 Task: Look for space in Nebaj, Guatemala from 7th July, 2023 to 14th July, 2023 for 1 adult in price range Rs.6000 to Rs.14000. Place can be shared room with 1  bedroom having 1 bed and 1 bathroom. Property type can be house, flat, guest house, hotel. Booking option can be shelf check-in. Required host language is English.
Action: Mouse moved to (546, 92)
Screenshot: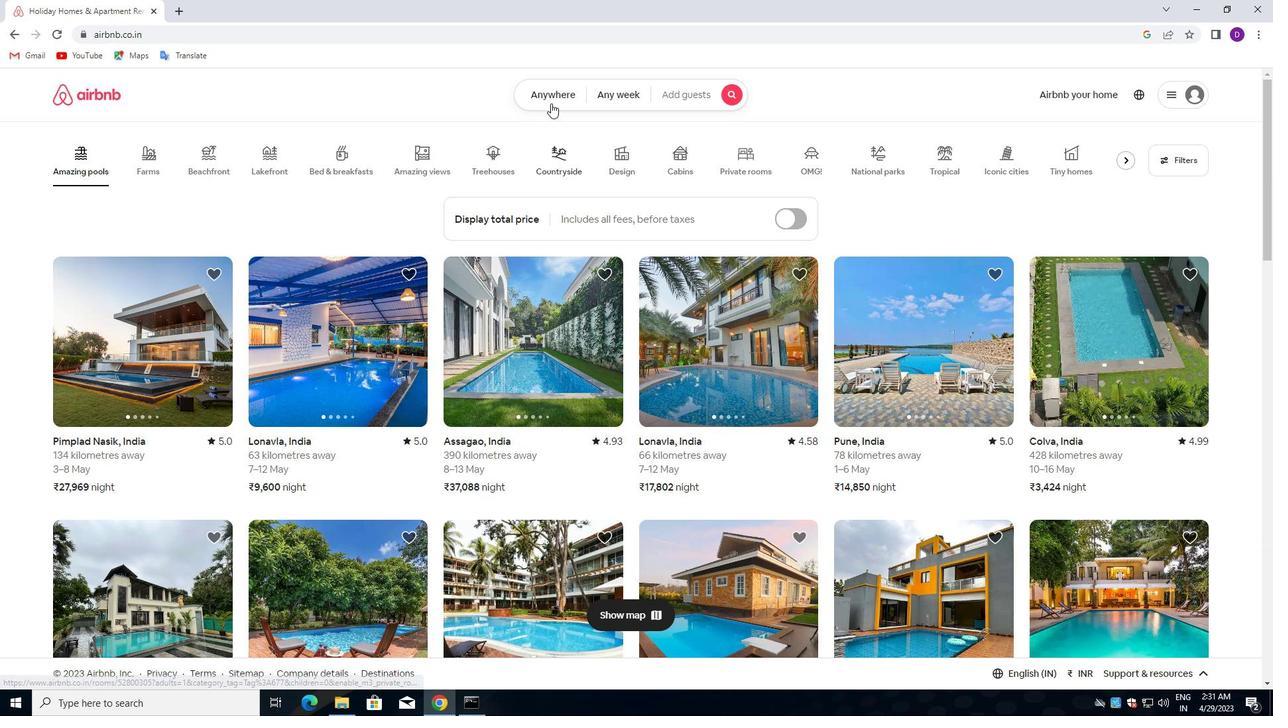 
Action: Mouse pressed left at (546, 92)
Screenshot: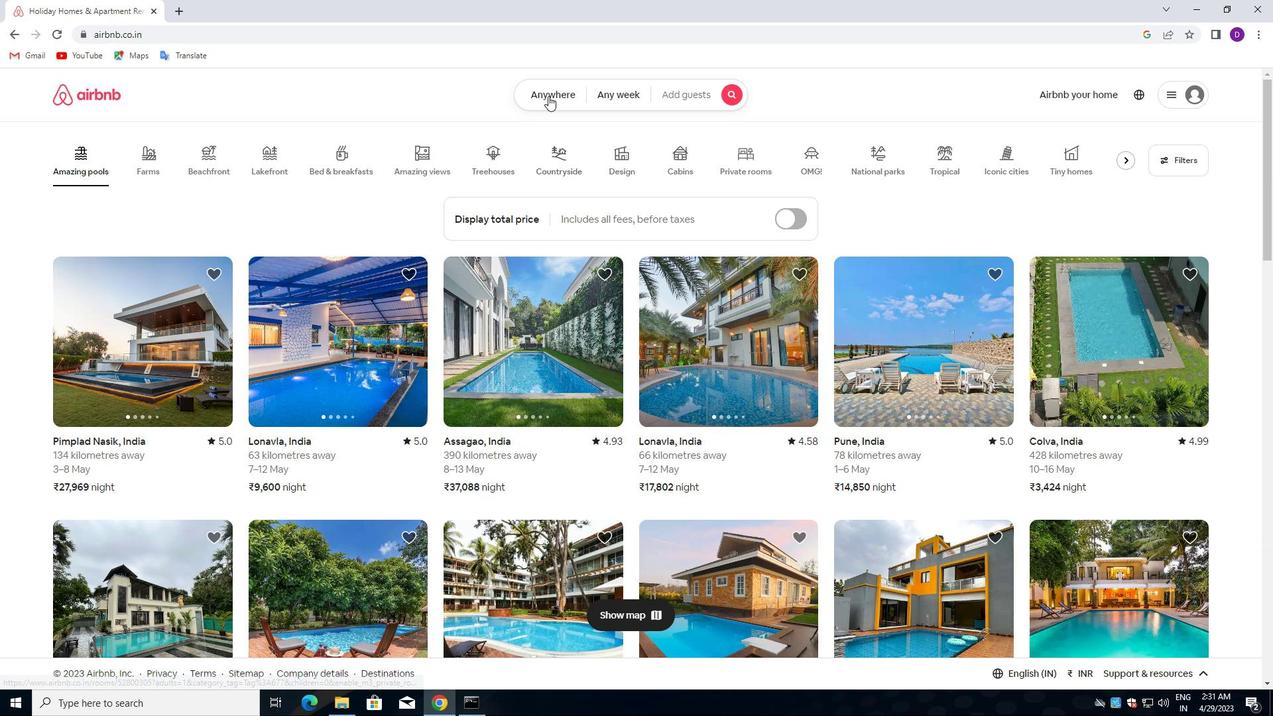 
Action: Mouse moved to (402, 148)
Screenshot: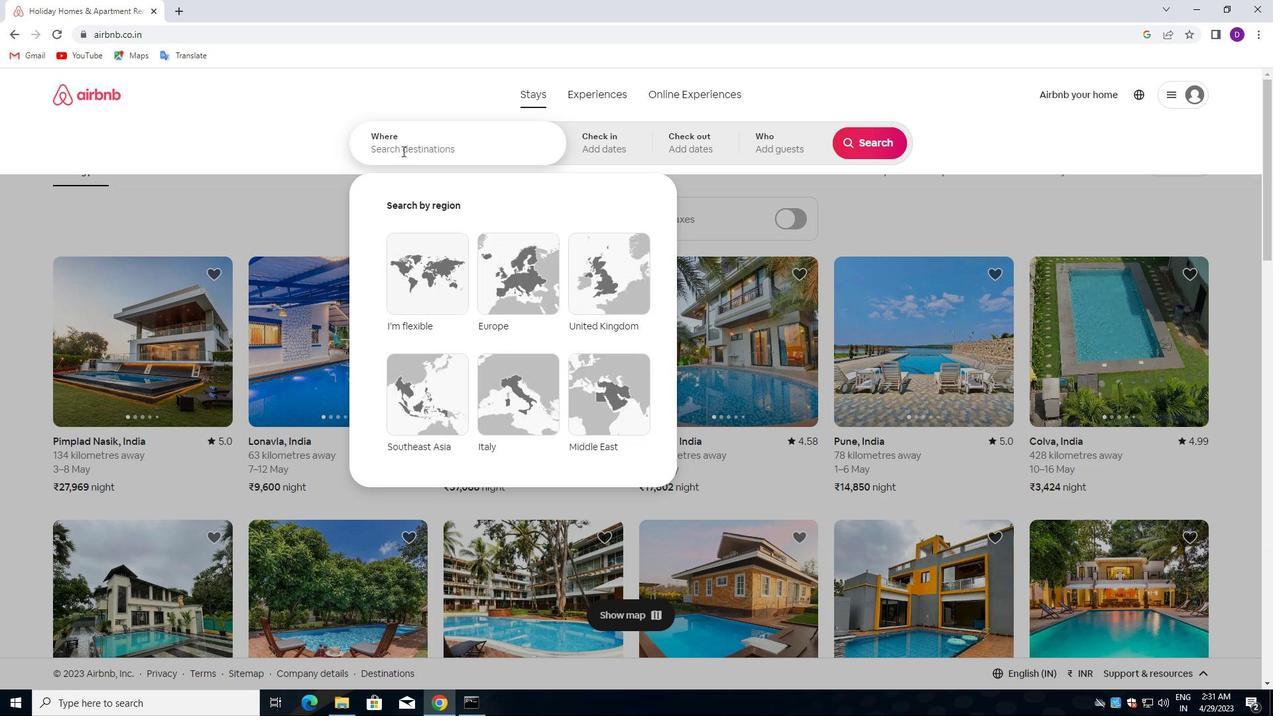 
Action: Mouse pressed left at (402, 148)
Screenshot: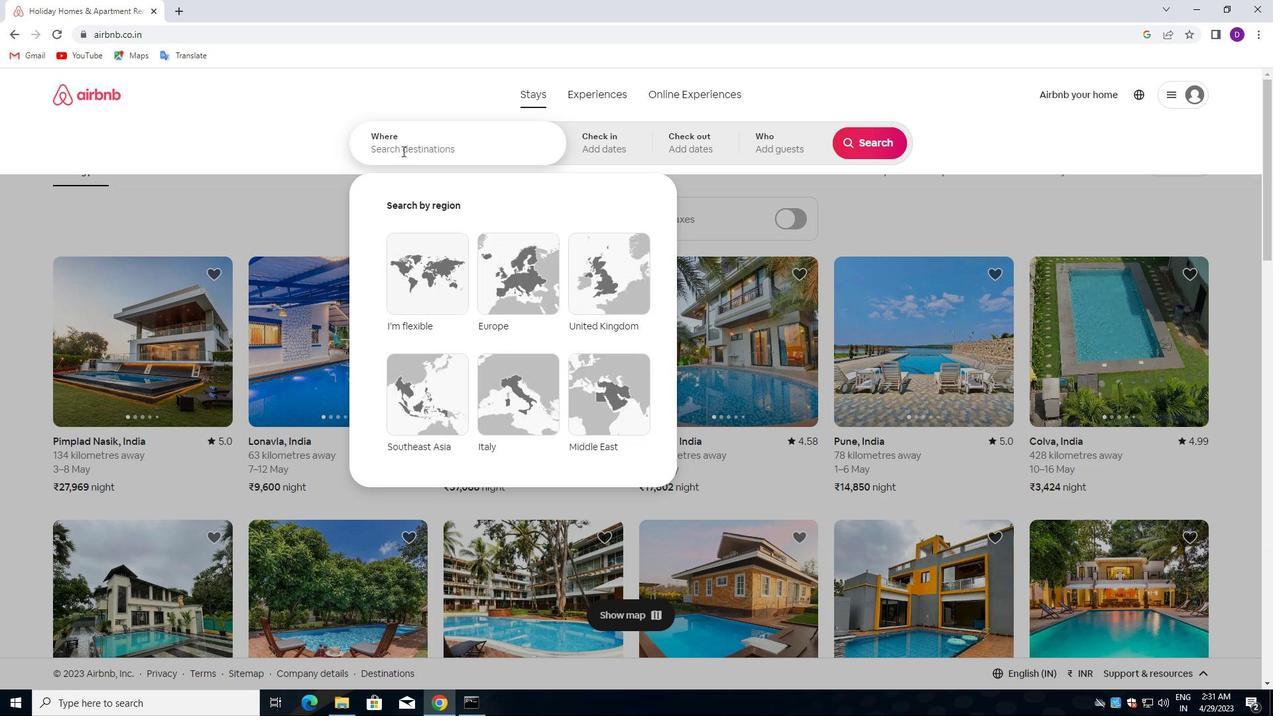 
Action: Key pressed <Key.shift>NEBAJ<Key.down><Key.enter>
Screenshot: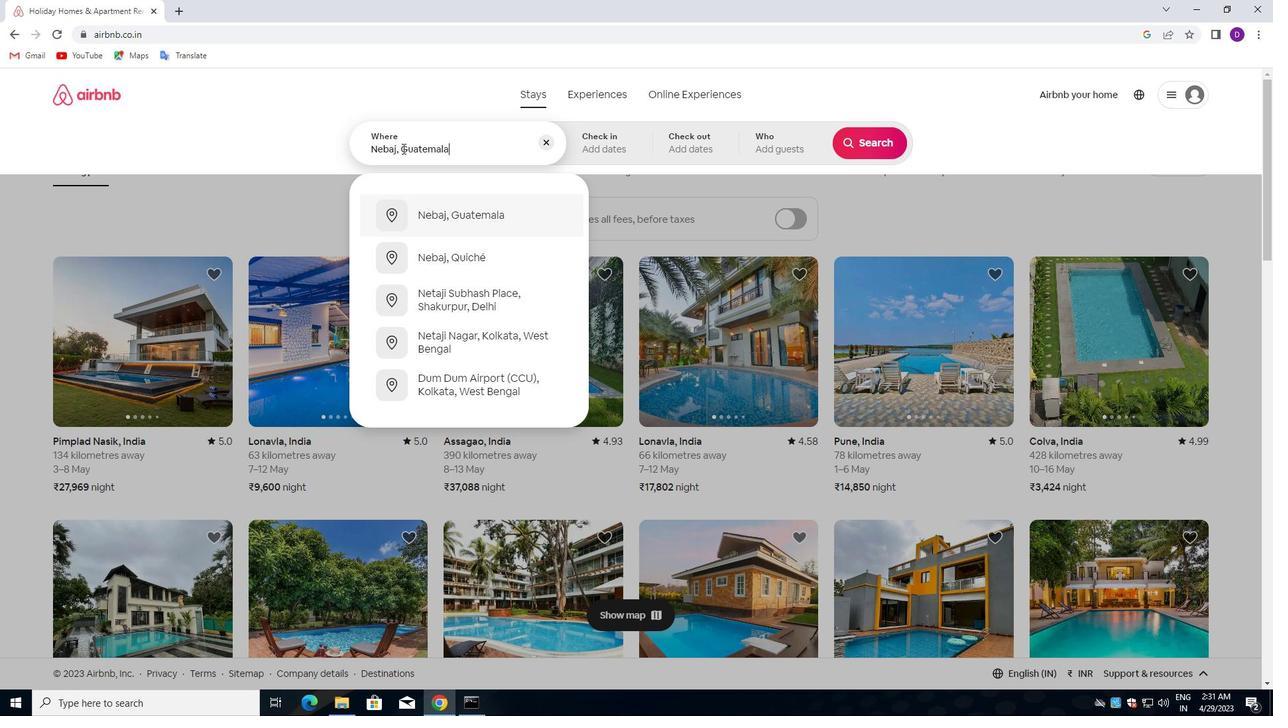 
Action: Mouse moved to (868, 251)
Screenshot: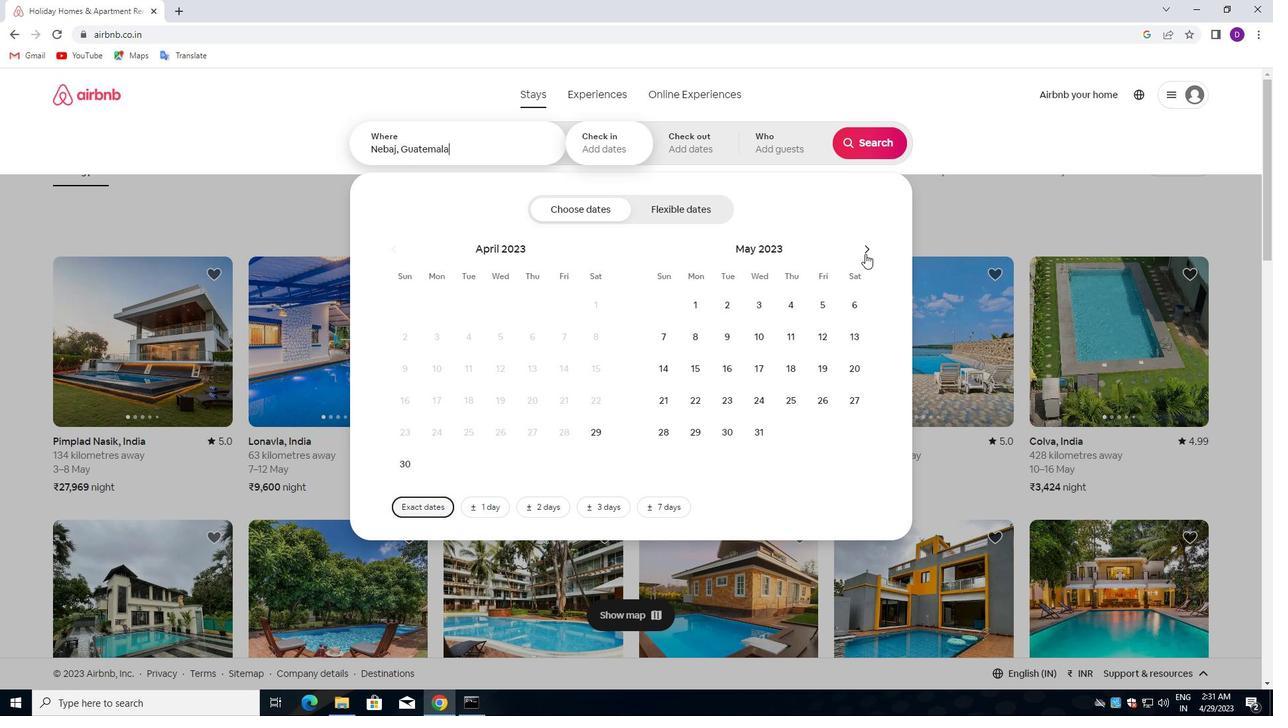 
Action: Mouse pressed left at (868, 251)
Screenshot: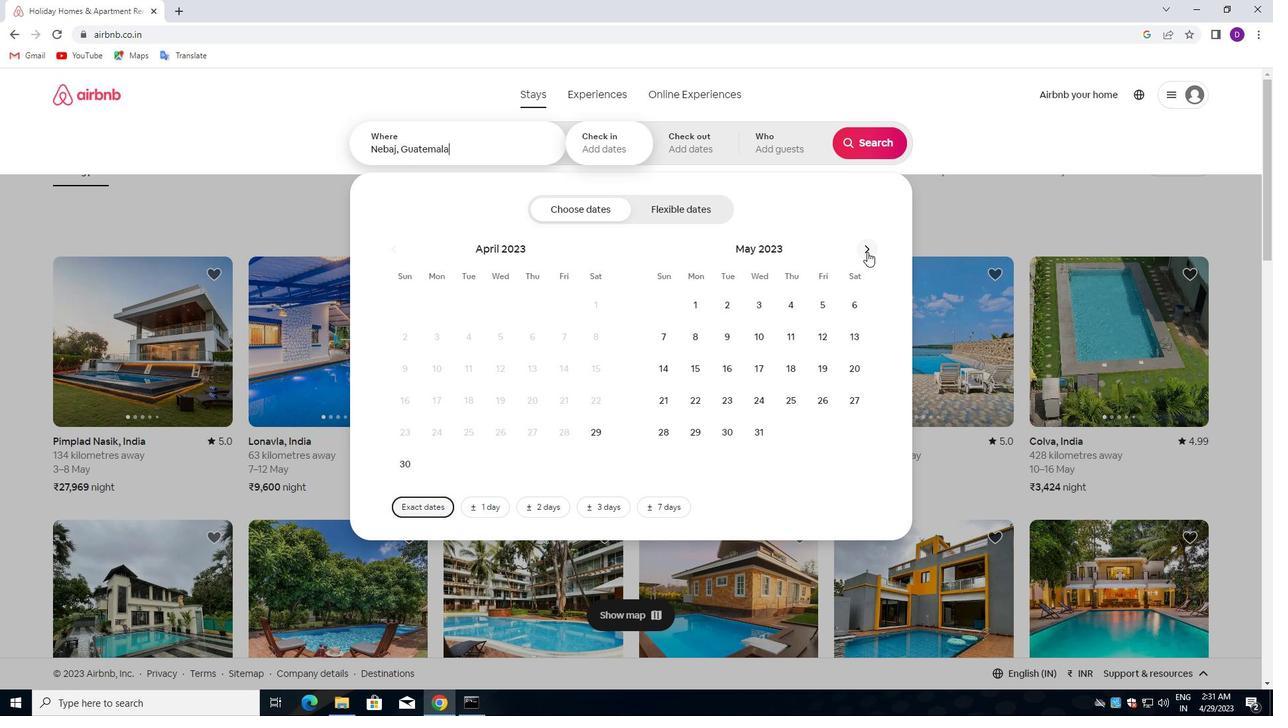 
Action: Mouse moved to (868, 251)
Screenshot: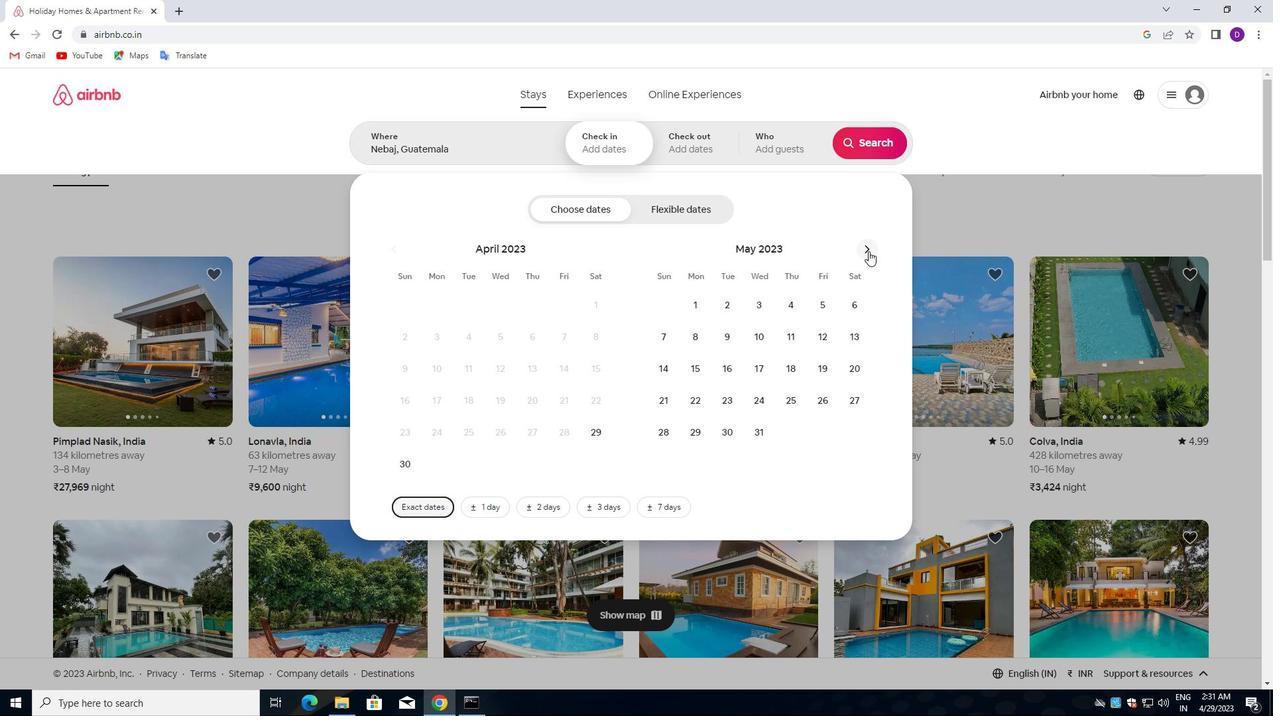 
Action: Mouse pressed left at (868, 251)
Screenshot: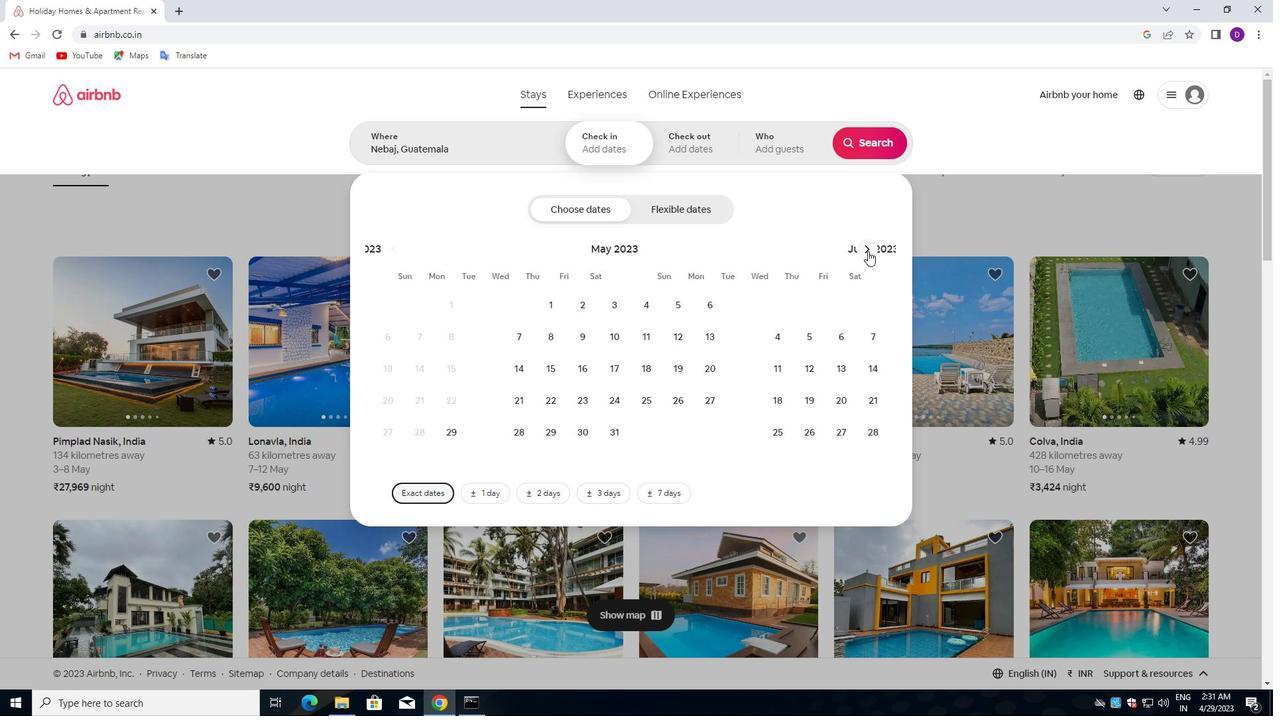 
Action: Mouse moved to (822, 323)
Screenshot: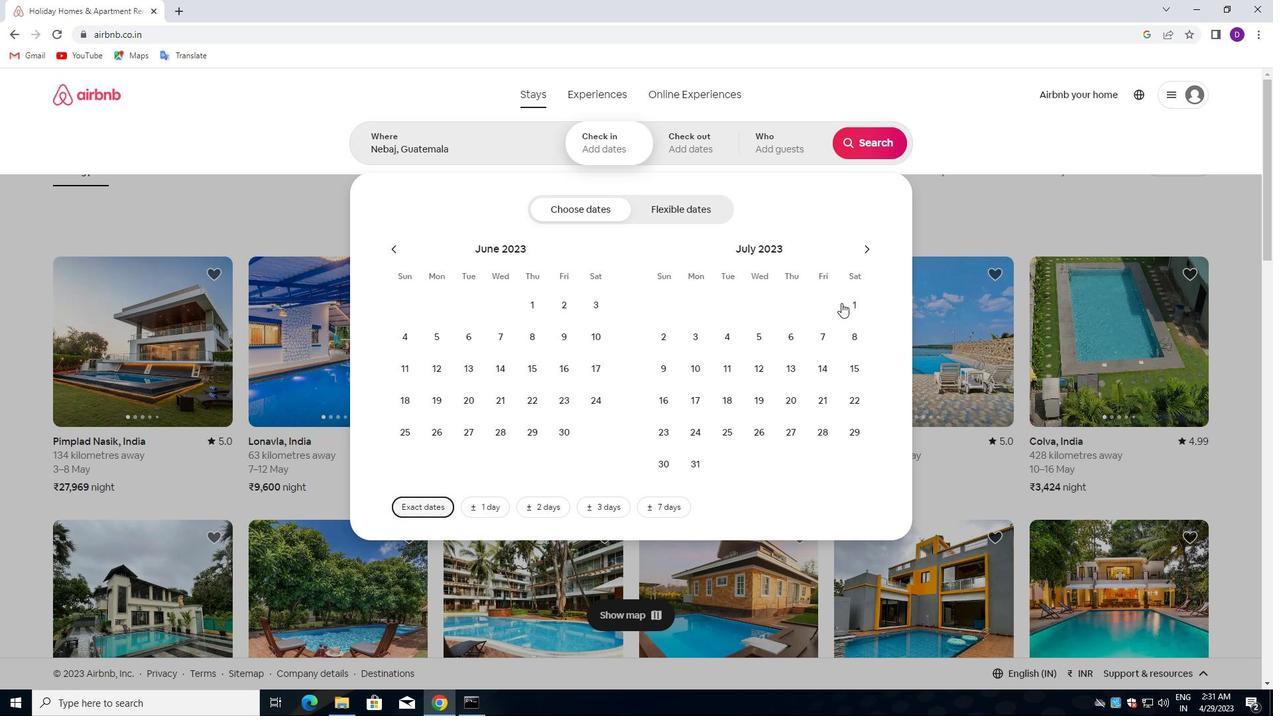 
Action: Mouse pressed left at (822, 323)
Screenshot: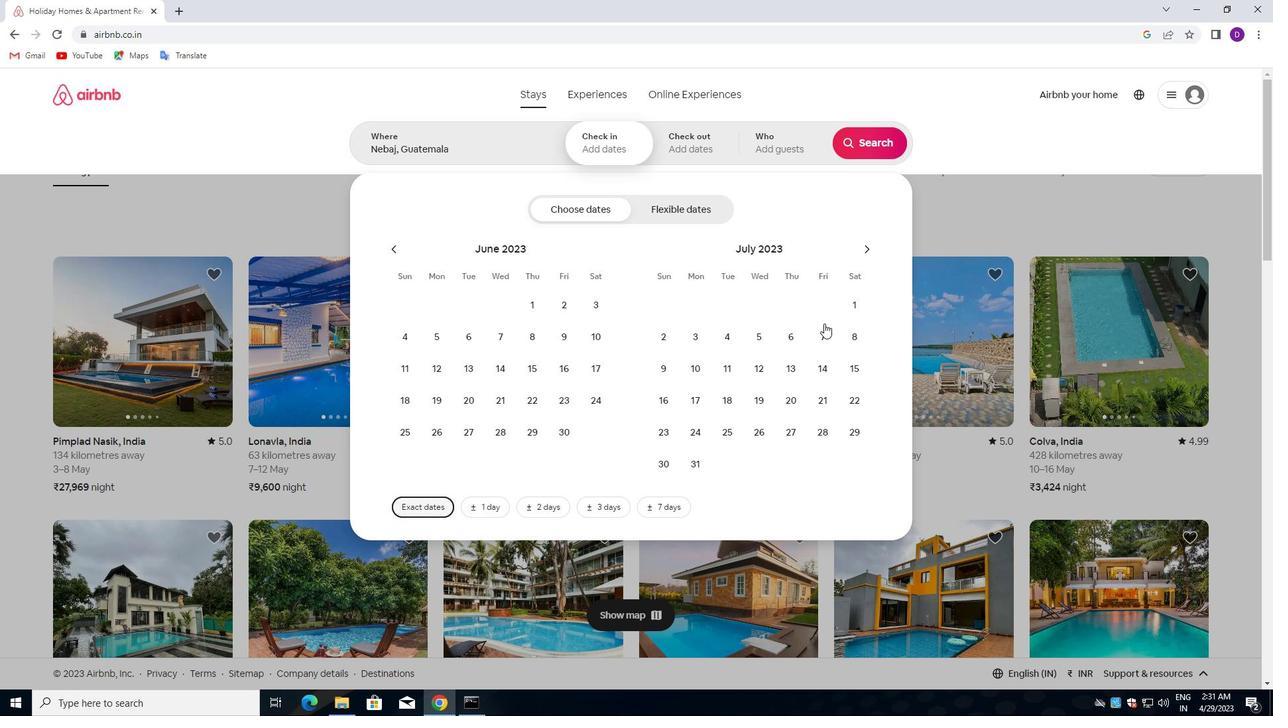 
Action: Mouse moved to (828, 362)
Screenshot: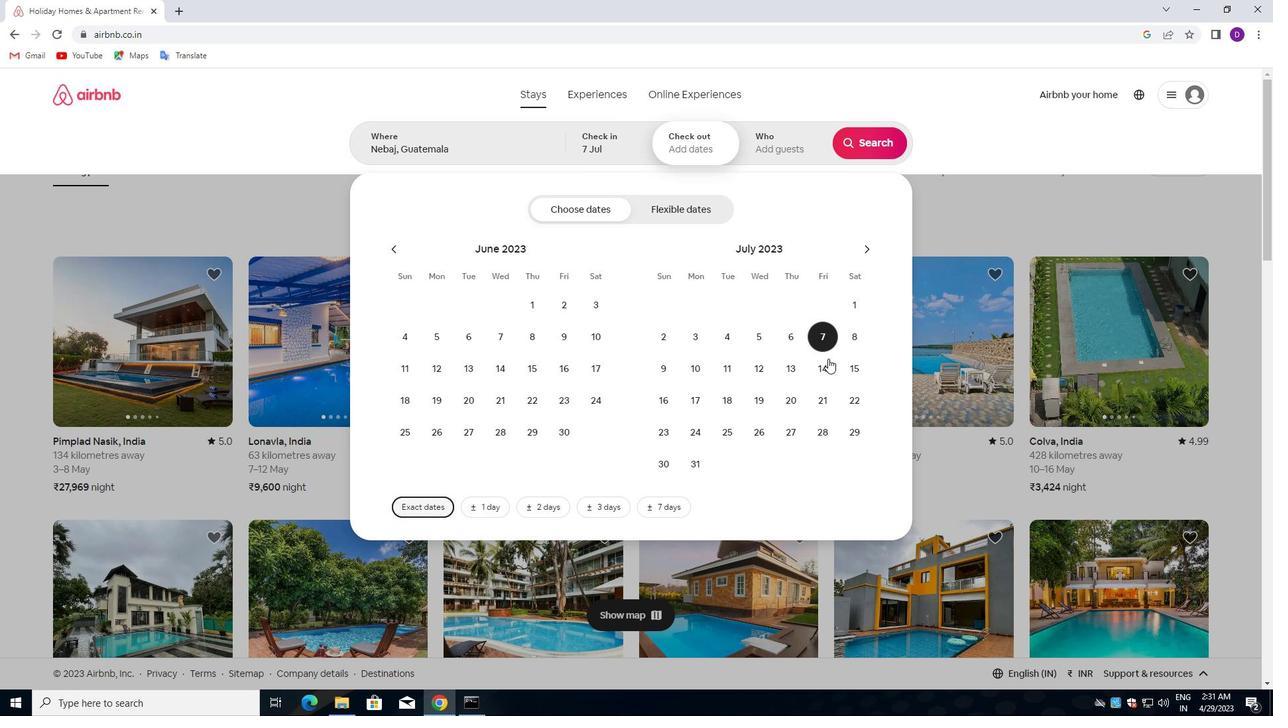 
Action: Mouse pressed left at (828, 362)
Screenshot: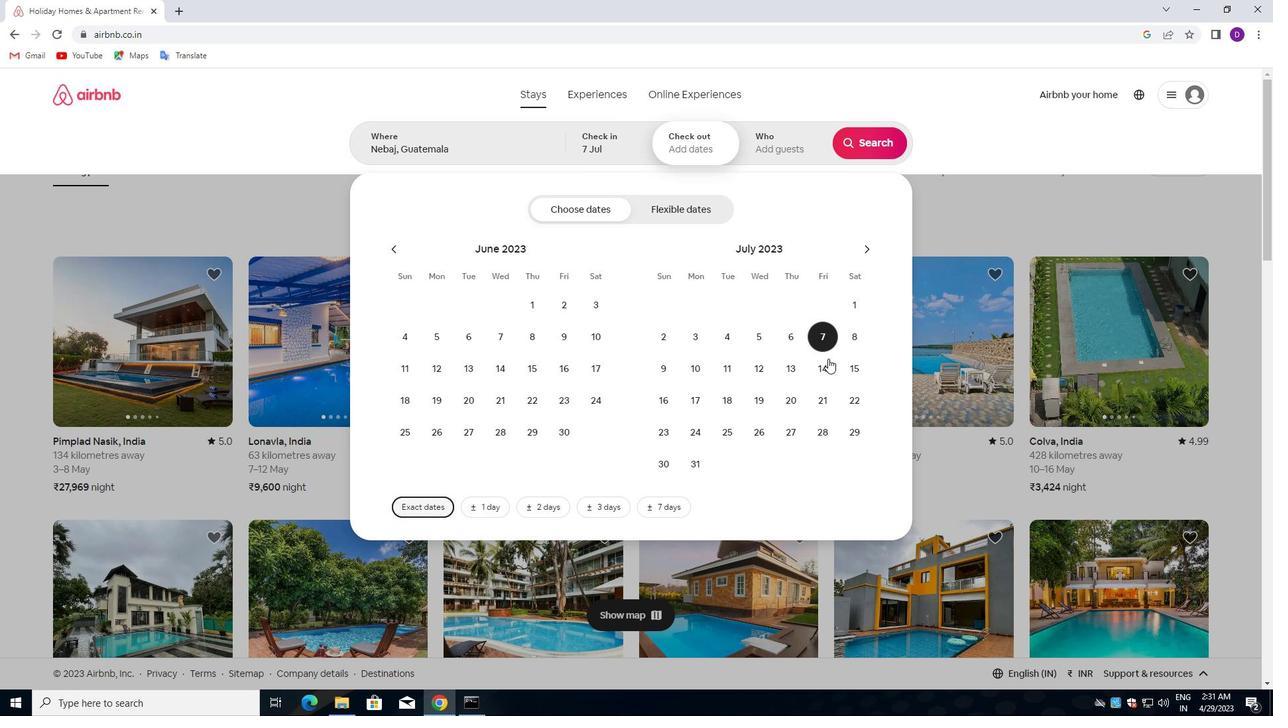 
Action: Mouse moved to (746, 128)
Screenshot: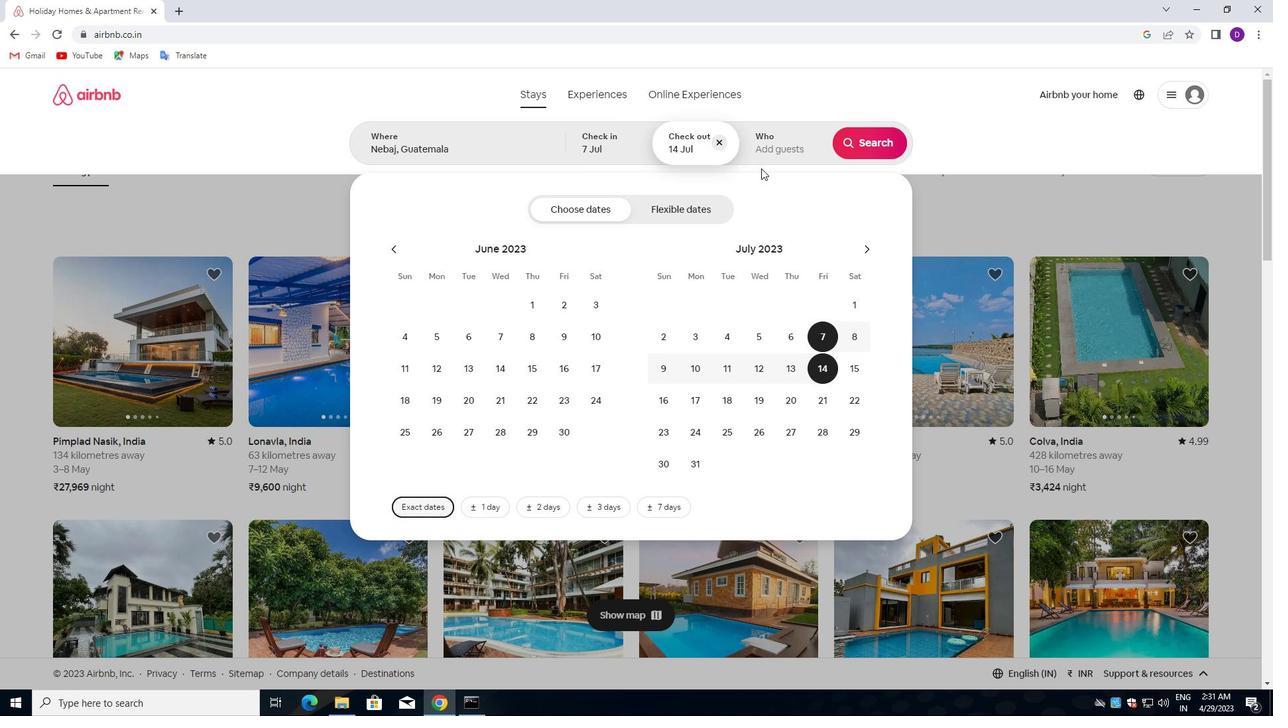 
Action: Mouse pressed left at (746, 128)
Screenshot: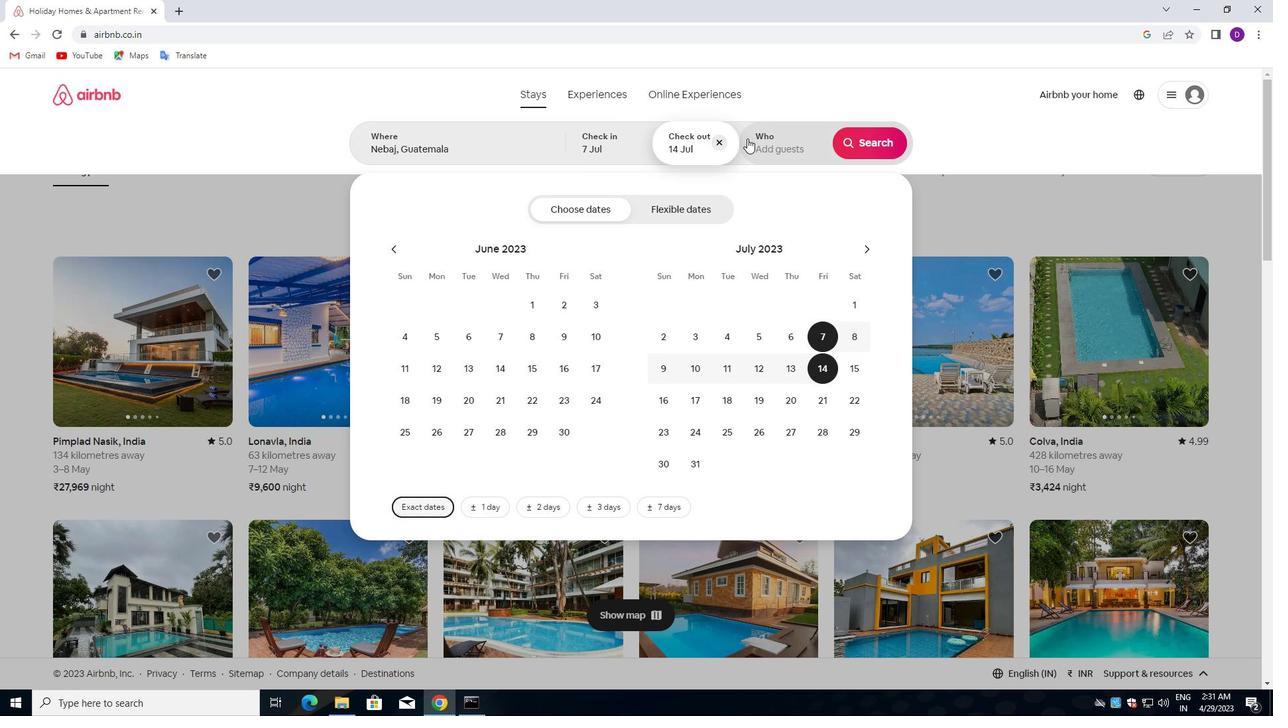 
Action: Mouse moved to (880, 210)
Screenshot: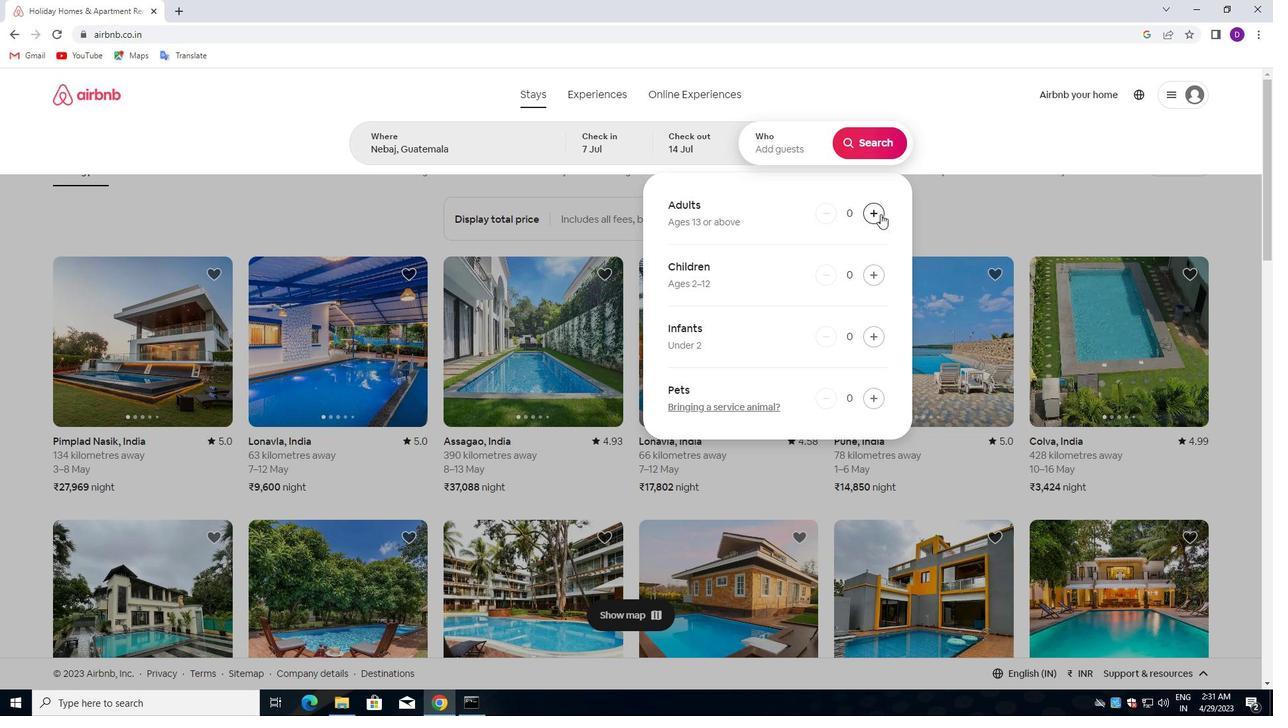 
Action: Mouse pressed left at (880, 210)
Screenshot: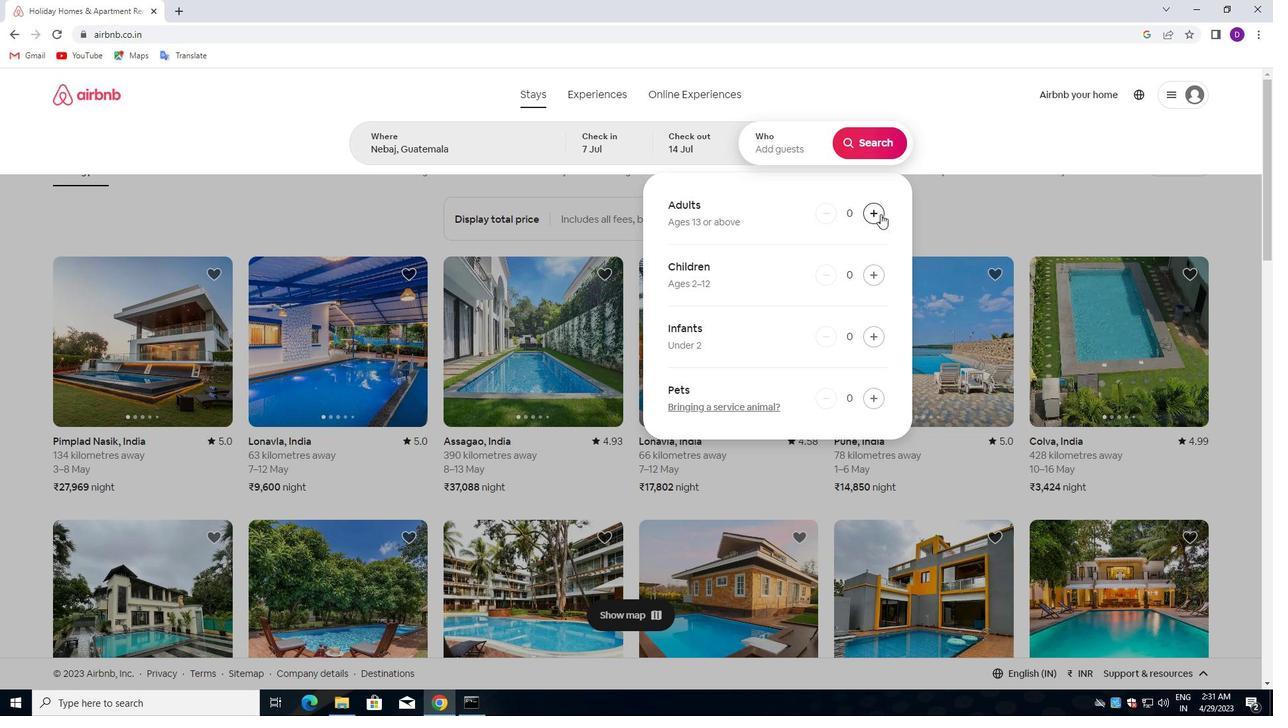 
Action: Mouse moved to (874, 152)
Screenshot: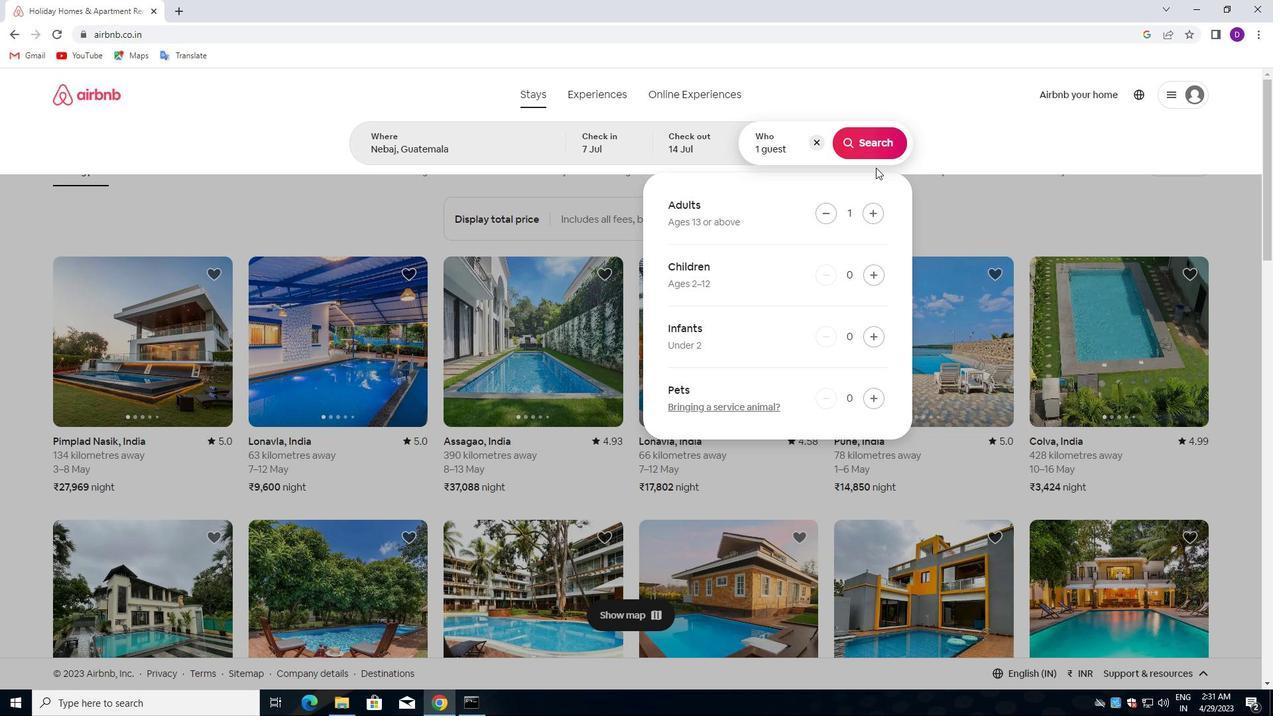 
Action: Mouse pressed left at (874, 152)
Screenshot: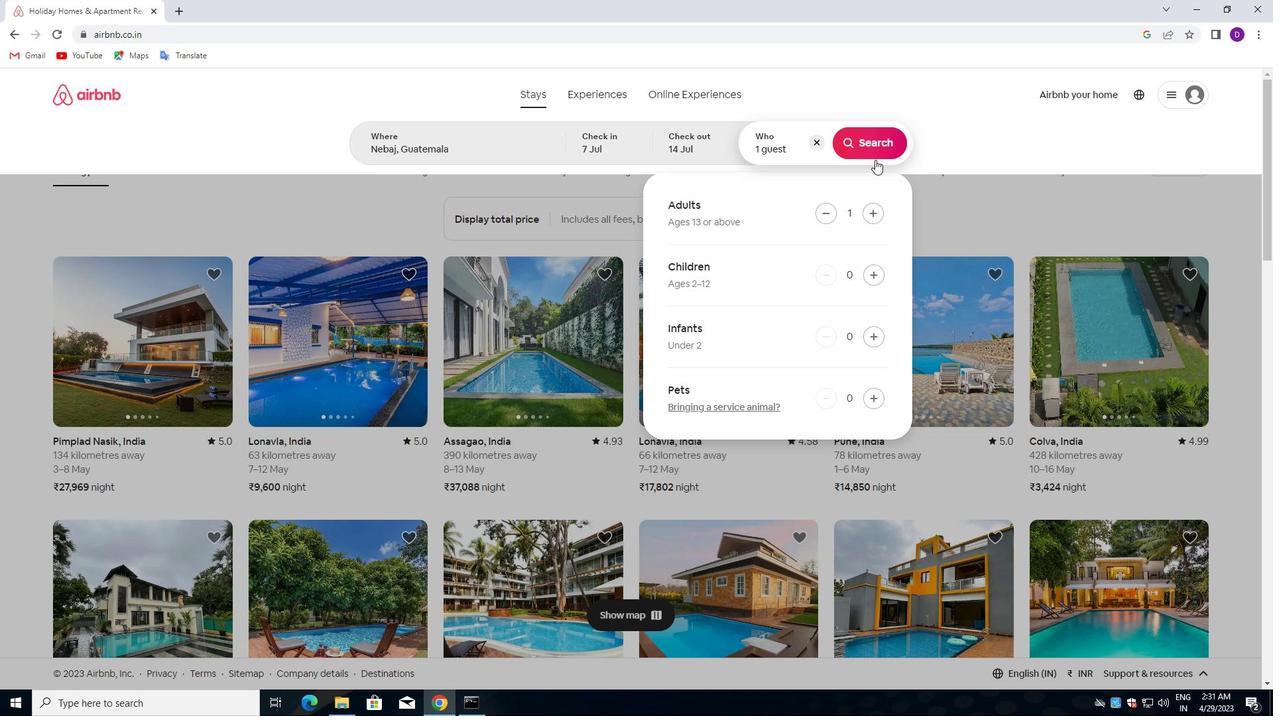 
Action: Mouse moved to (1210, 145)
Screenshot: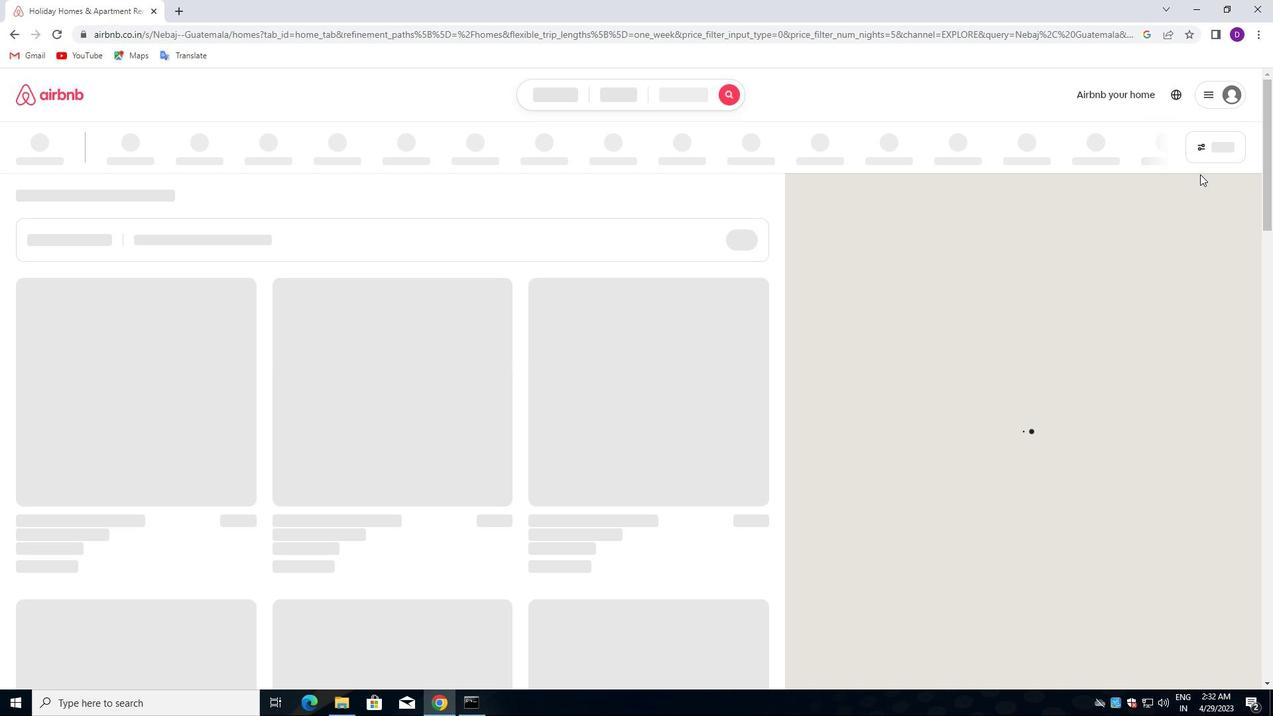 
Action: Mouse pressed left at (1210, 145)
Screenshot: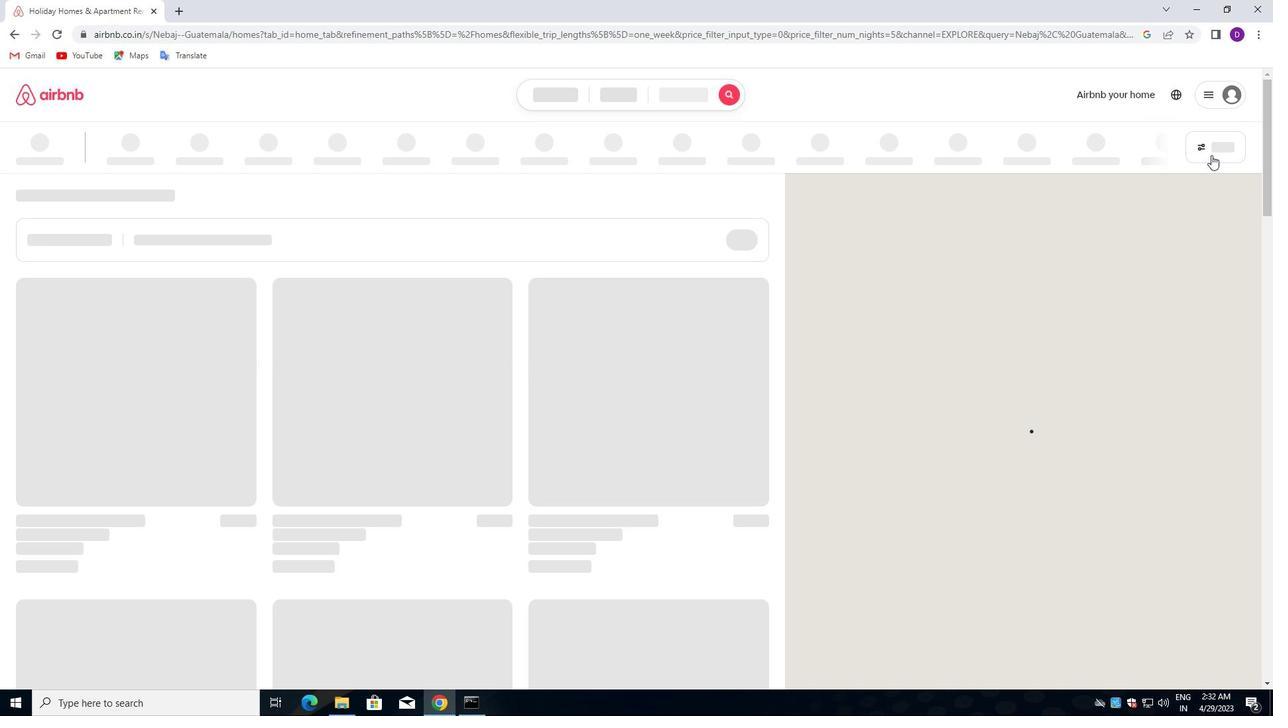 
Action: Mouse moved to (461, 319)
Screenshot: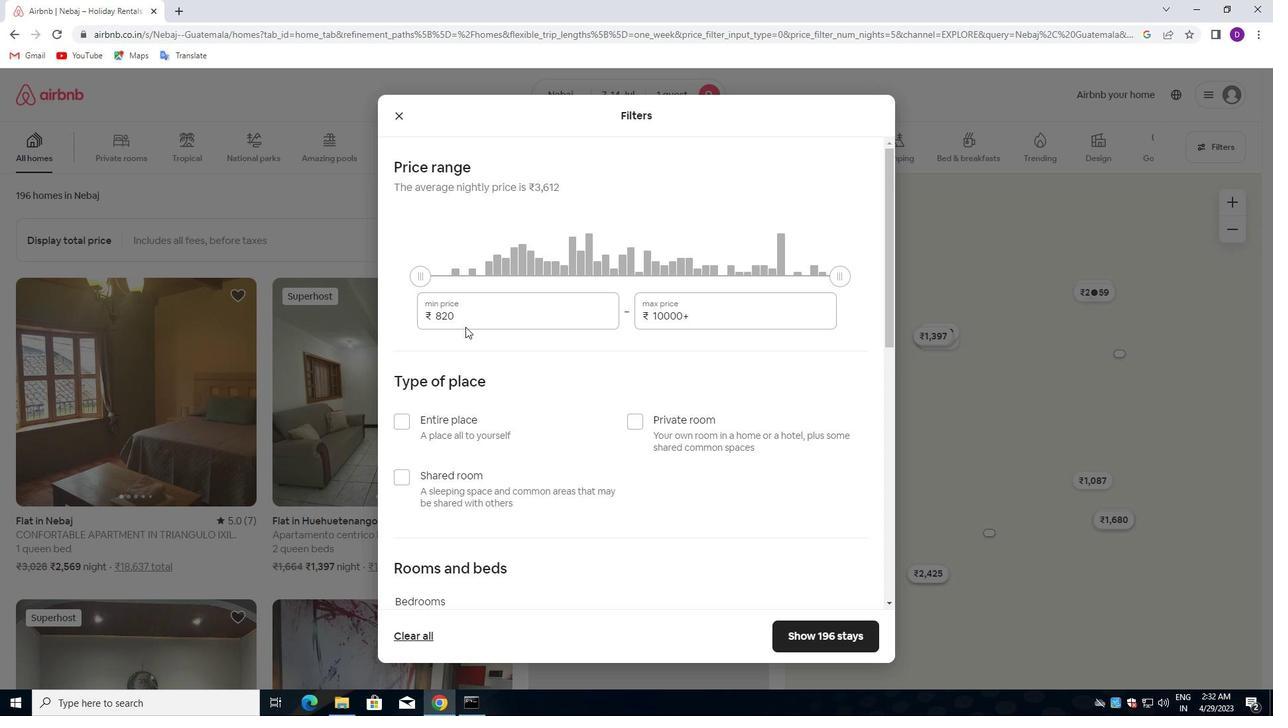 
Action: Mouse pressed left at (461, 319)
Screenshot: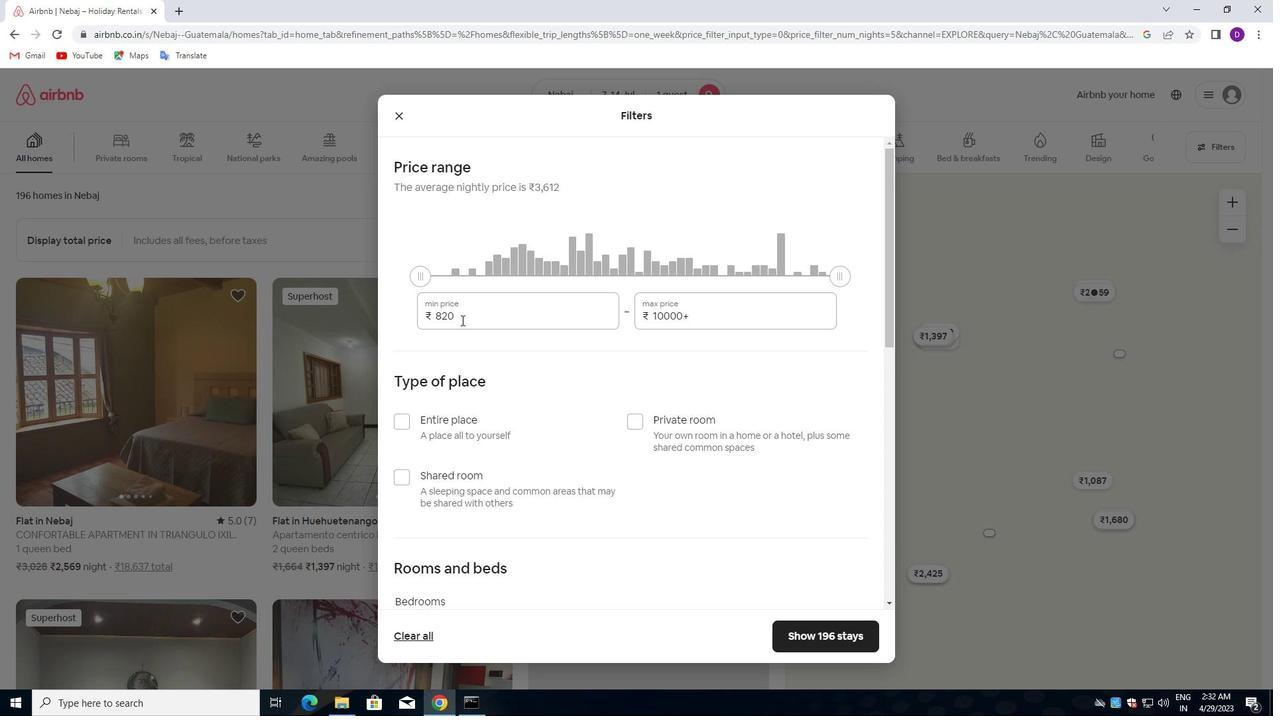 
Action: Mouse pressed left at (461, 319)
Screenshot: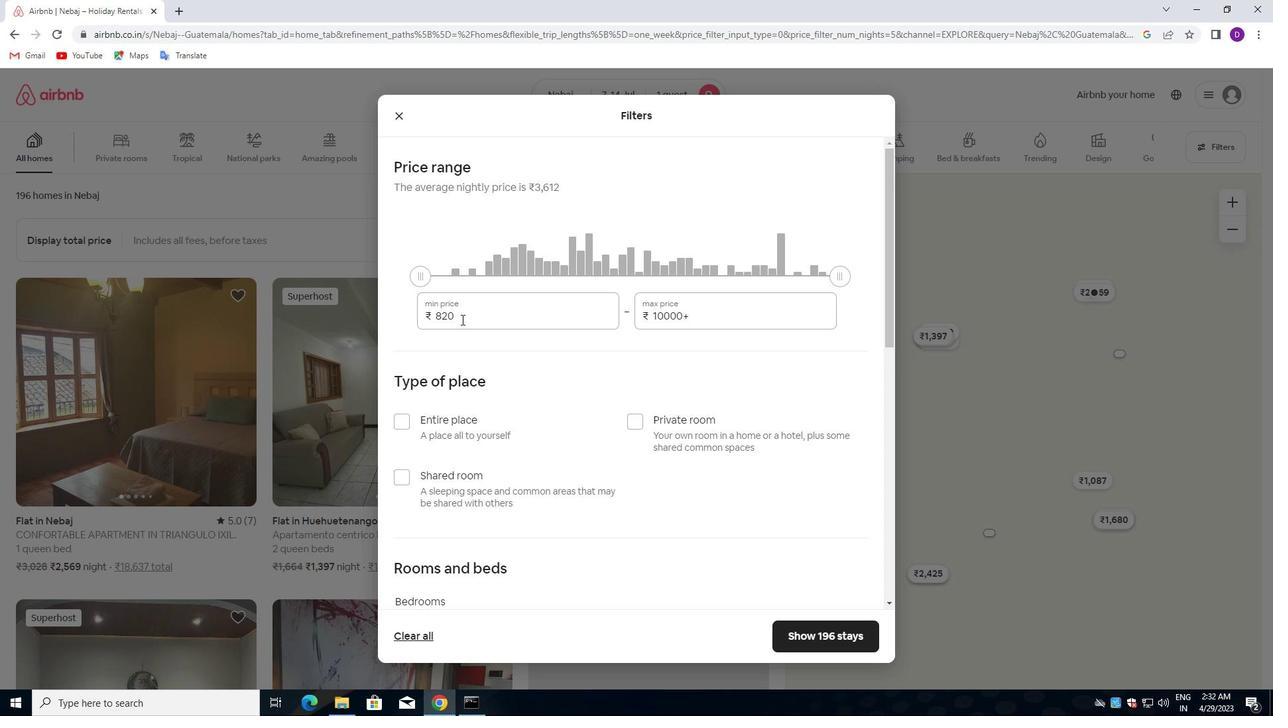 
Action: Key pressed 6000<Key.tab>14000
Screenshot: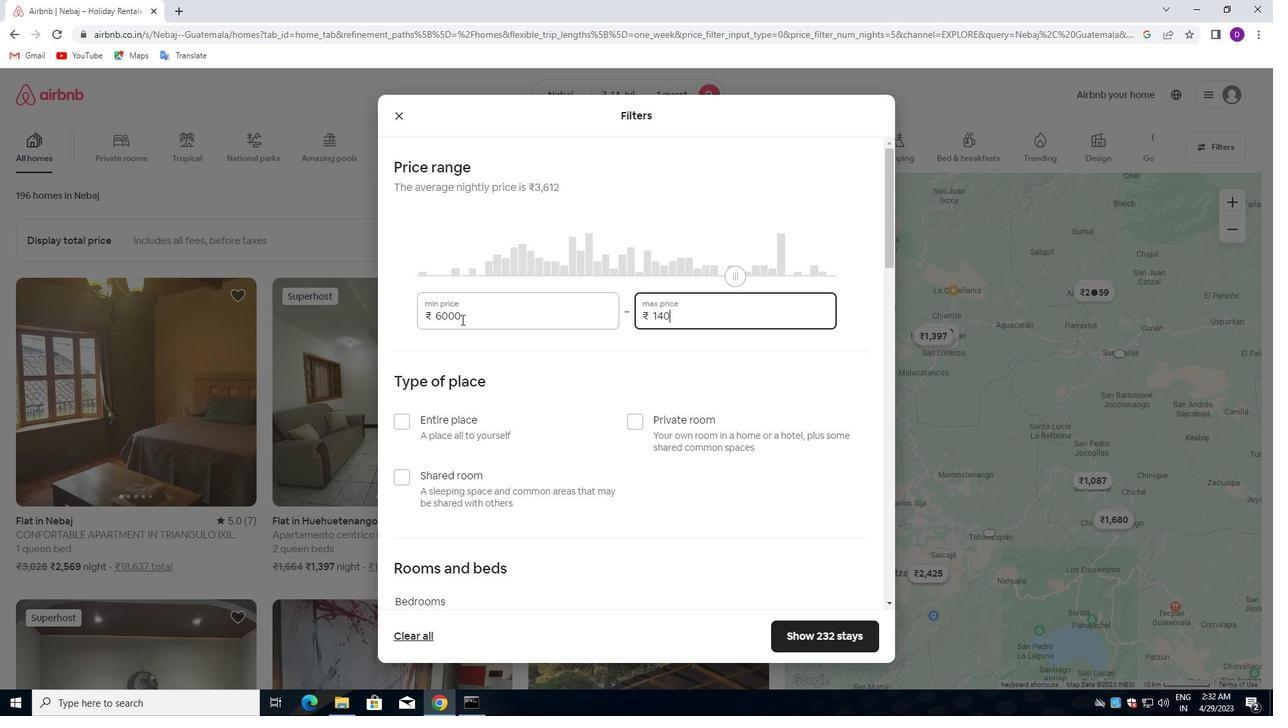 
Action: Mouse moved to (460, 353)
Screenshot: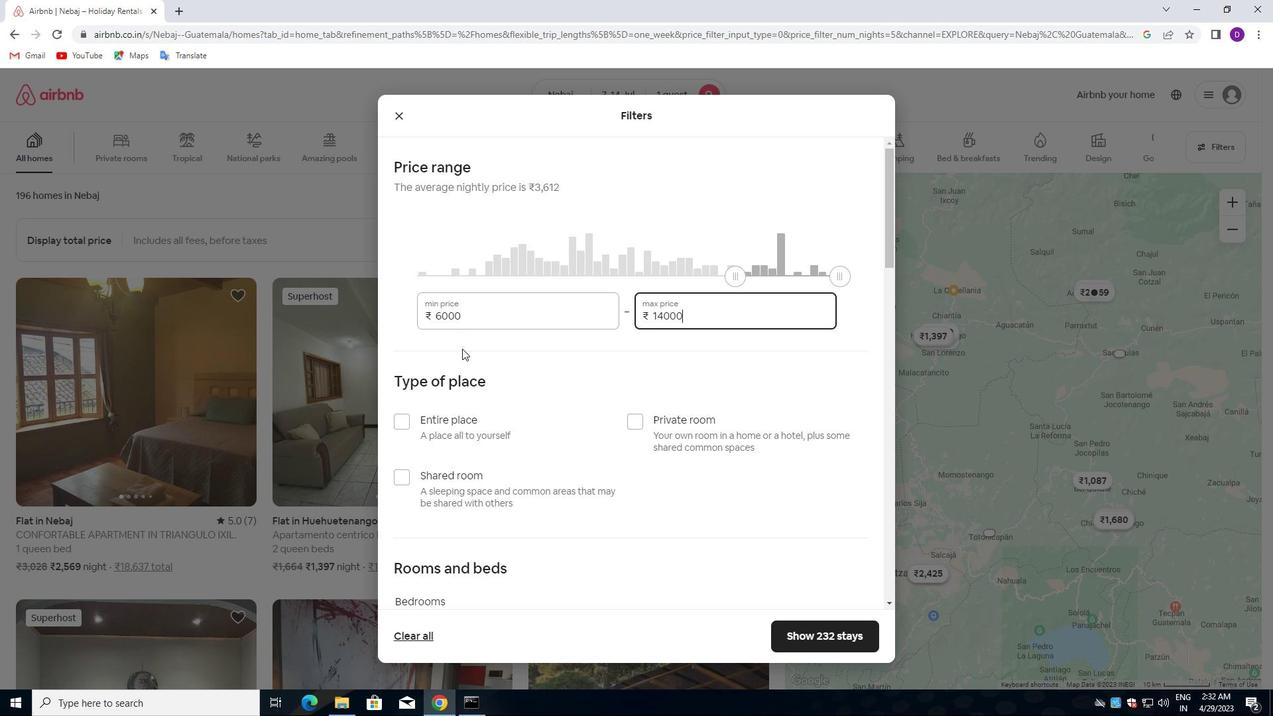 
Action: Mouse scrolled (460, 352) with delta (0, 0)
Screenshot: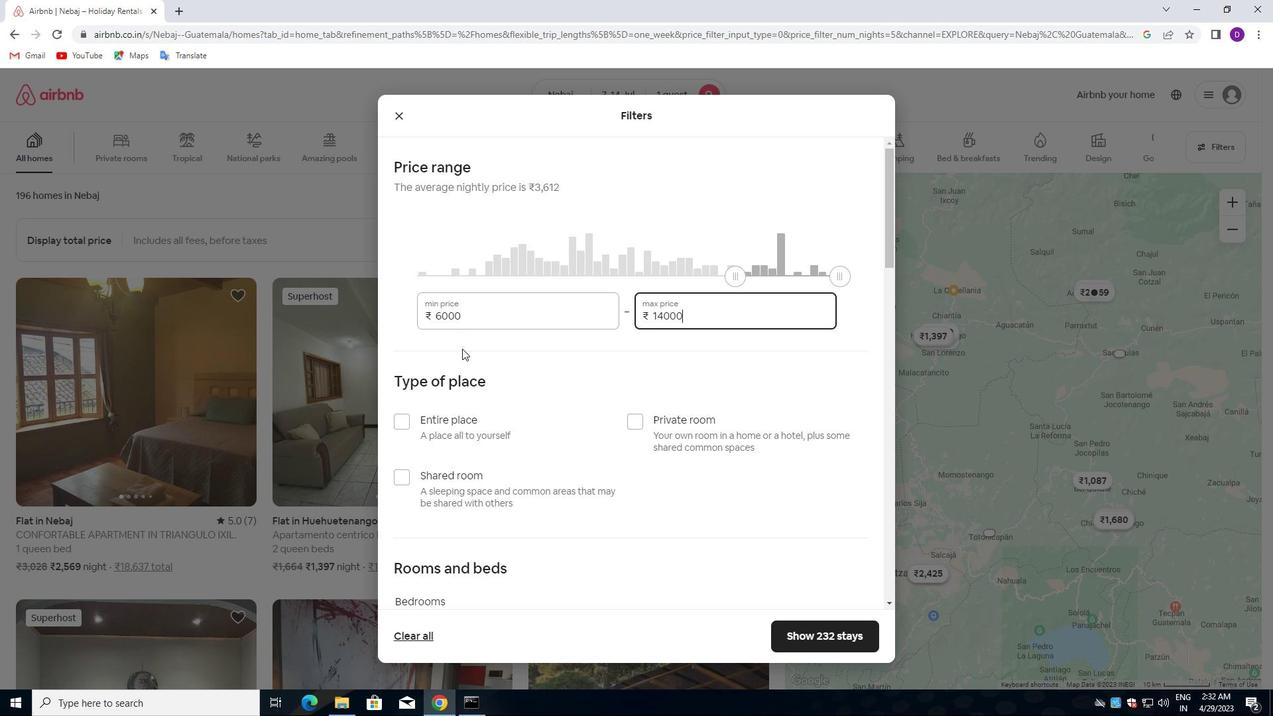
Action: Mouse moved to (460, 354)
Screenshot: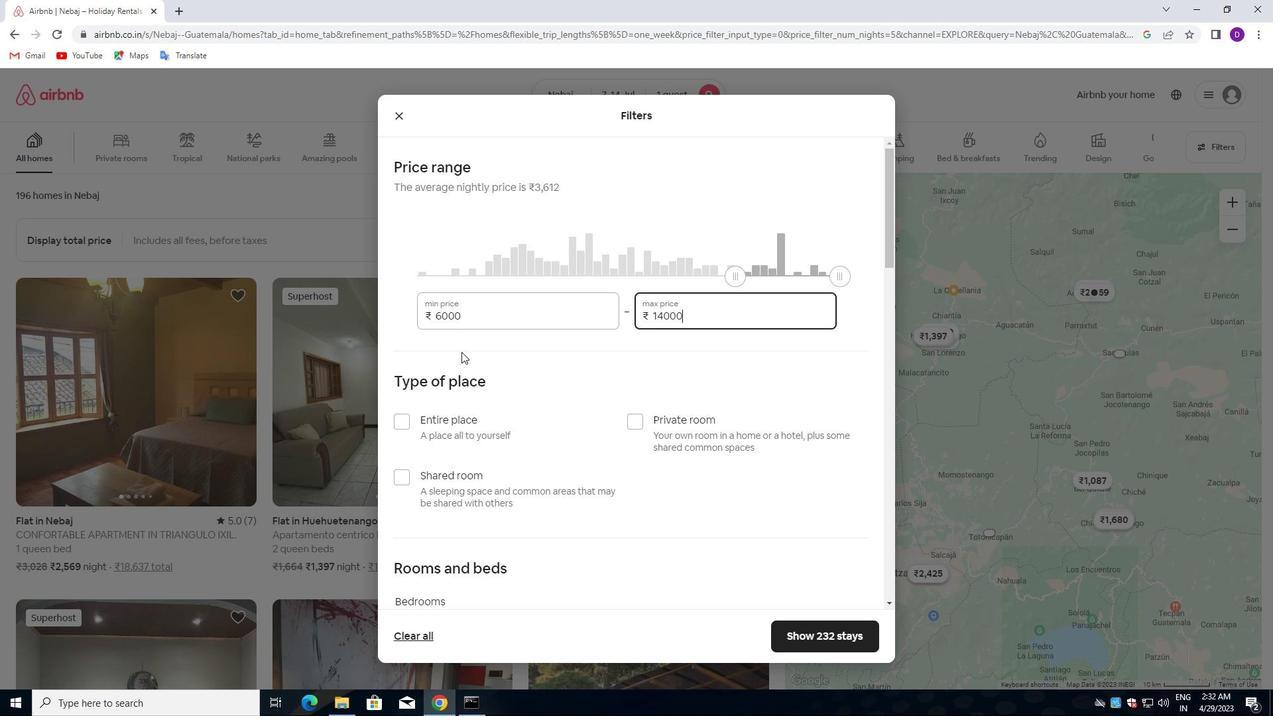 
Action: Mouse scrolled (460, 354) with delta (0, 0)
Screenshot: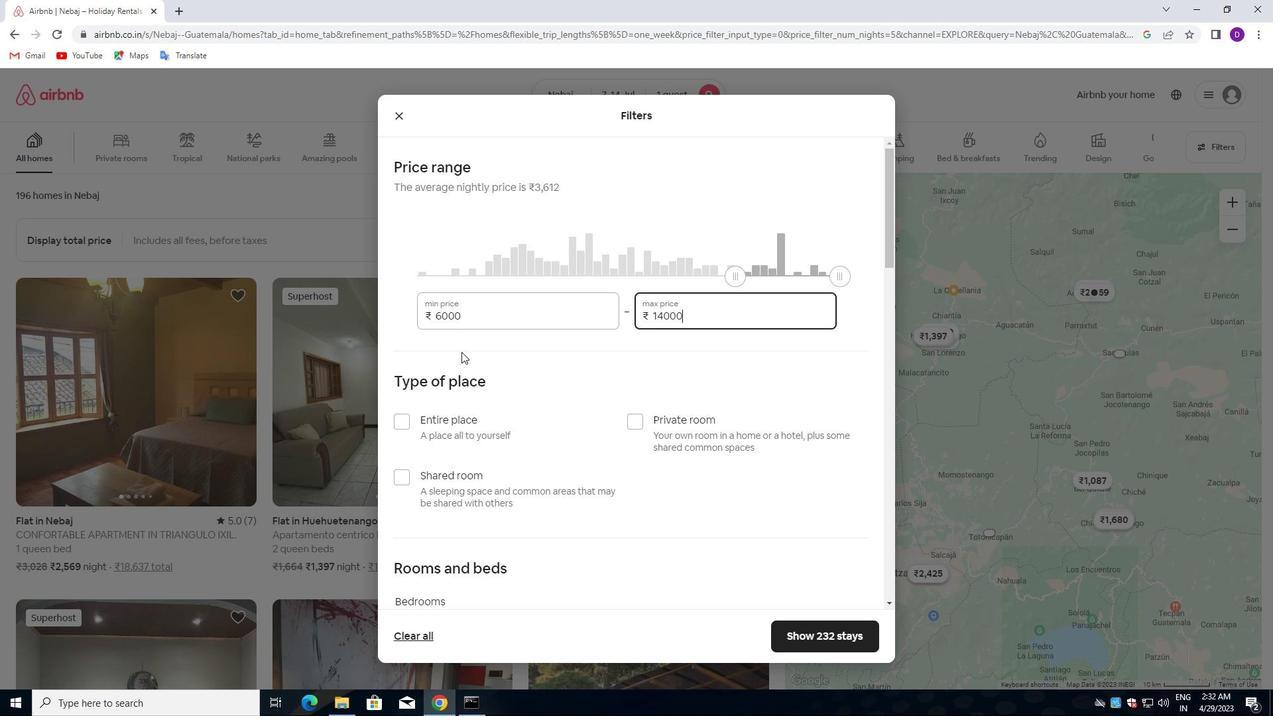 
Action: Mouse moved to (406, 338)
Screenshot: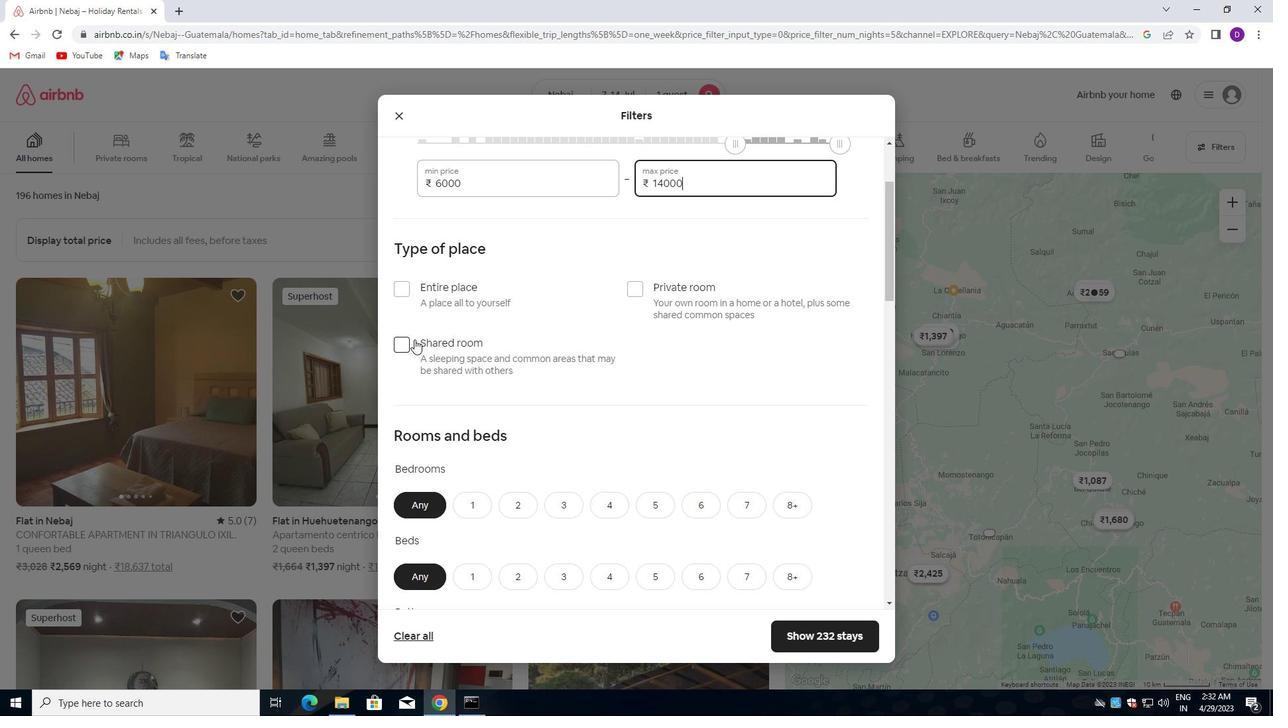 
Action: Mouse pressed left at (406, 338)
Screenshot: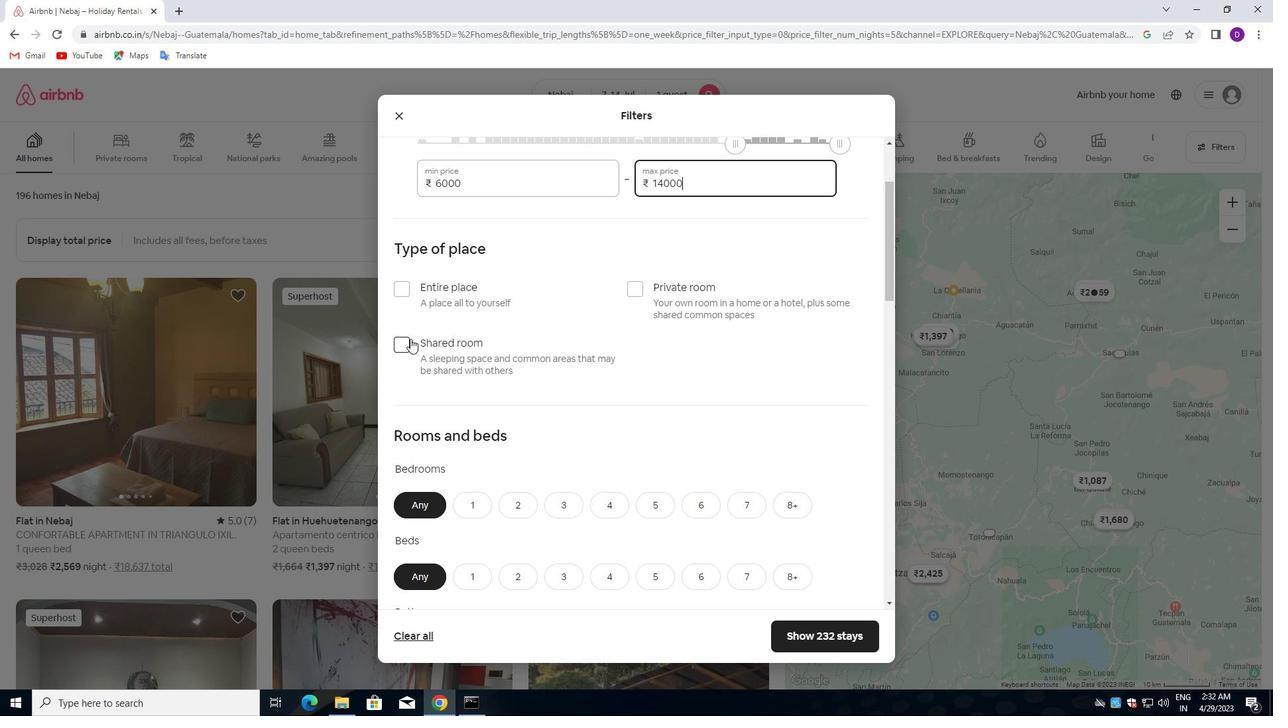 
Action: Mouse moved to (571, 371)
Screenshot: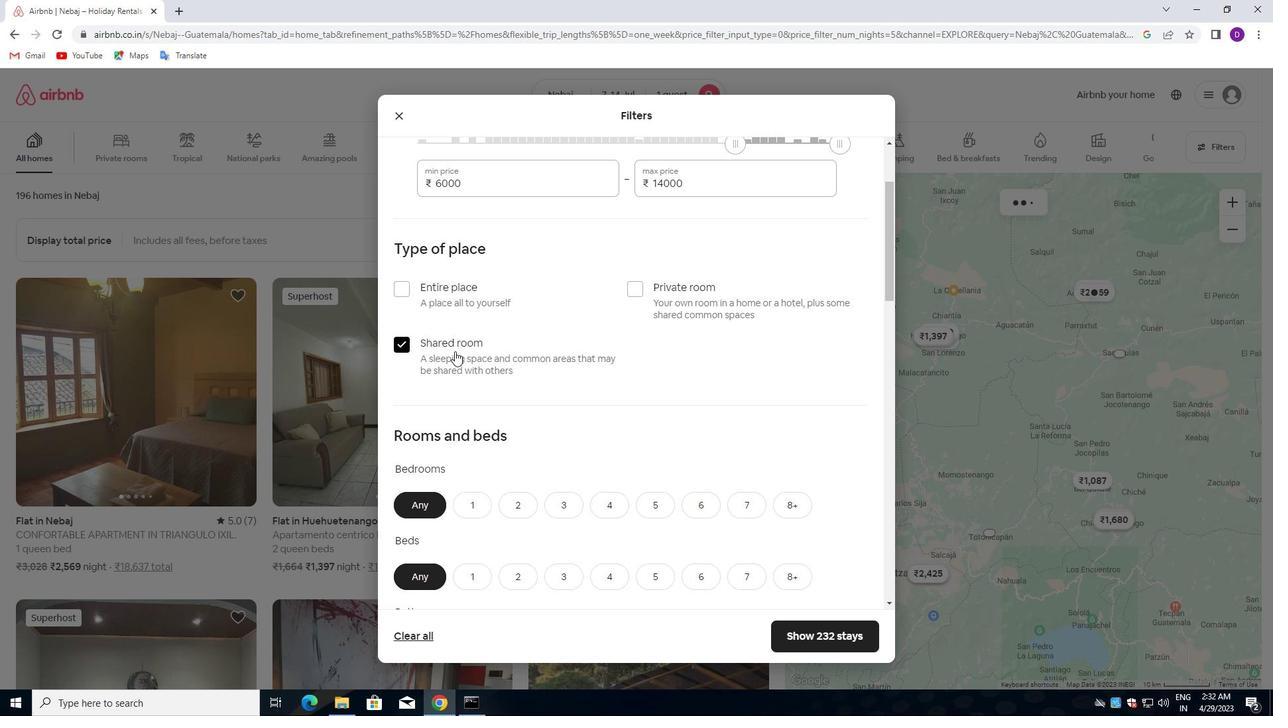 
Action: Mouse scrolled (571, 370) with delta (0, 0)
Screenshot: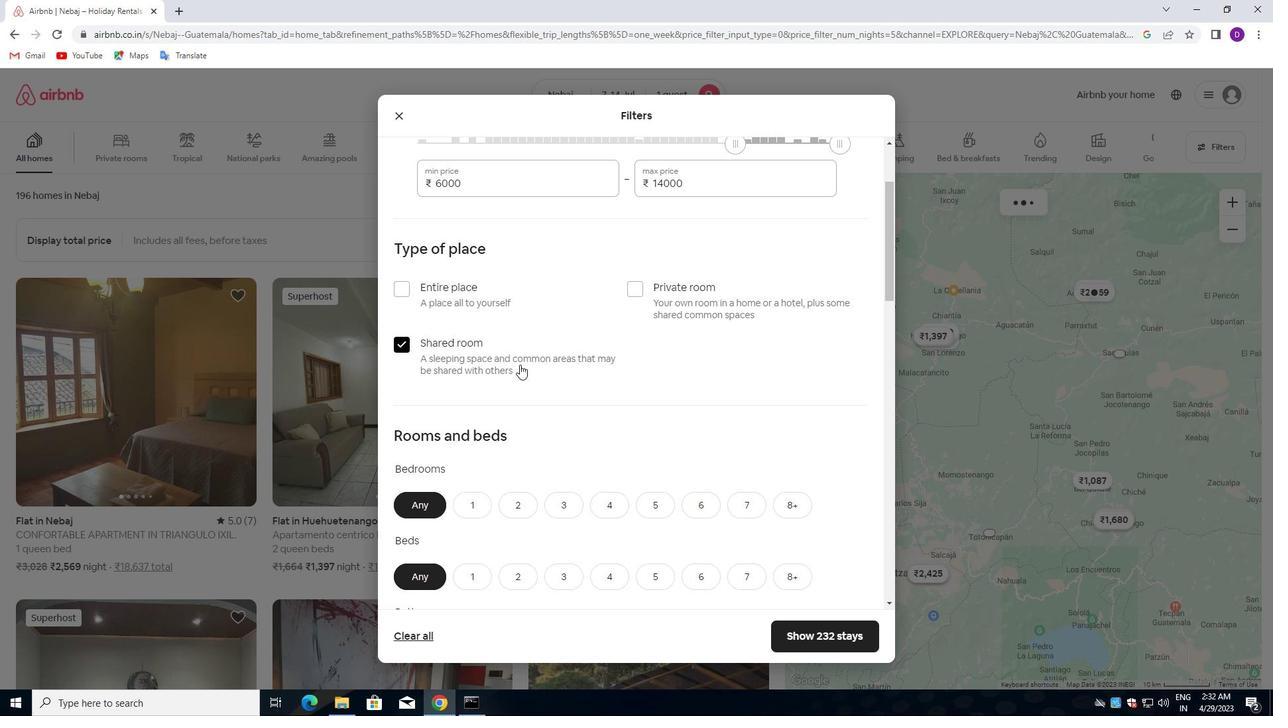 
Action: Mouse moved to (572, 372)
Screenshot: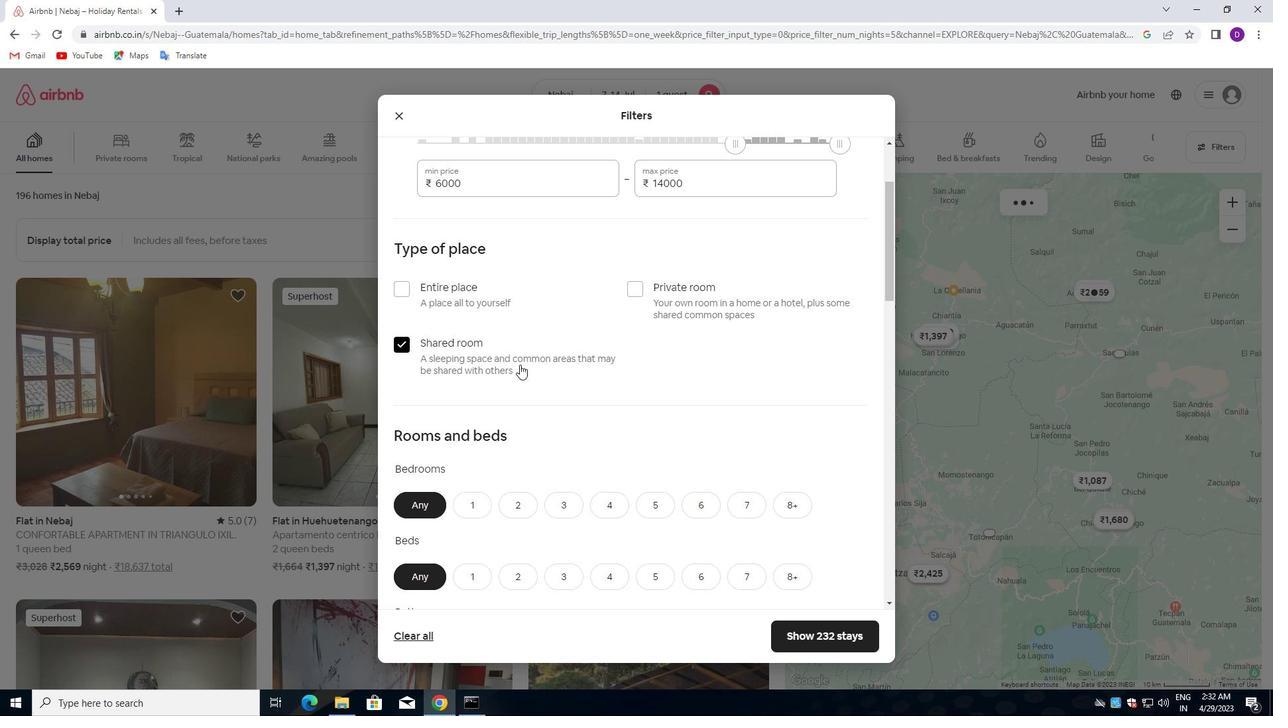 
Action: Mouse scrolled (572, 371) with delta (0, 0)
Screenshot: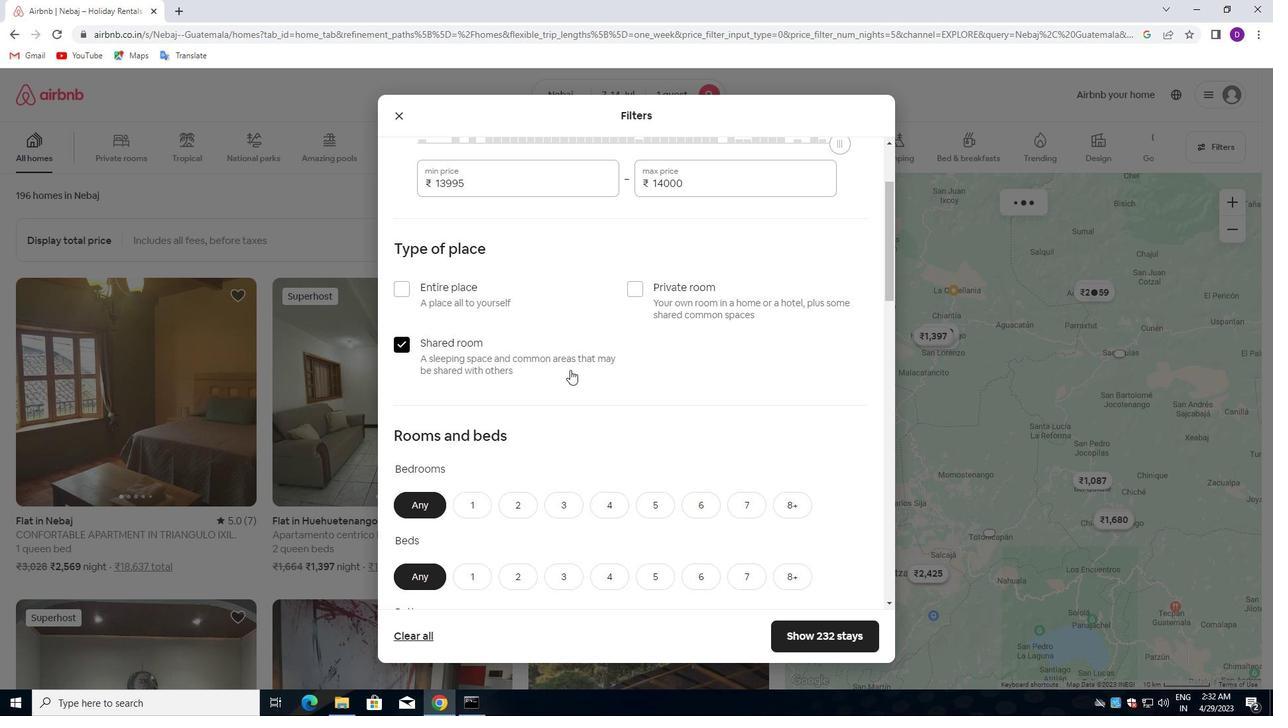 
Action: Mouse scrolled (572, 371) with delta (0, 0)
Screenshot: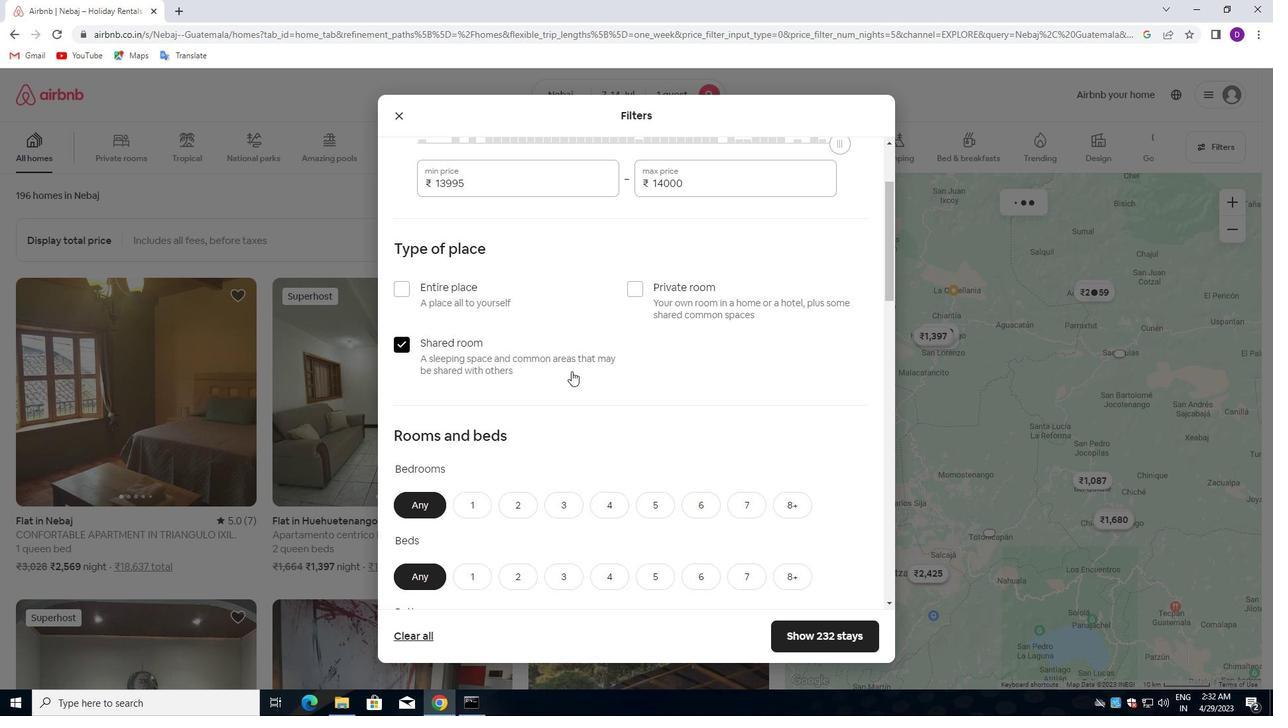 
Action: Mouse moved to (472, 306)
Screenshot: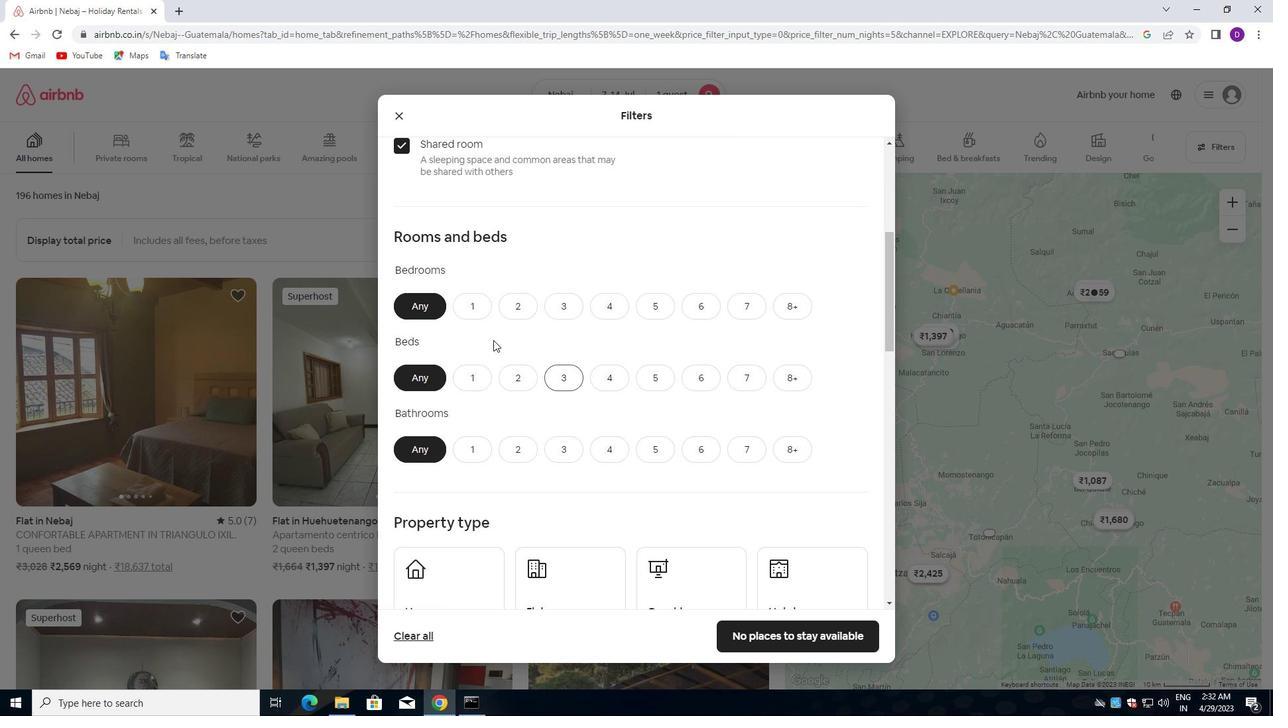 
Action: Mouse pressed left at (472, 306)
Screenshot: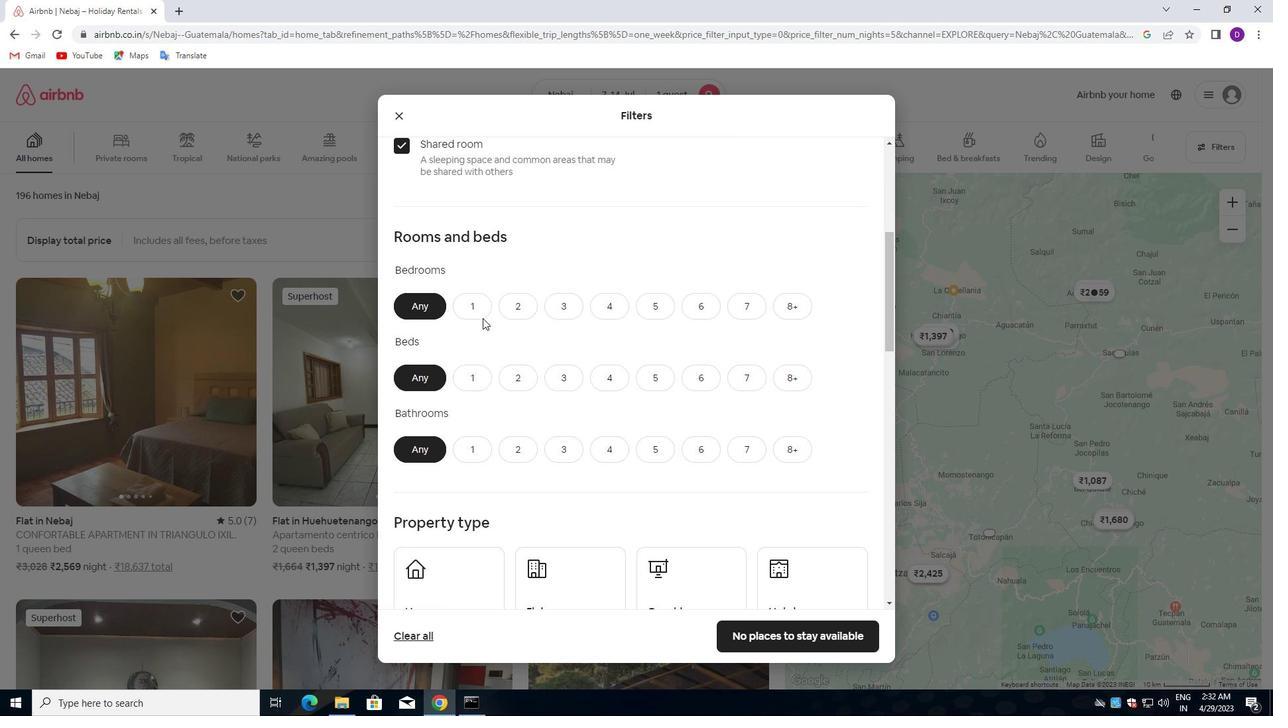 
Action: Mouse moved to (488, 383)
Screenshot: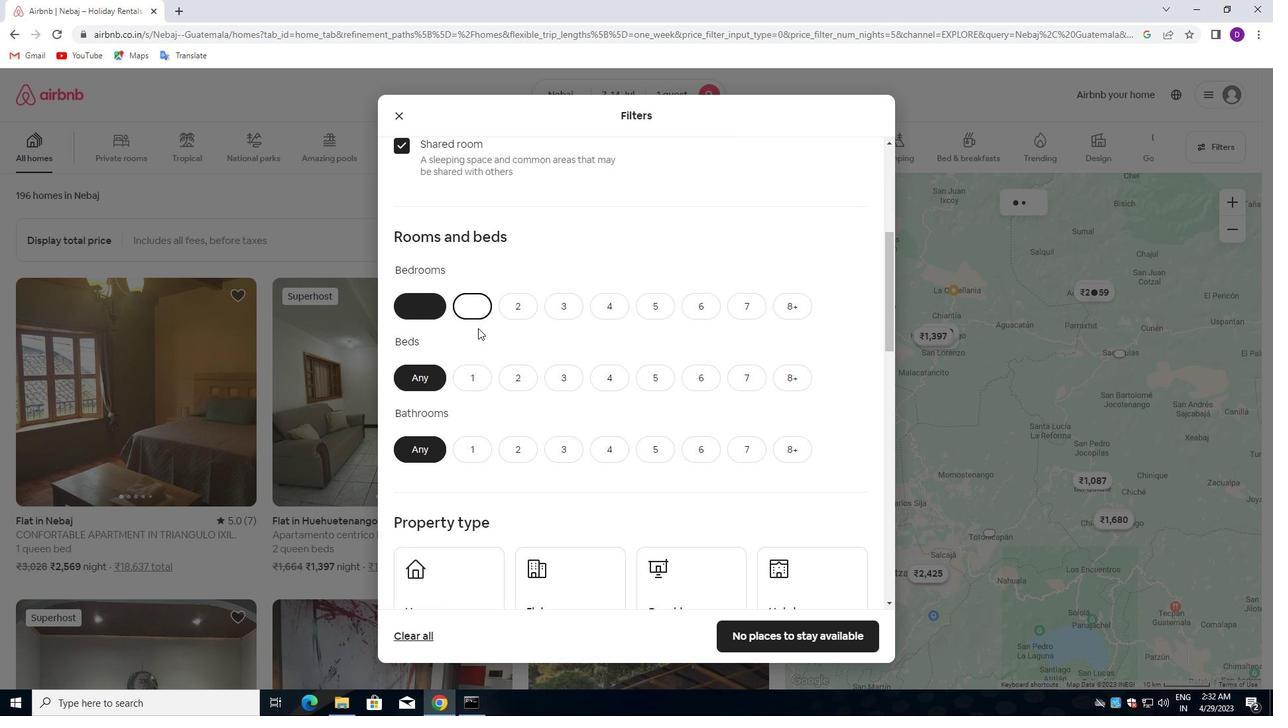 
Action: Mouse pressed left at (488, 383)
Screenshot: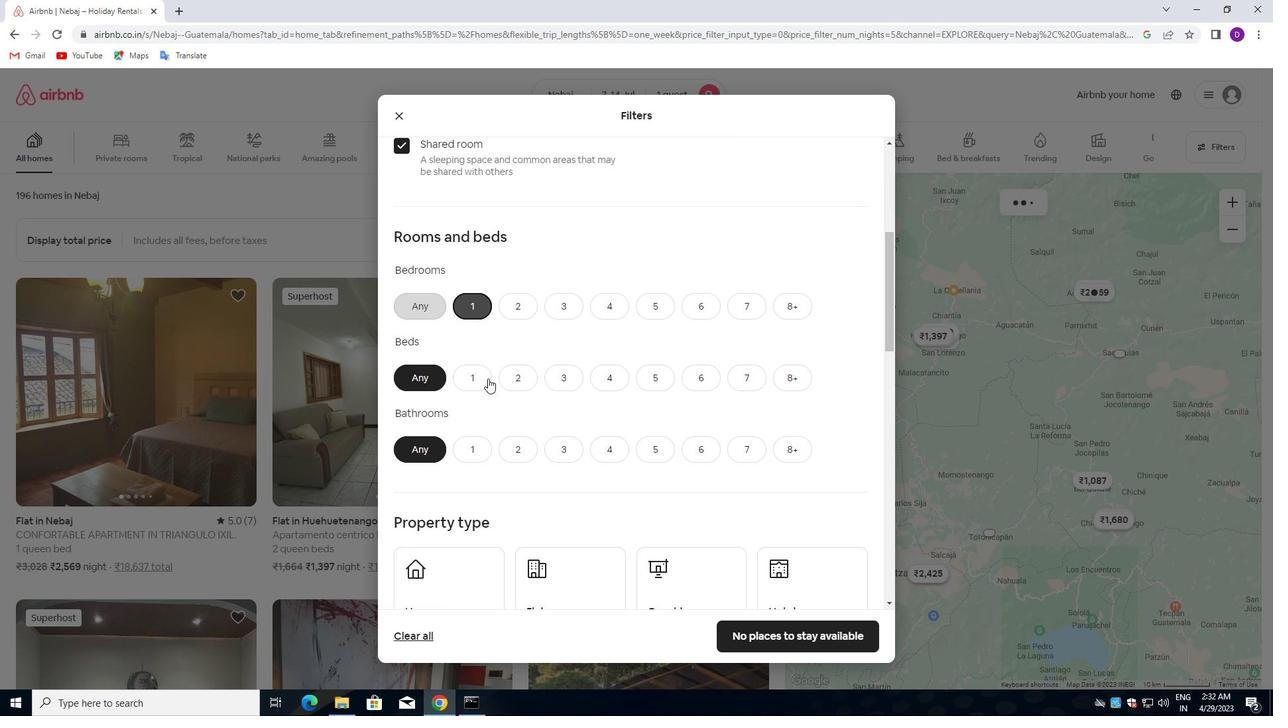 
Action: Mouse moved to (473, 440)
Screenshot: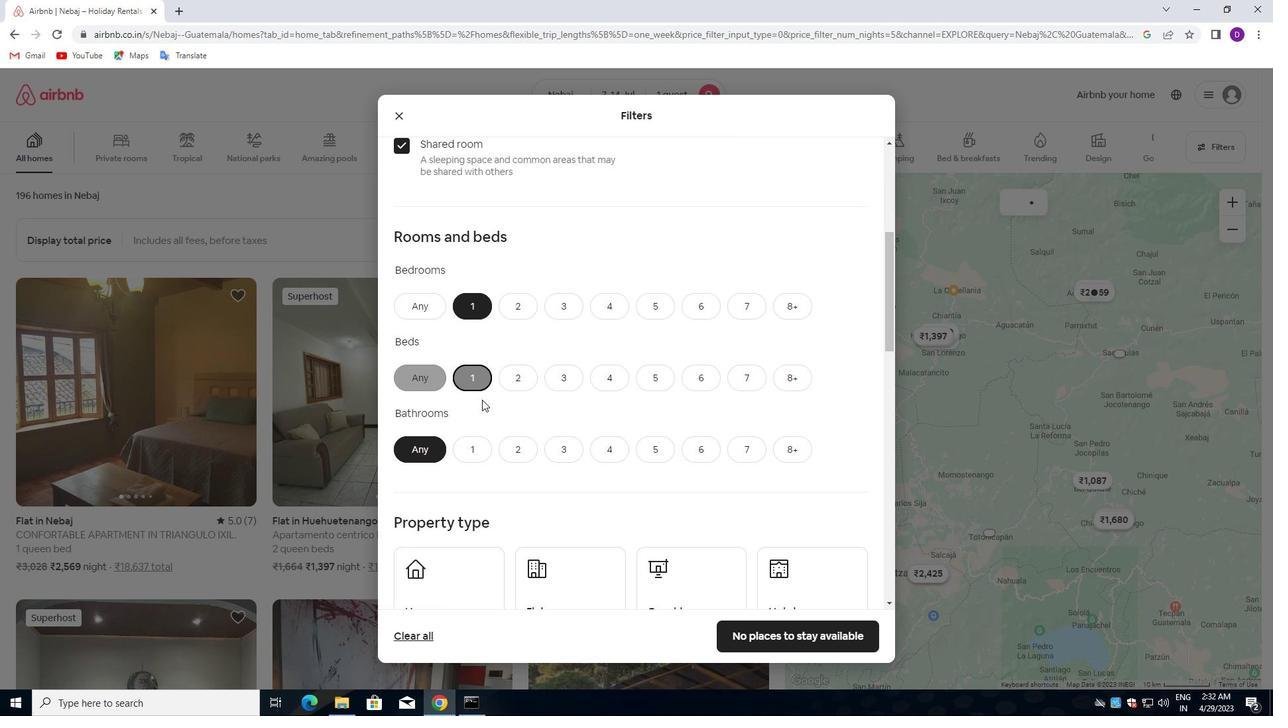 
Action: Mouse pressed left at (473, 440)
Screenshot: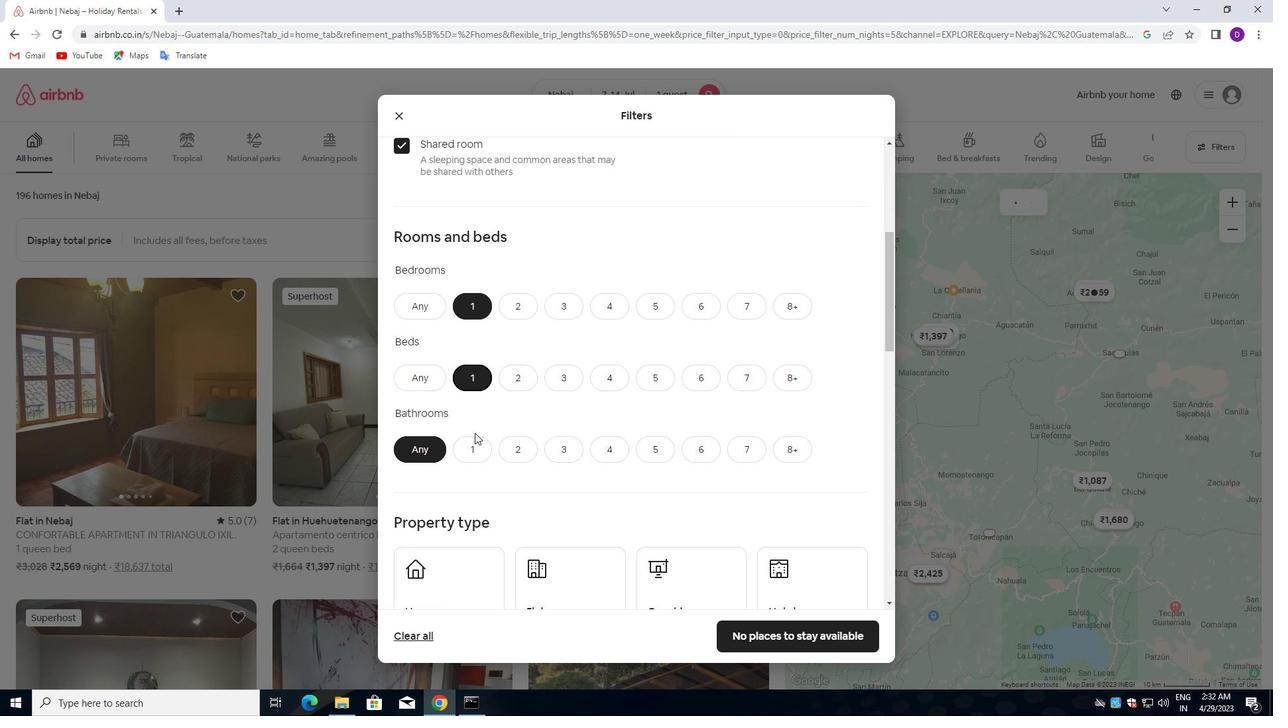 
Action: Mouse moved to (504, 381)
Screenshot: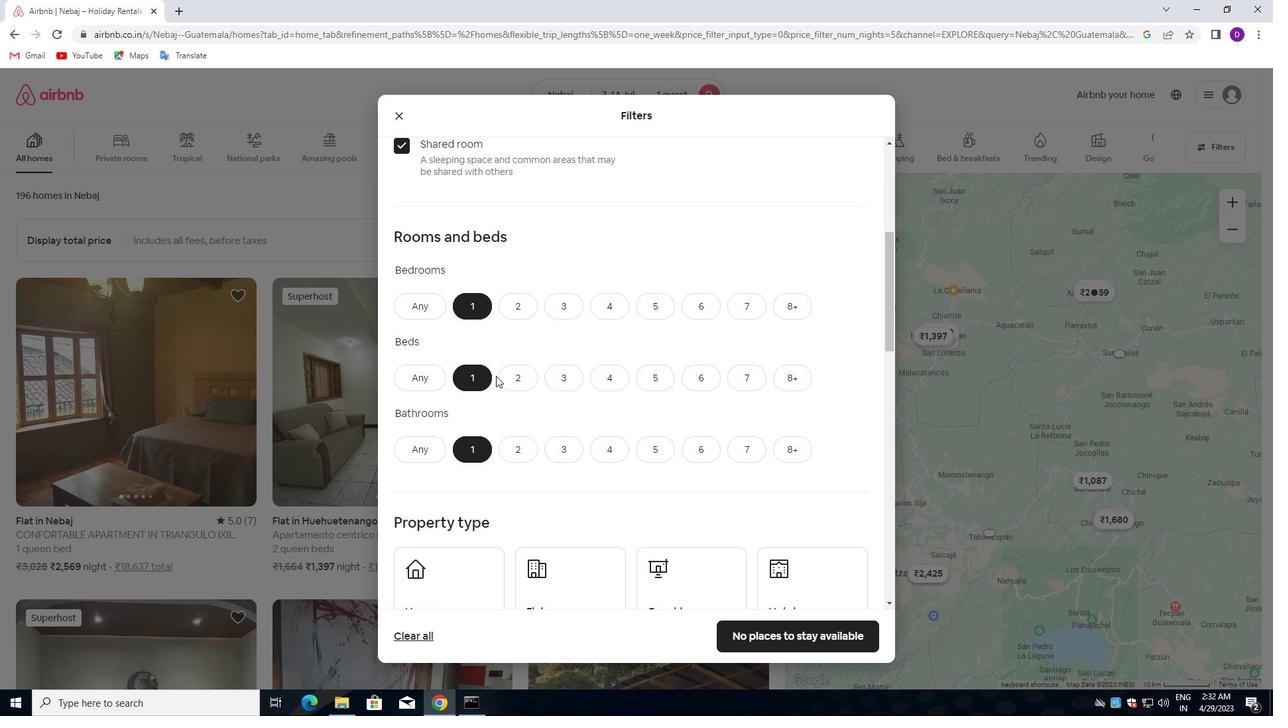 
Action: Mouse scrolled (504, 380) with delta (0, 0)
Screenshot: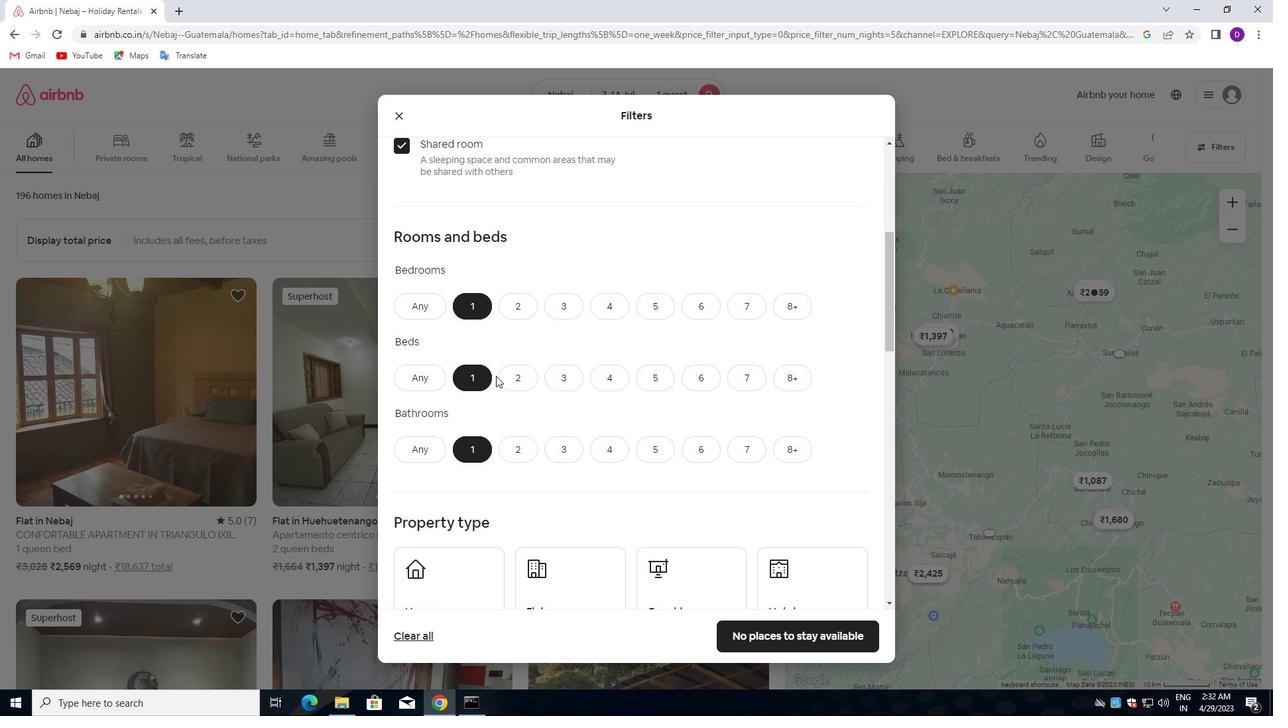 
Action: Mouse moved to (507, 383)
Screenshot: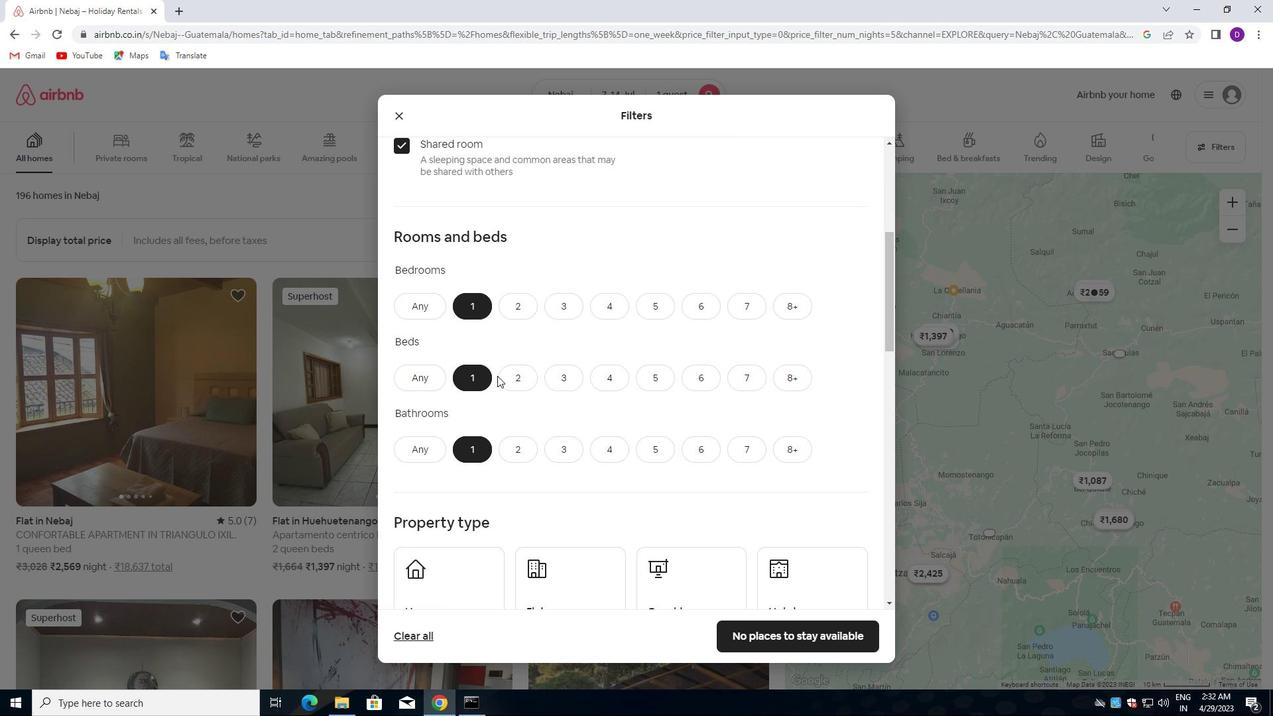 
Action: Mouse scrolled (507, 383) with delta (0, 0)
Screenshot: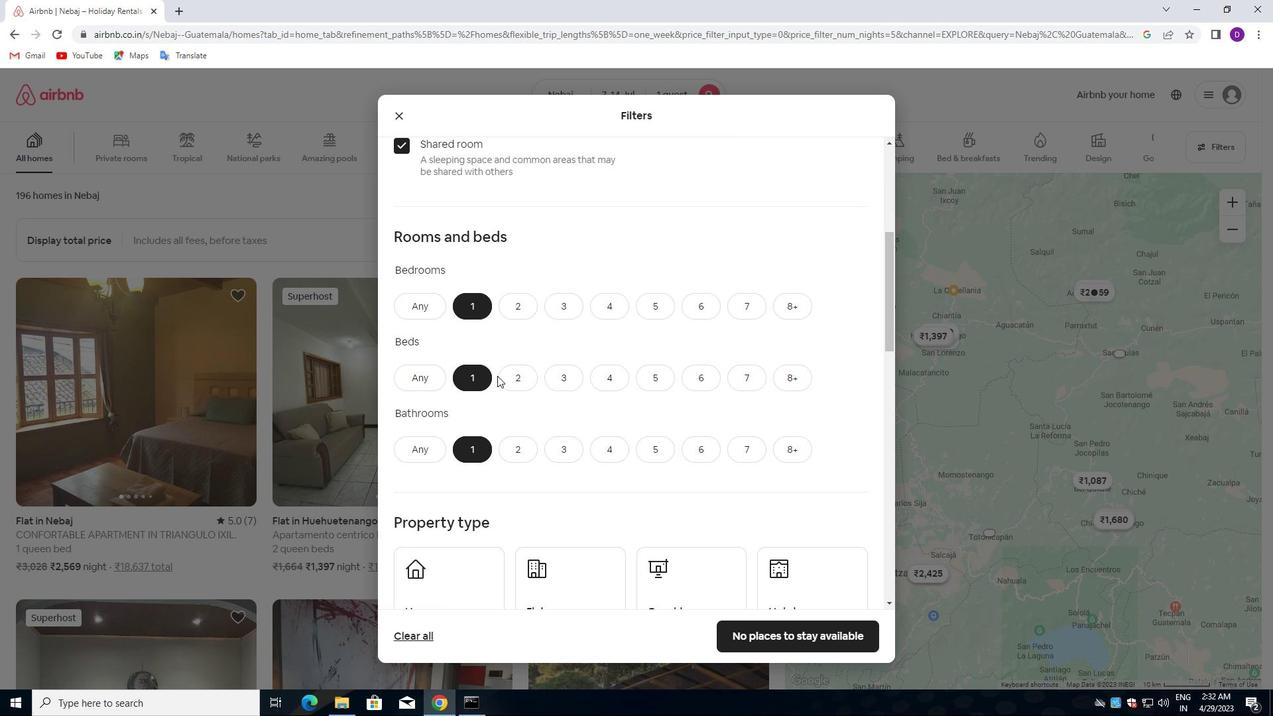 
Action: Mouse moved to (508, 387)
Screenshot: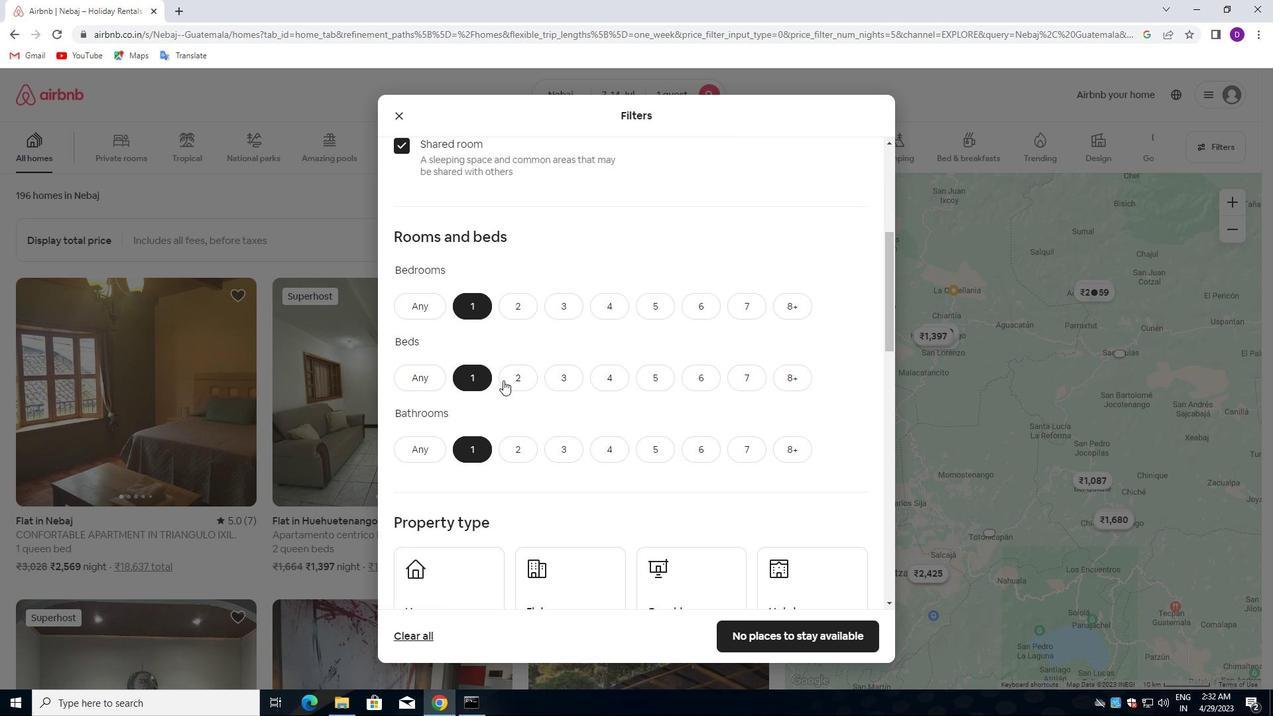 
Action: Mouse scrolled (508, 387) with delta (0, 0)
Screenshot: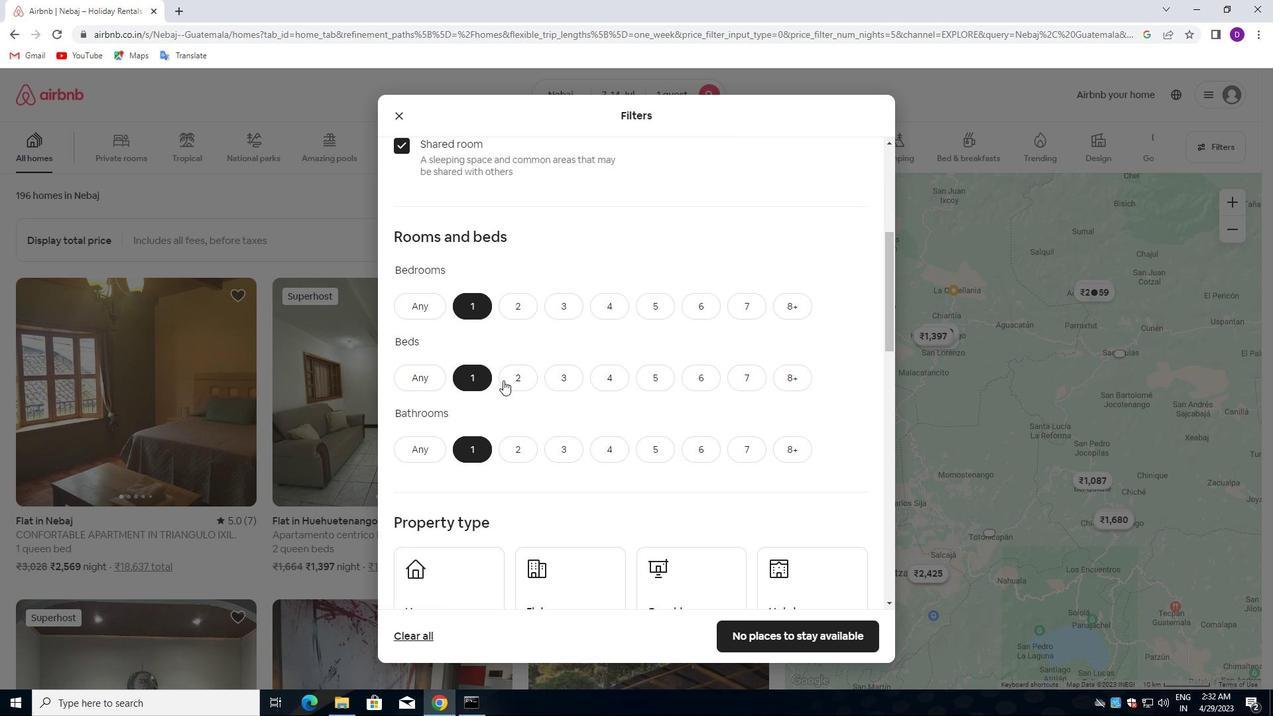 
Action: Mouse moved to (439, 402)
Screenshot: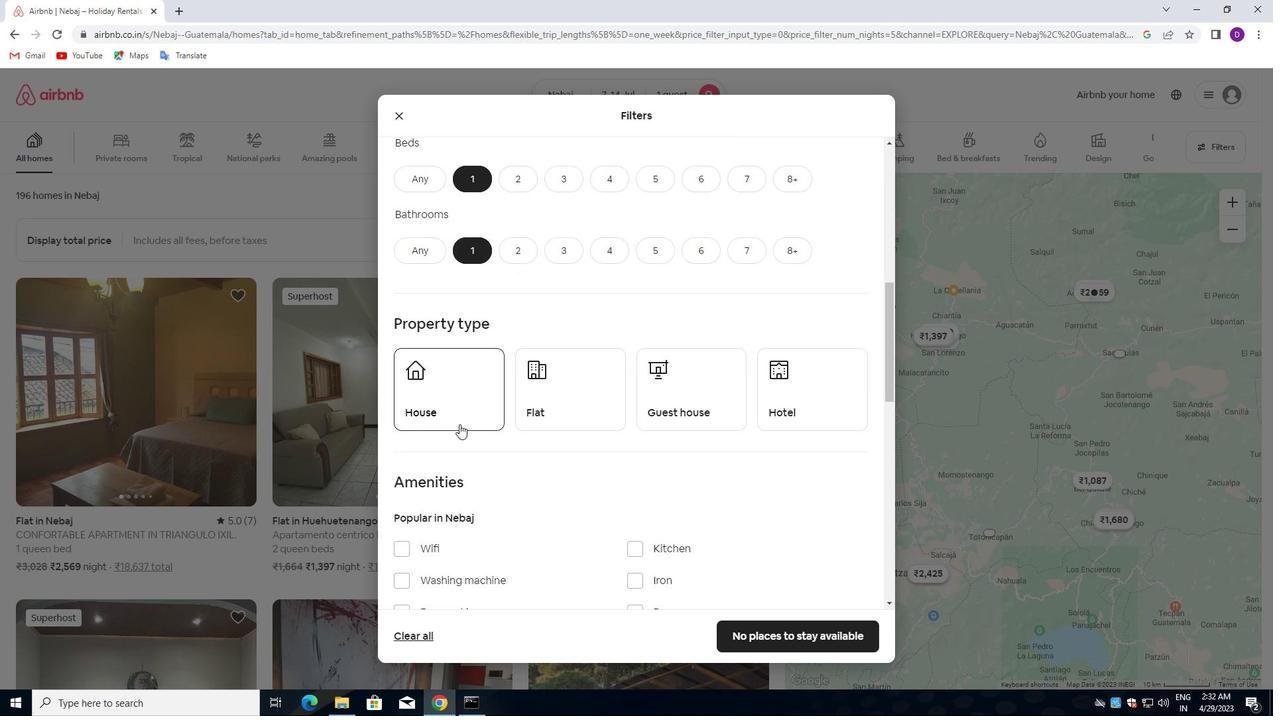
Action: Mouse pressed left at (439, 402)
Screenshot: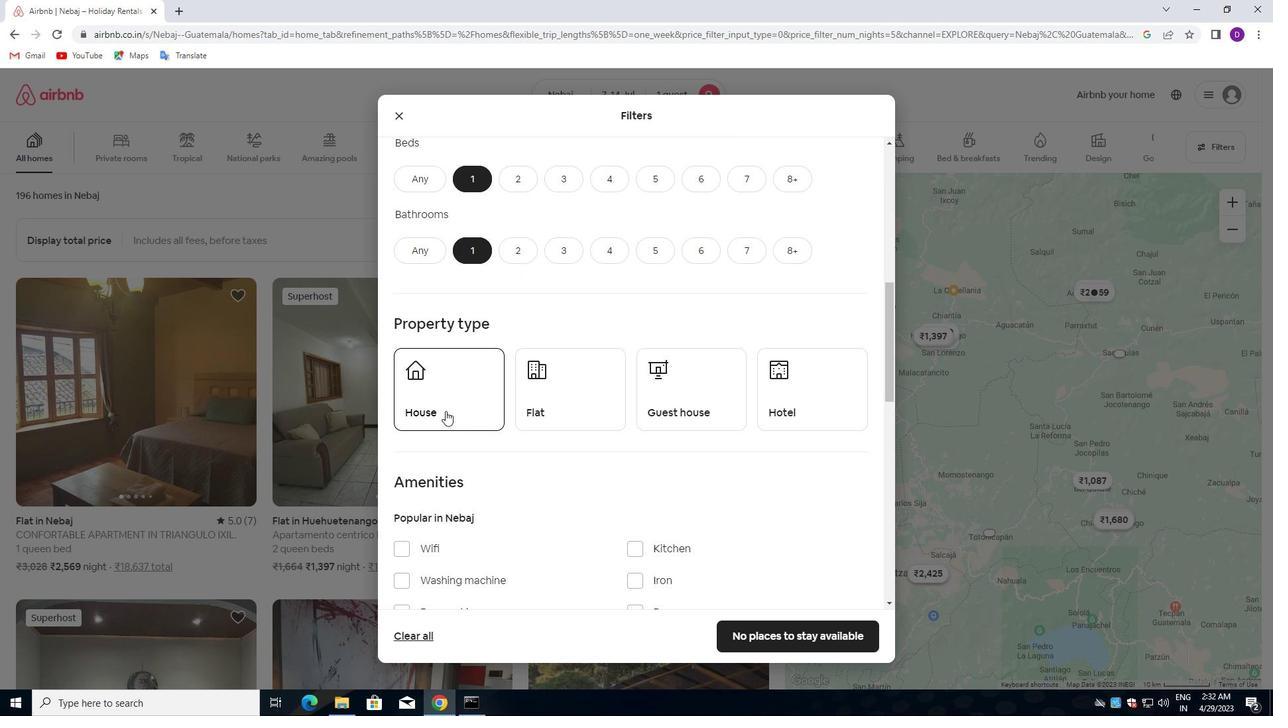 
Action: Mouse moved to (551, 396)
Screenshot: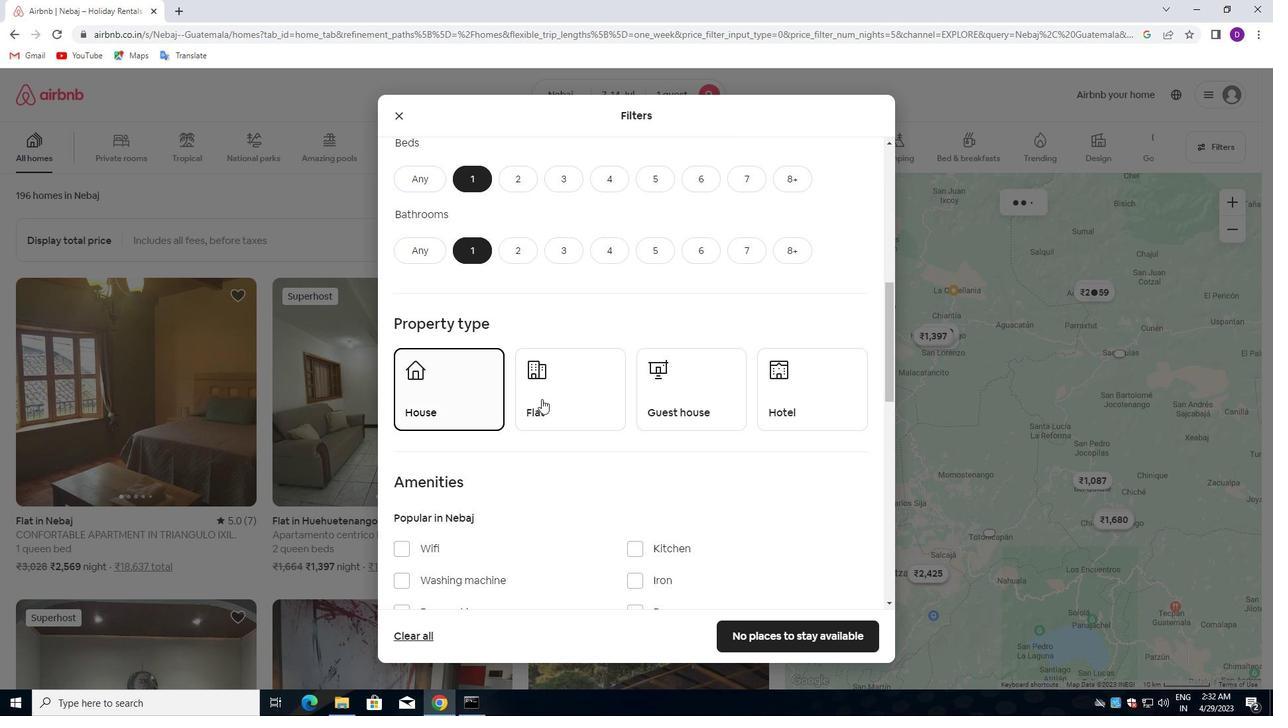
Action: Mouse pressed left at (551, 396)
Screenshot: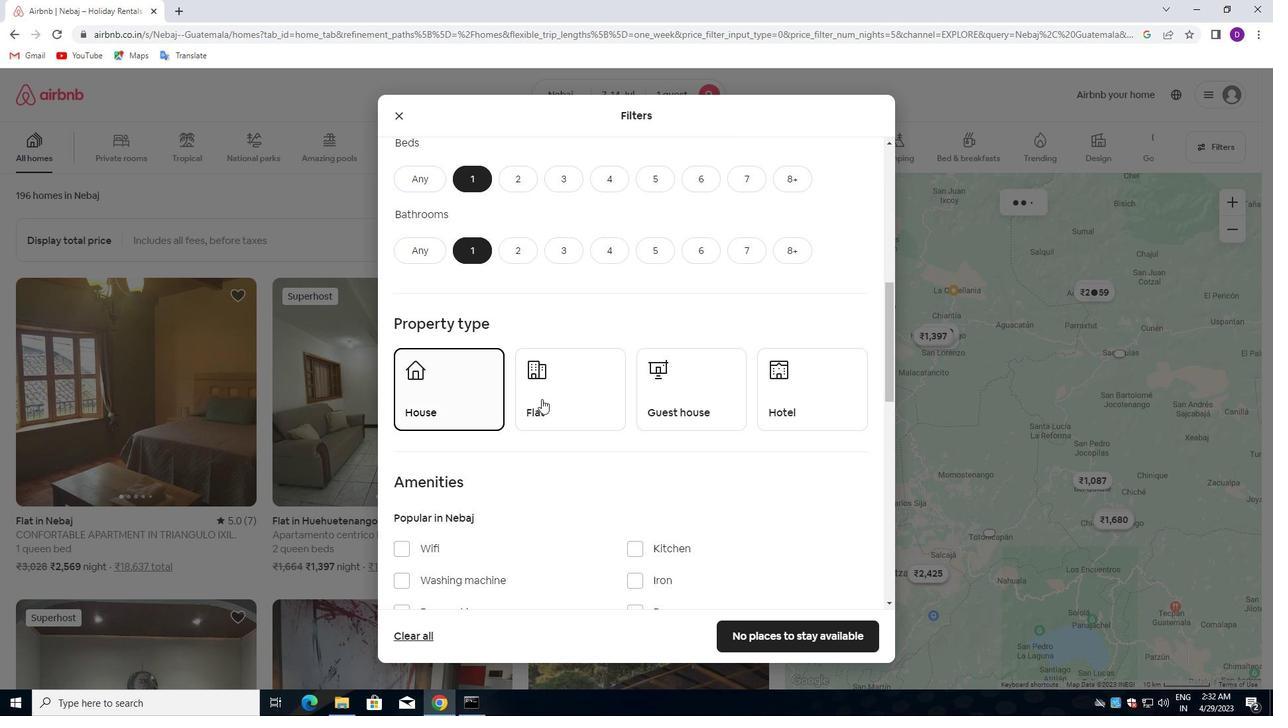 
Action: Mouse moved to (714, 392)
Screenshot: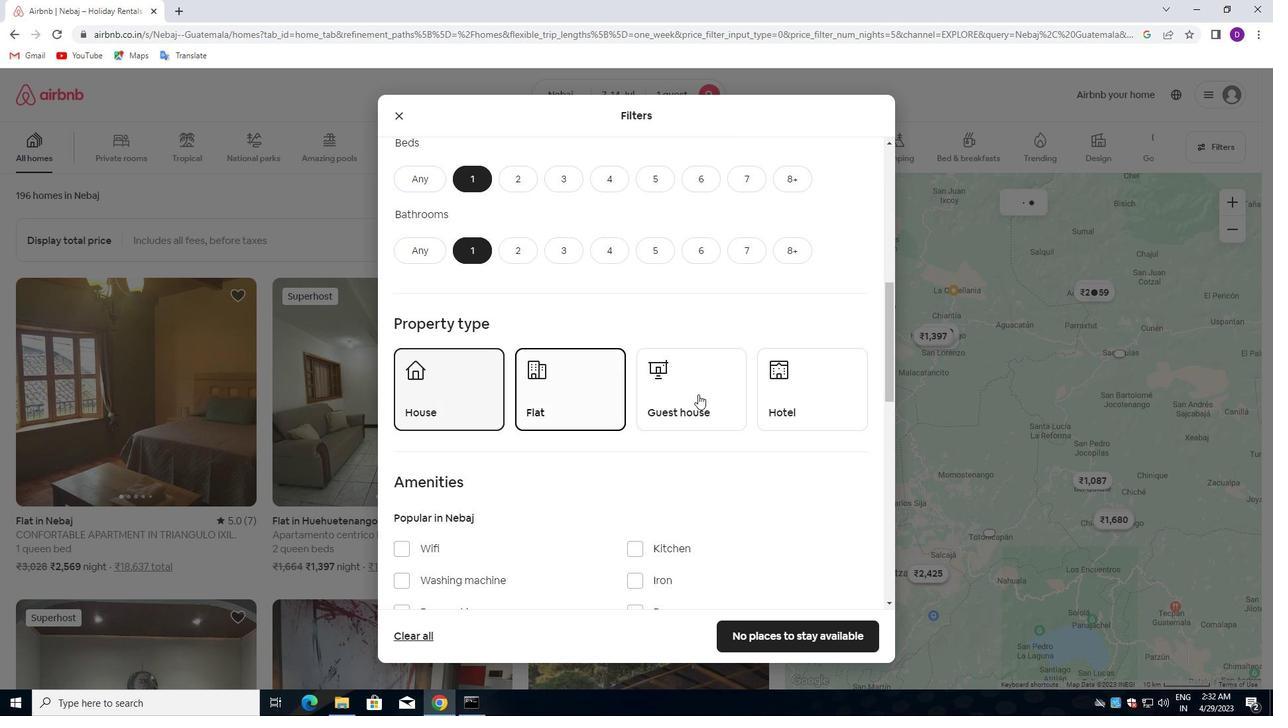 
Action: Mouse pressed left at (714, 392)
Screenshot: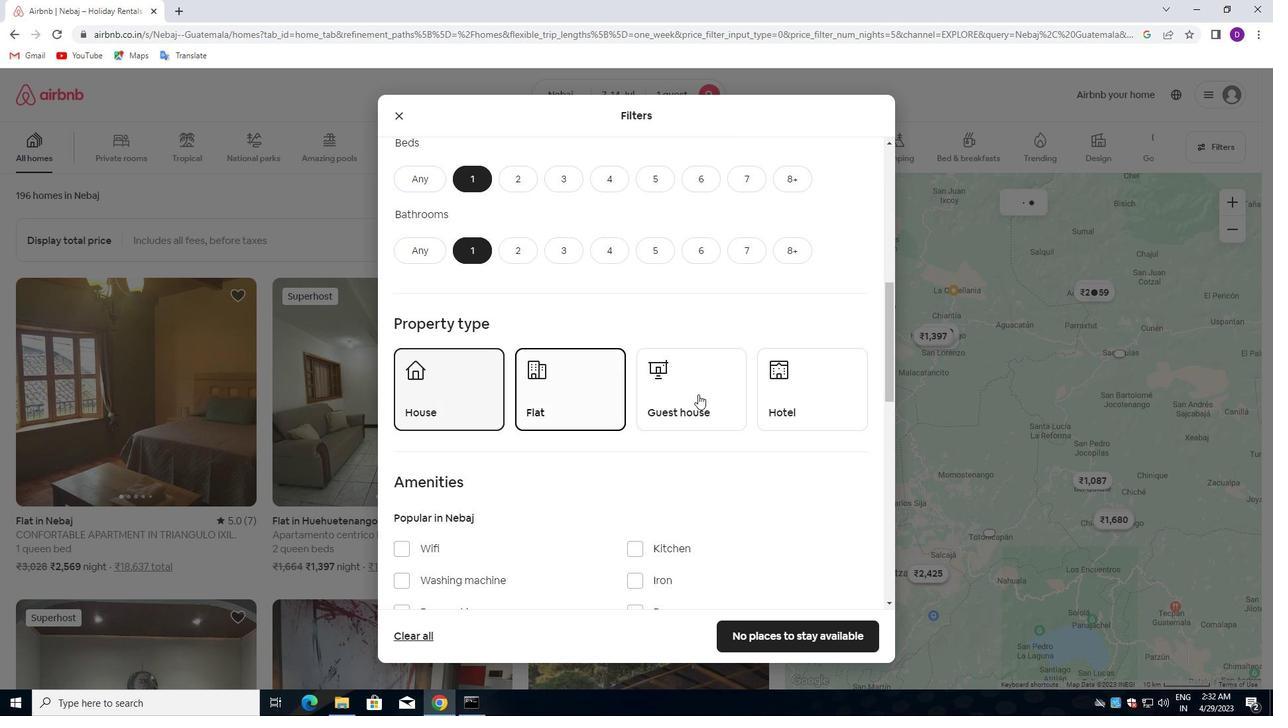 
Action: Mouse moved to (817, 383)
Screenshot: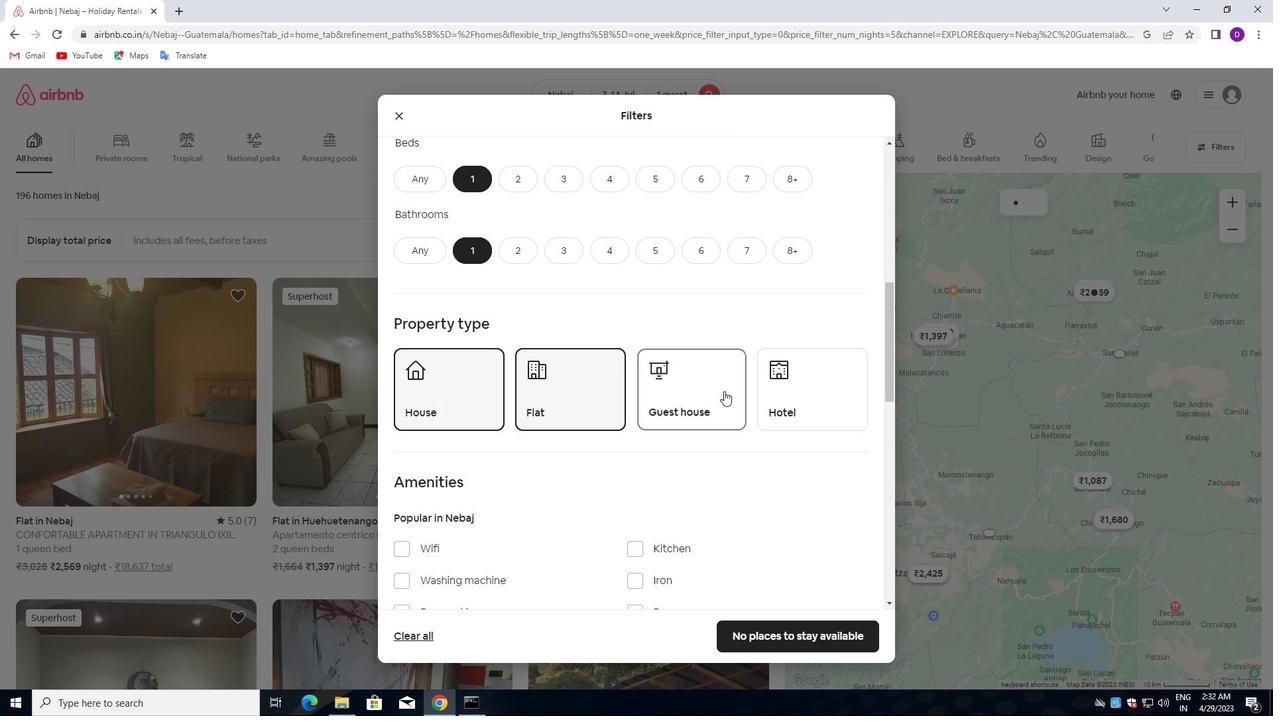 
Action: Mouse pressed left at (817, 383)
Screenshot: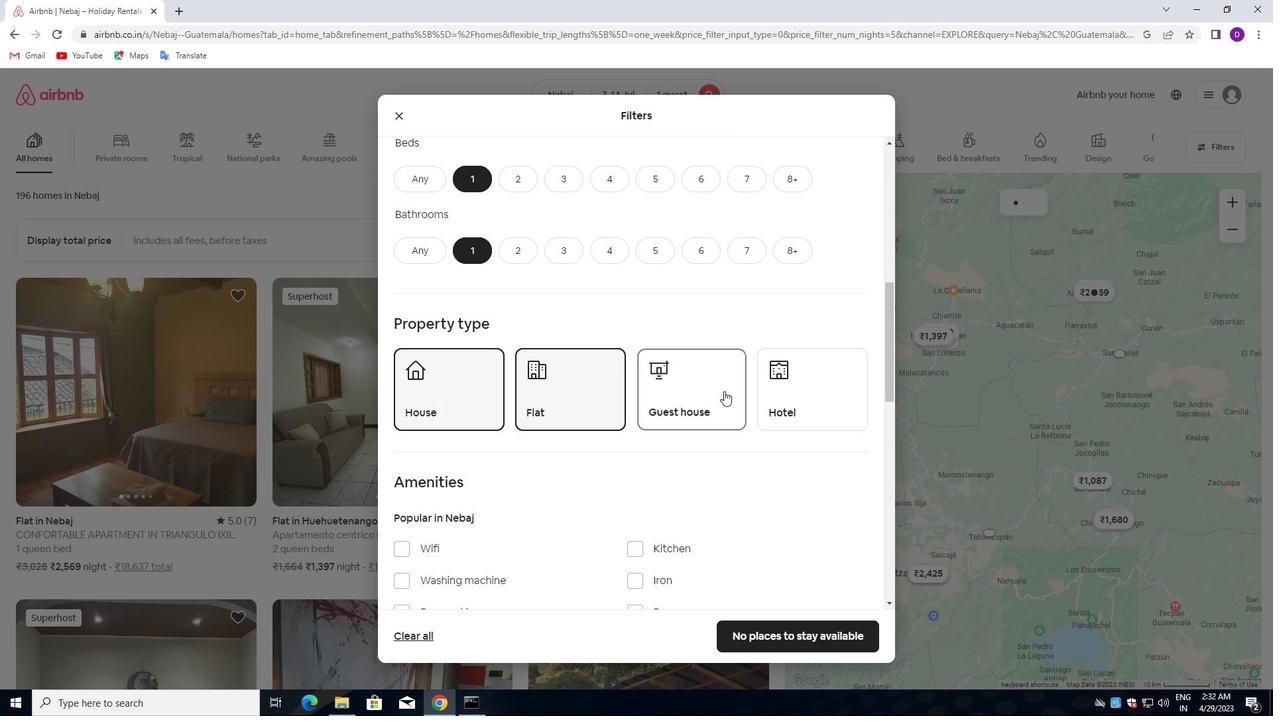 
Action: Mouse moved to (618, 407)
Screenshot: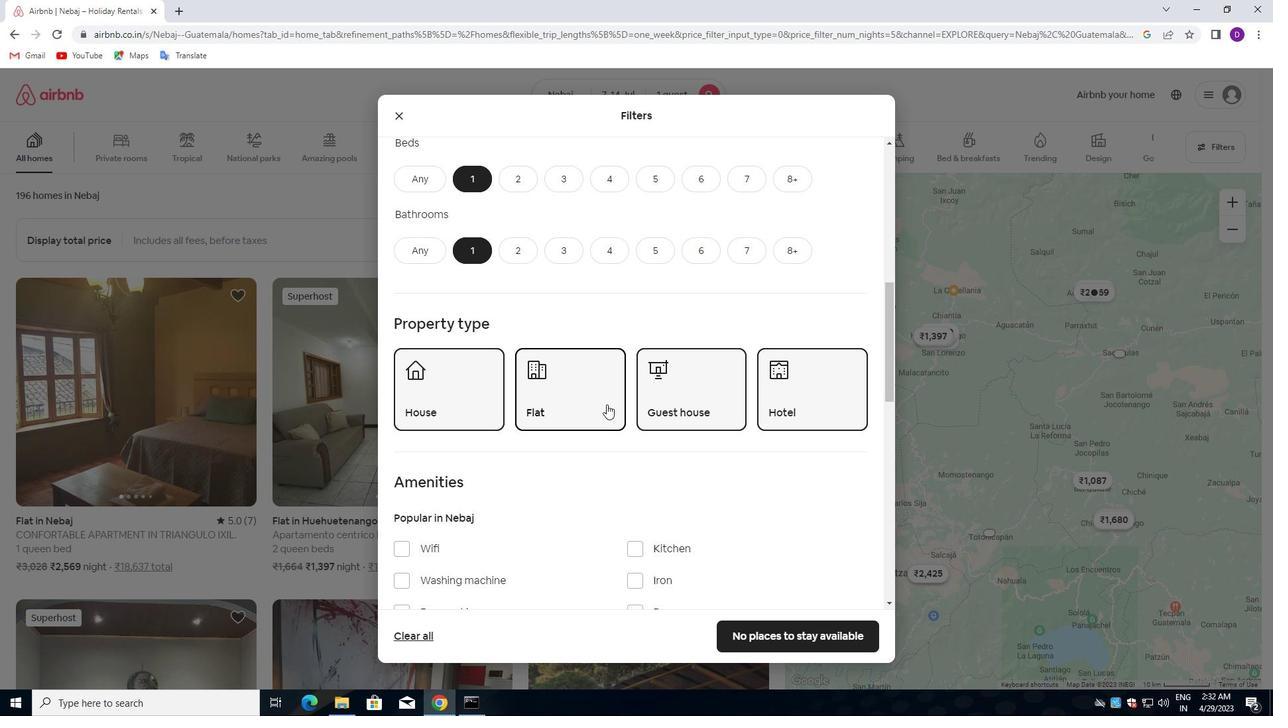 
Action: Mouse scrolled (618, 407) with delta (0, 0)
Screenshot: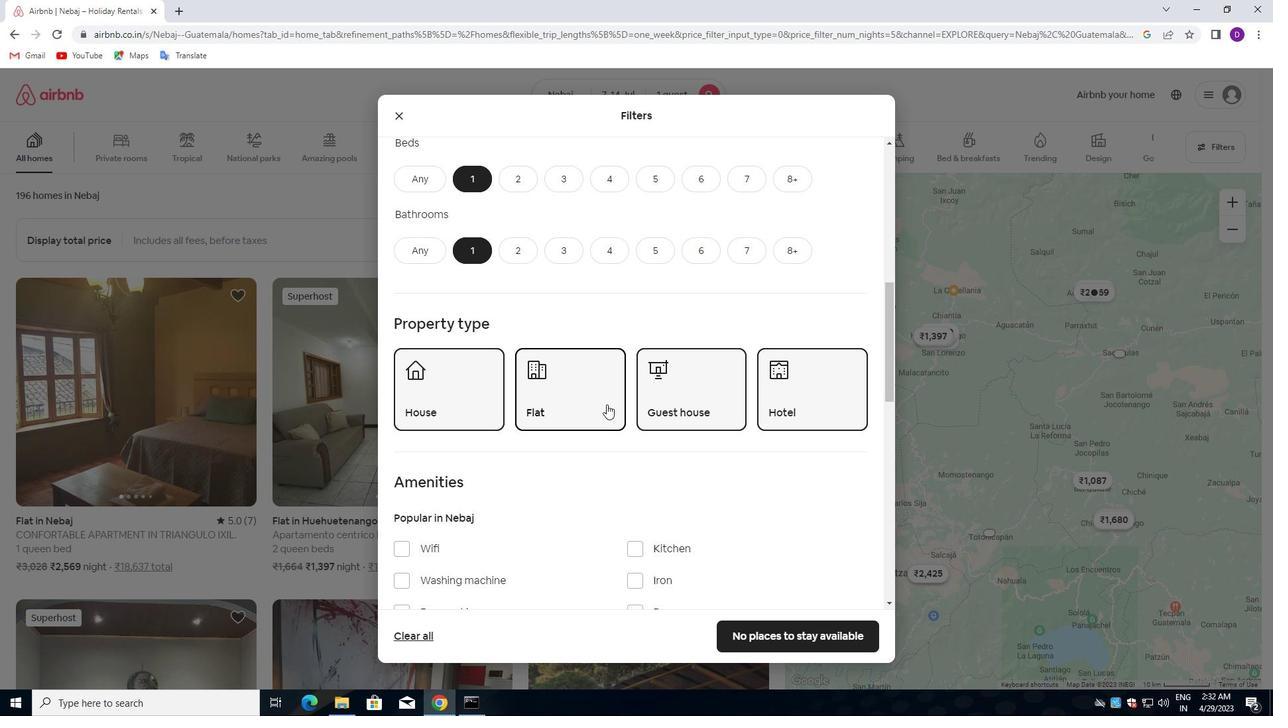 
Action: Mouse moved to (619, 409)
Screenshot: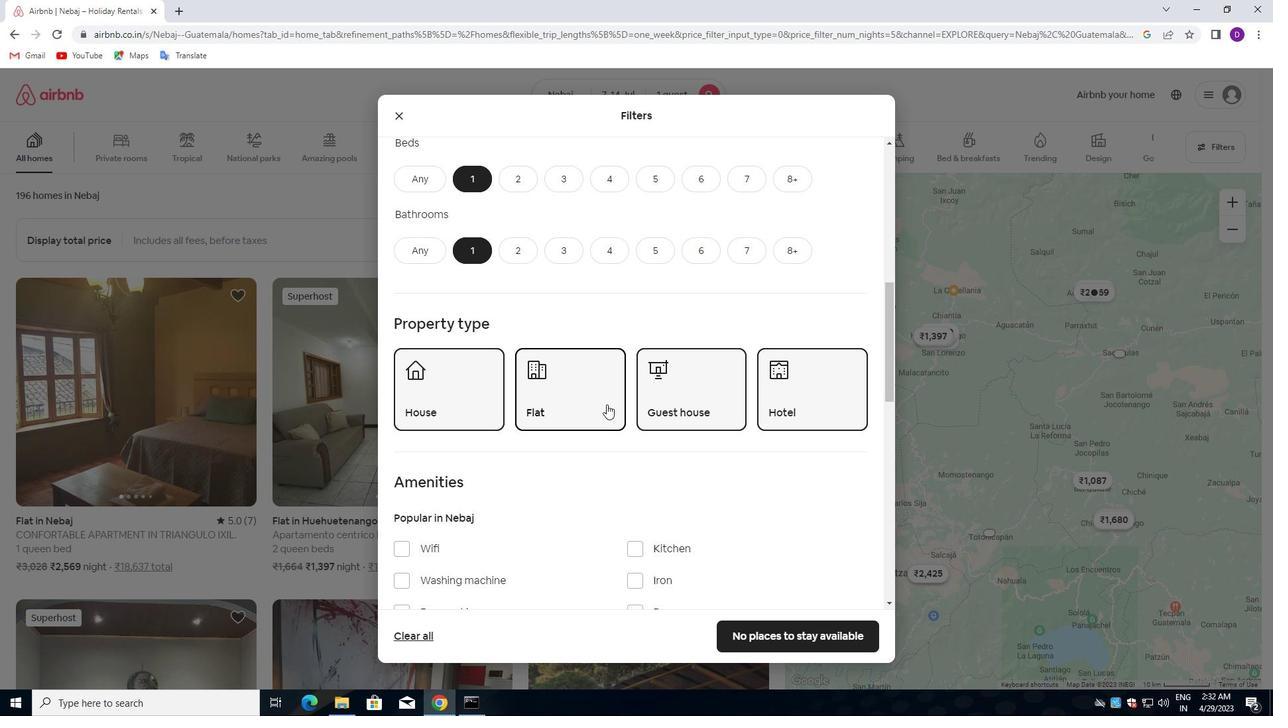 
Action: Mouse scrolled (619, 408) with delta (0, 0)
Screenshot: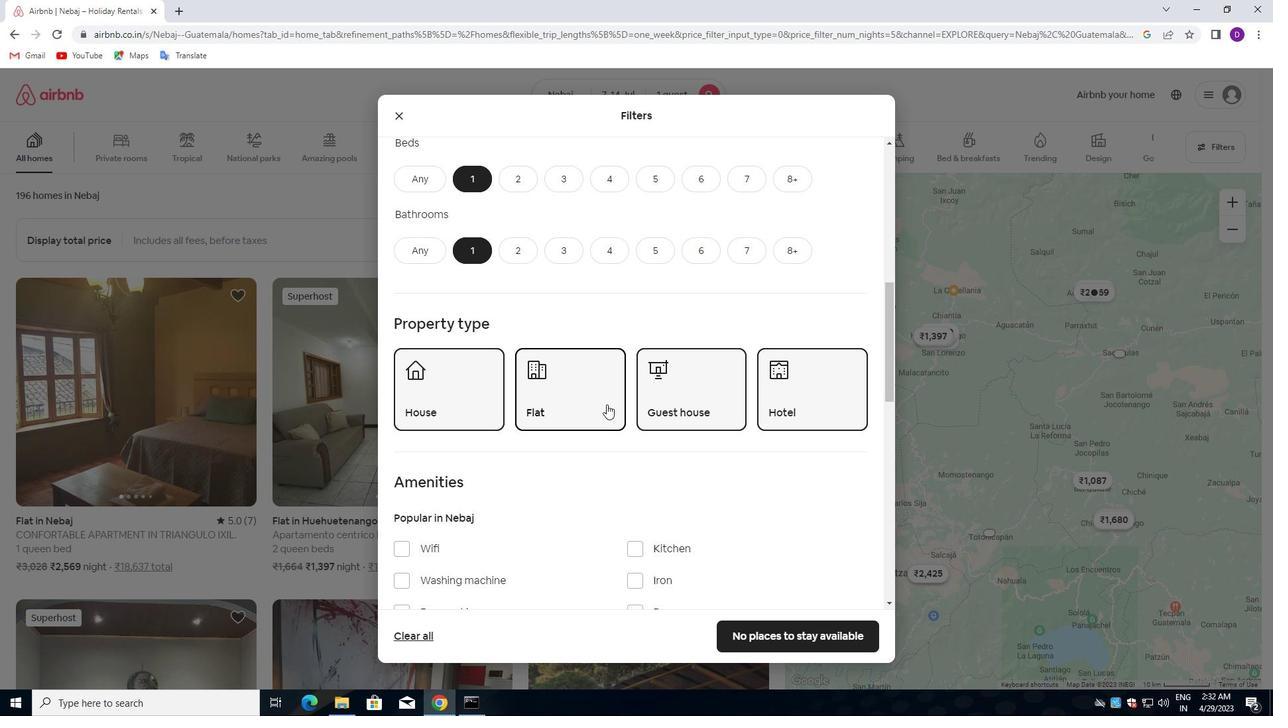 
Action: Mouse moved to (621, 411)
Screenshot: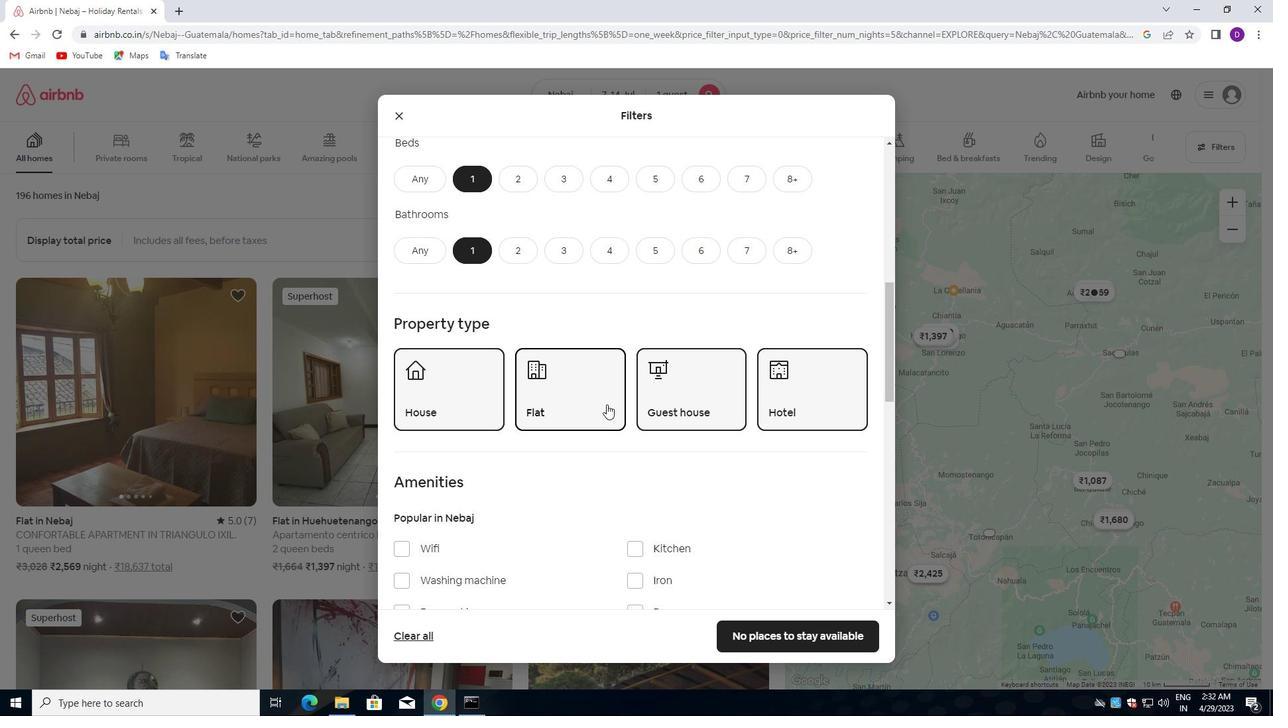 
Action: Mouse scrolled (621, 410) with delta (0, 0)
Screenshot: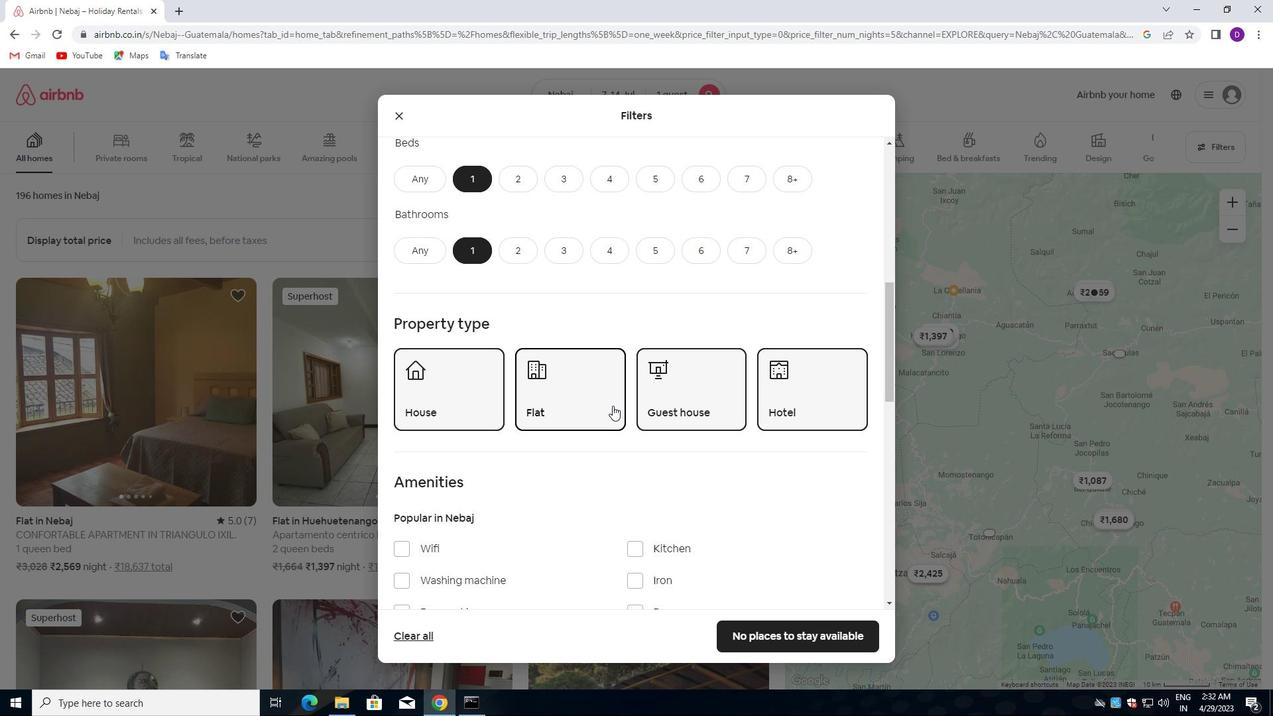
Action: Mouse scrolled (621, 410) with delta (0, 0)
Screenshot: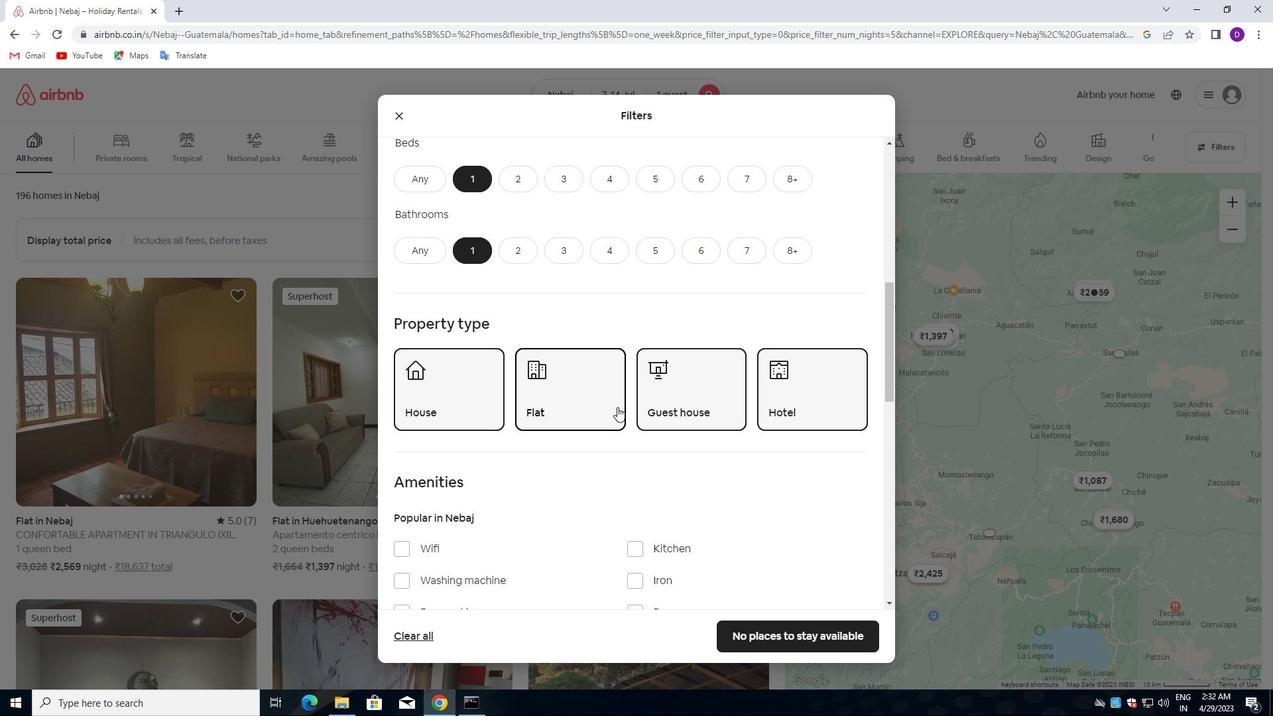 
Action: Mouse moved to (621, 411)
Screenshot: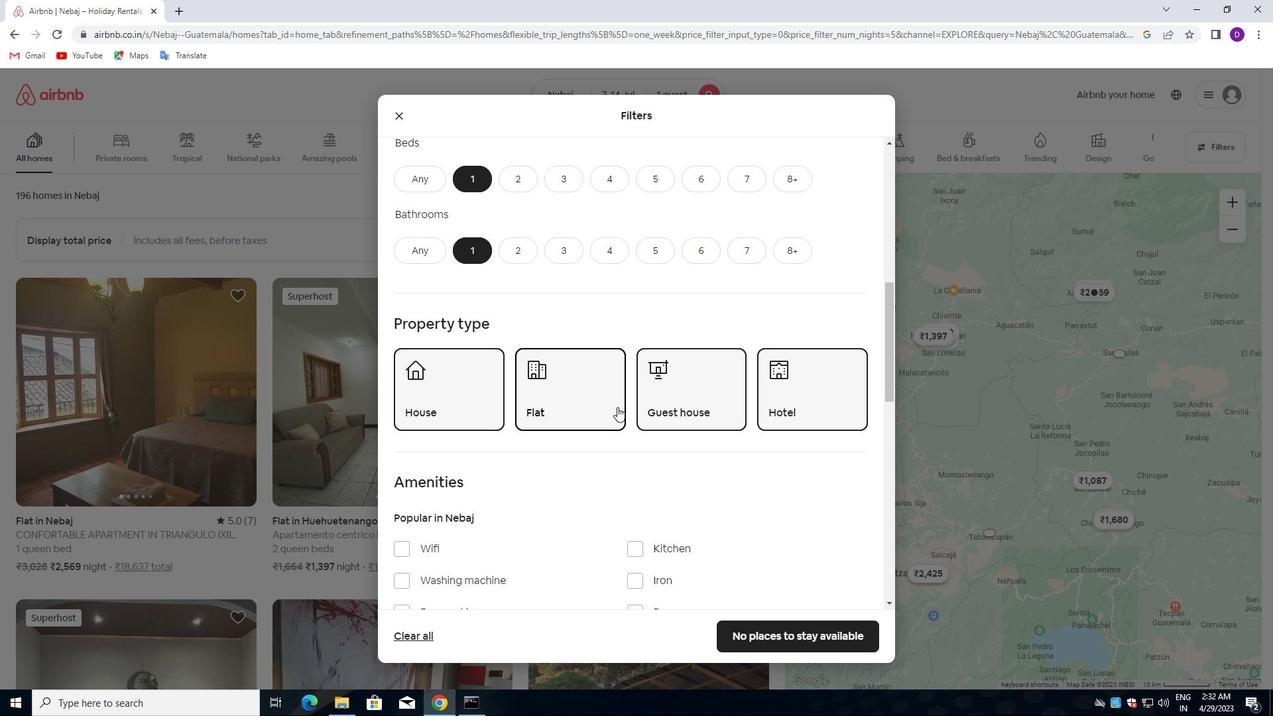 
Action: Mouse scrolled (621, 411) with delta (0, 0)
Screenshot: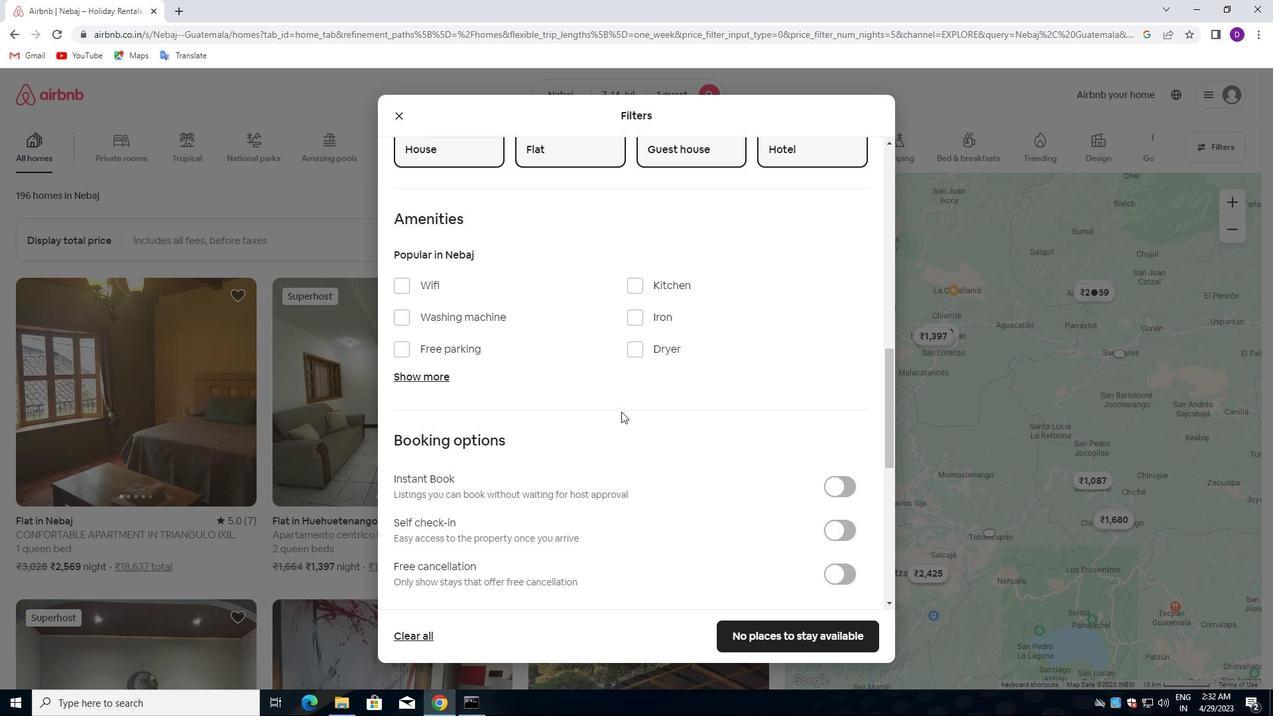 
Action: Mouse scrolled (621, 411) with delta (0, 0)
Screenshot: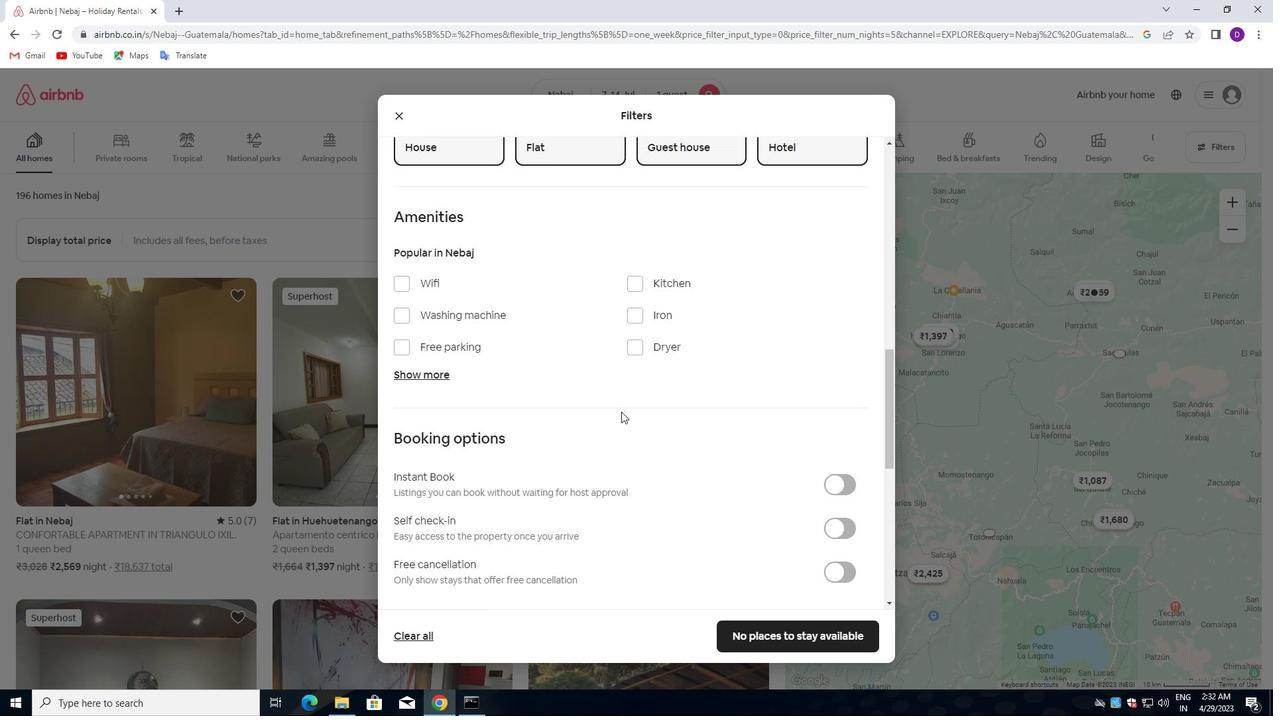 
Action: Mouse moved to (845, 397)
Screenshot: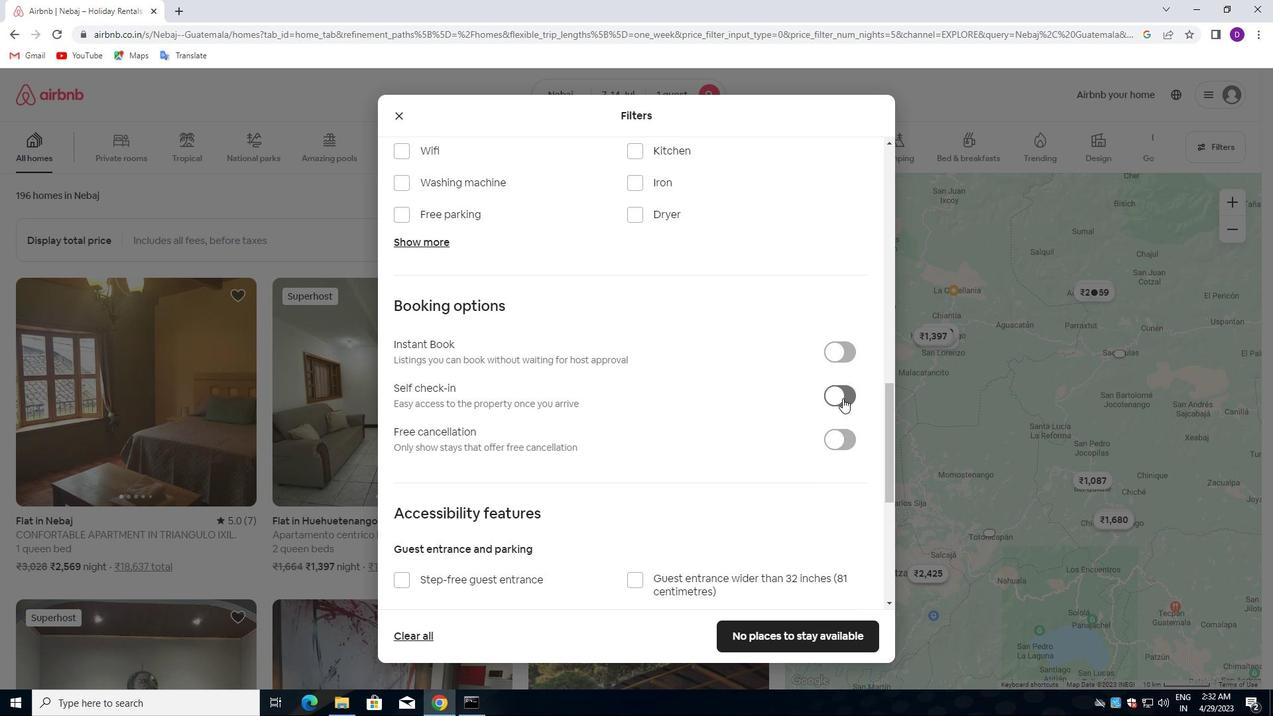 
Action: Mouse pressed left at (845, 397)
Screenshot: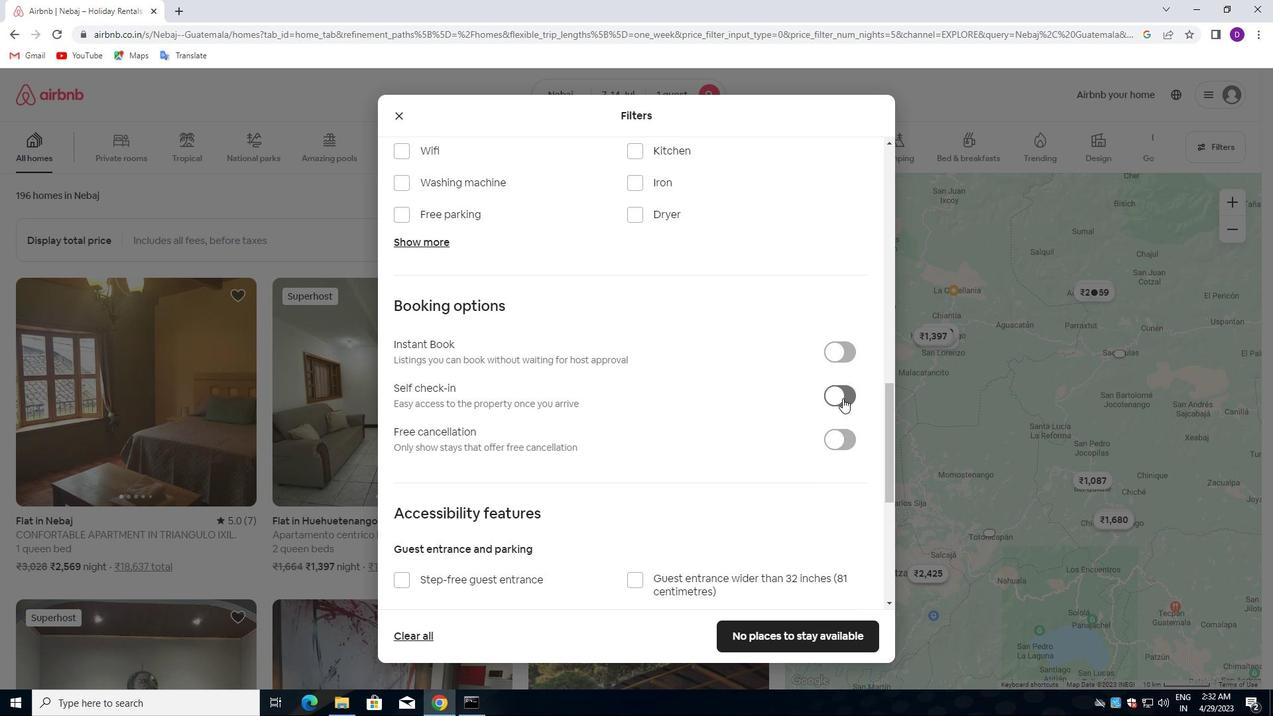 
Action: Mouse moved to (626, 423)
Screenshot: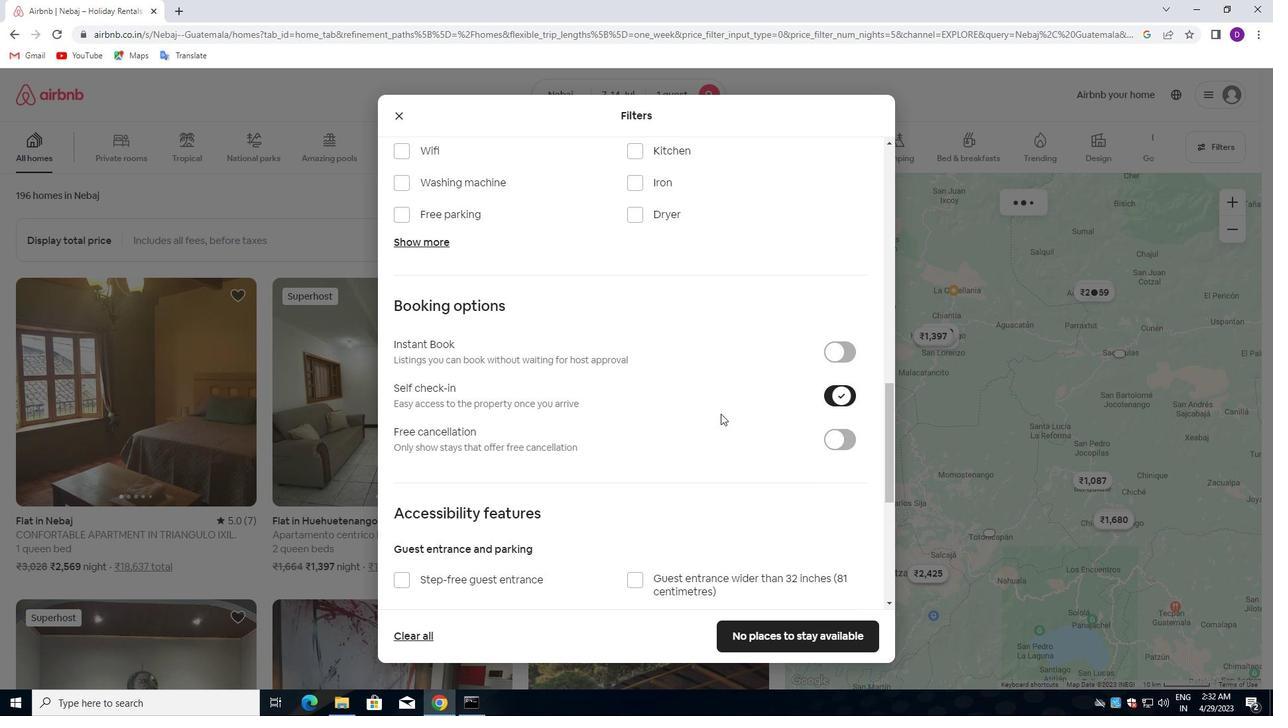 
Action: Mouse scrolled (626, 423) with delta (0, 0)
Screenshot: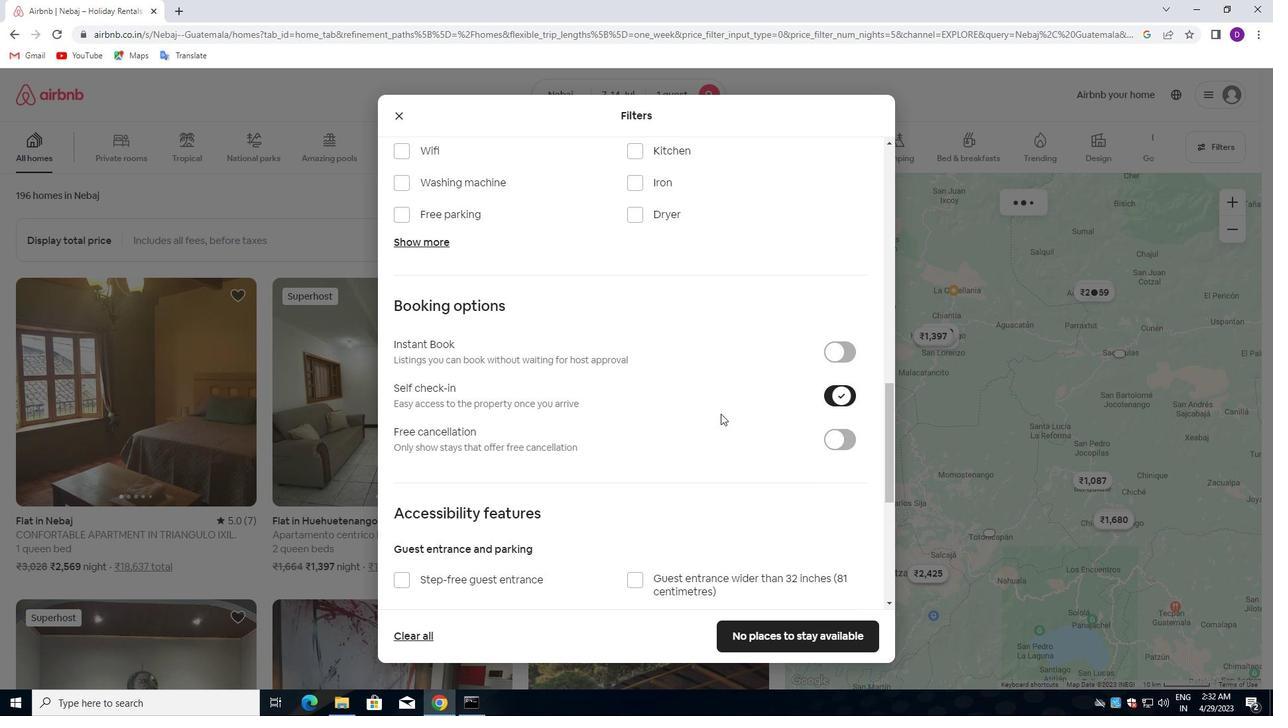 
Action: Mouse moved to (617, 428)
Screenshot: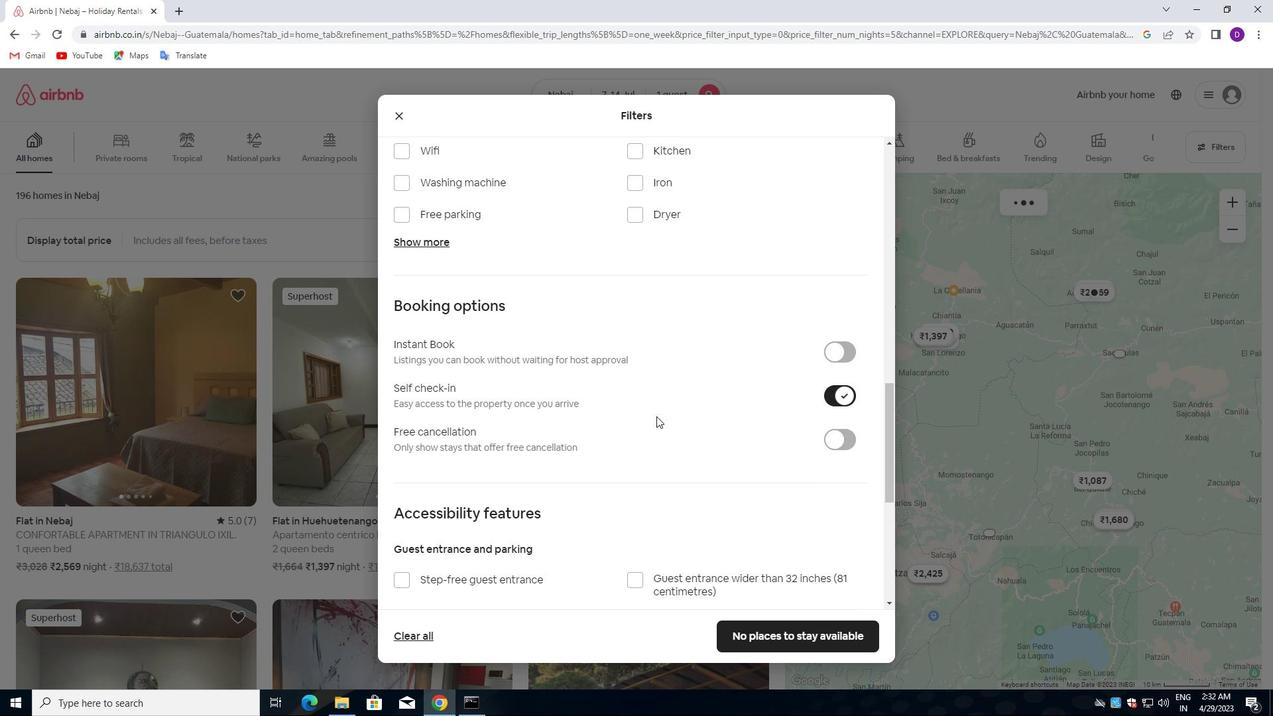 
Action: Mouse scrolled (617, 427) with delta (0, 0)
Screenshot: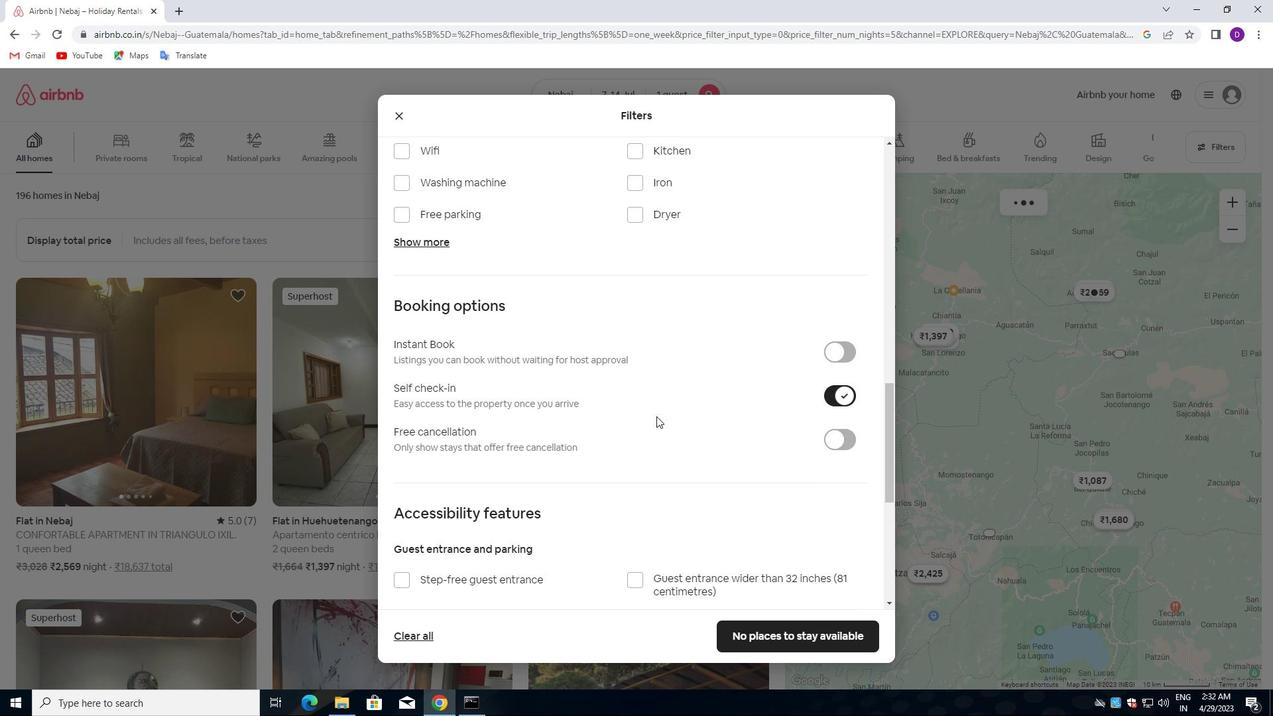 
Action: Mouse moved to (615, 429)
Screenshot: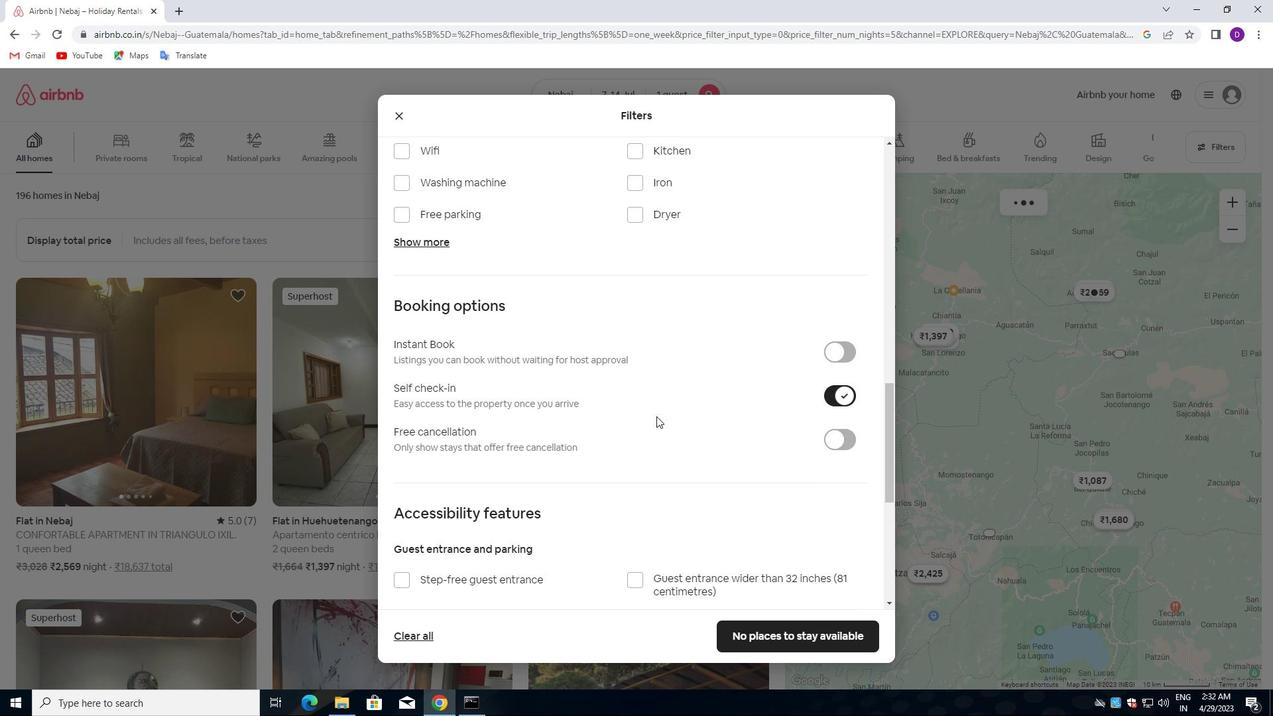 
Action: Mouse scrolled (615, 429) with delta (0, 0)
Screenshot: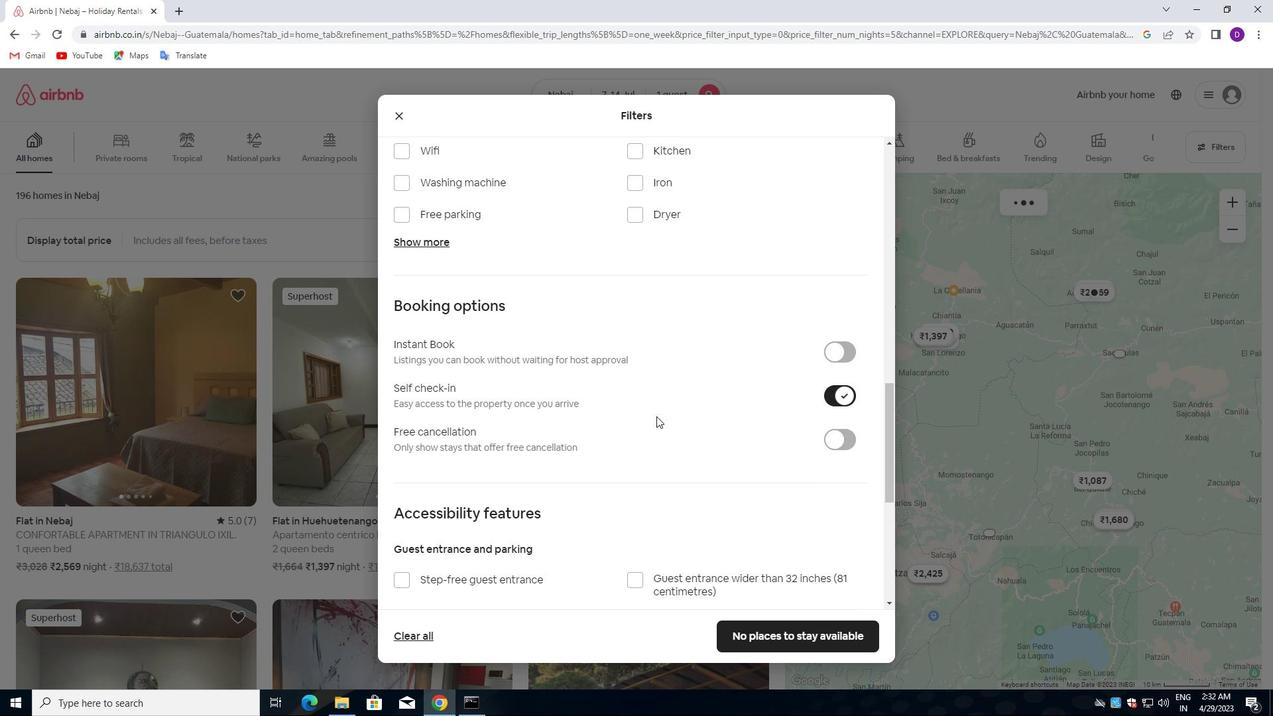 
Action: Mouse moved to (614, 430)
Screenshot: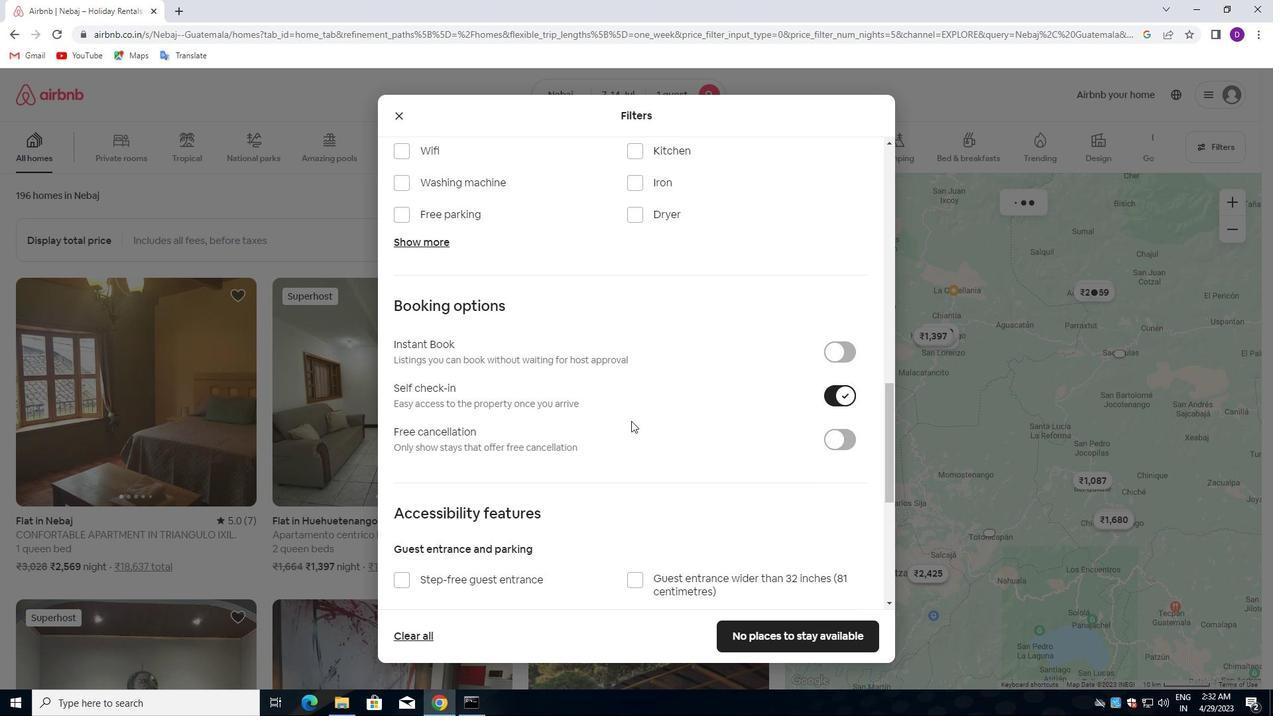 
Action: Mouse scrolled (614, 429) with delta (0, 0)
Screenshot: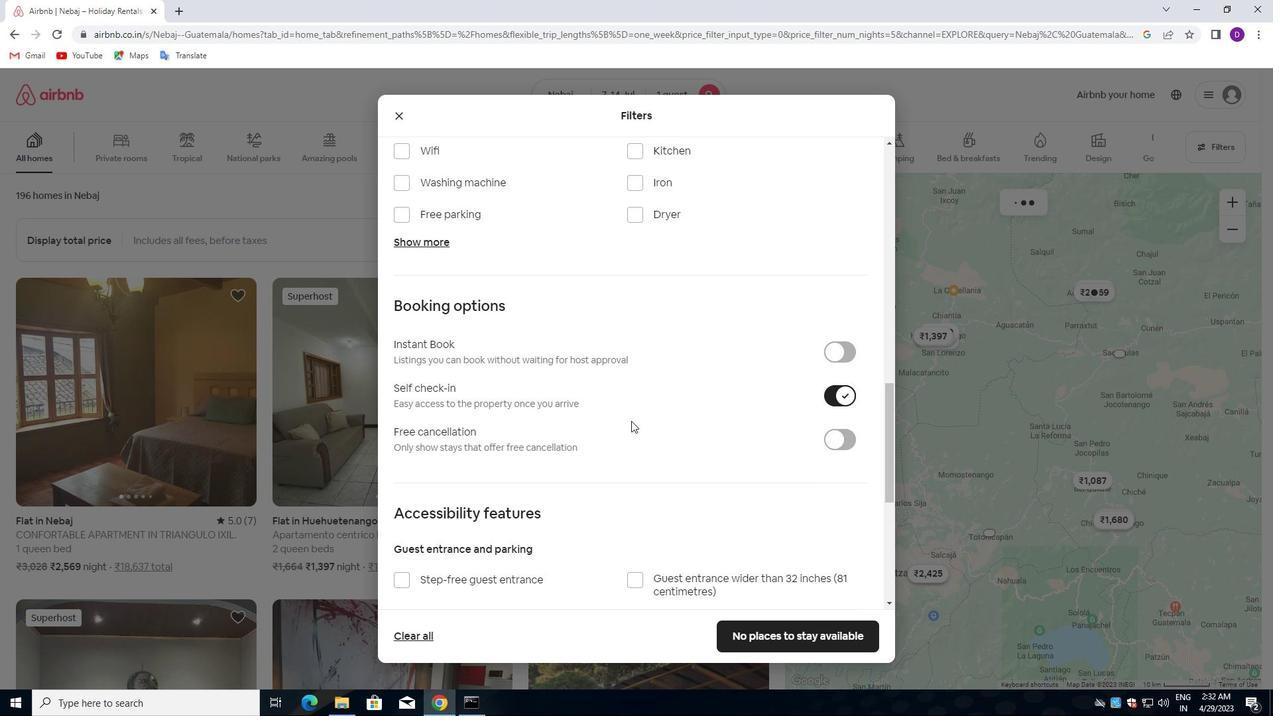 
Action: Mouse moved to (614, 430)
Screenshot: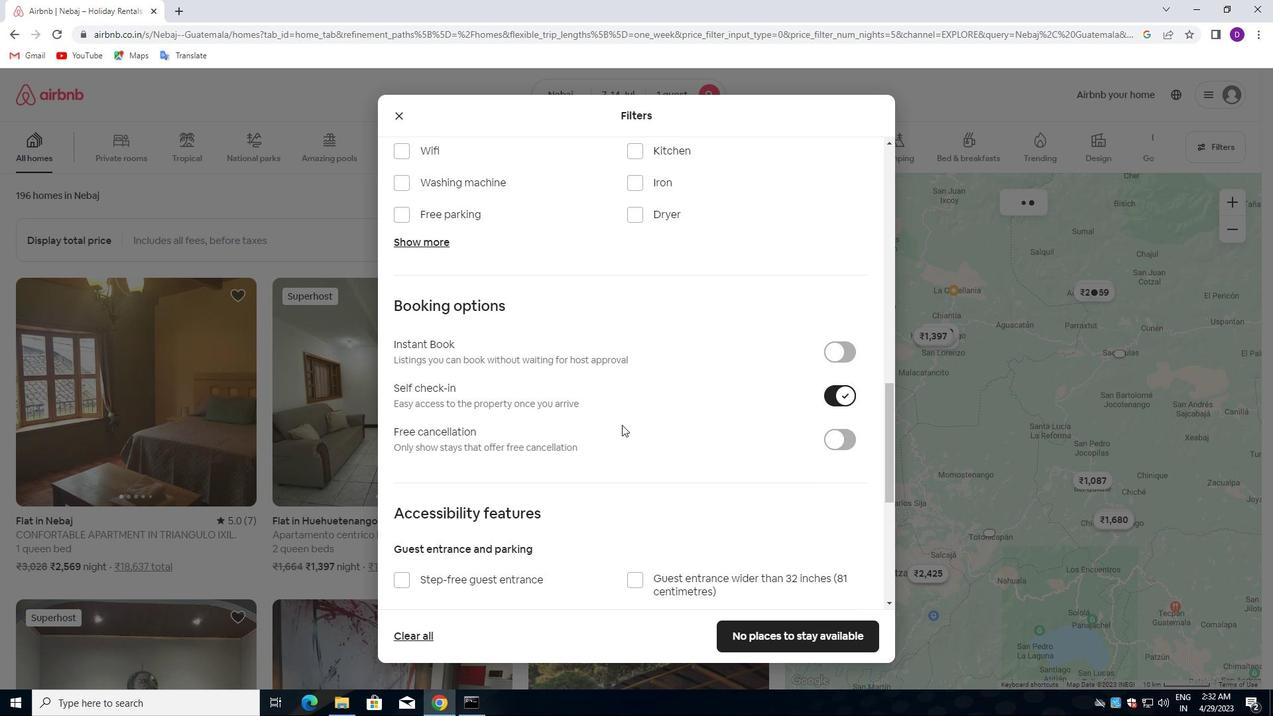 
Action: Mouse scrolled (614, 429) with delta (0, 0)
Screenshot: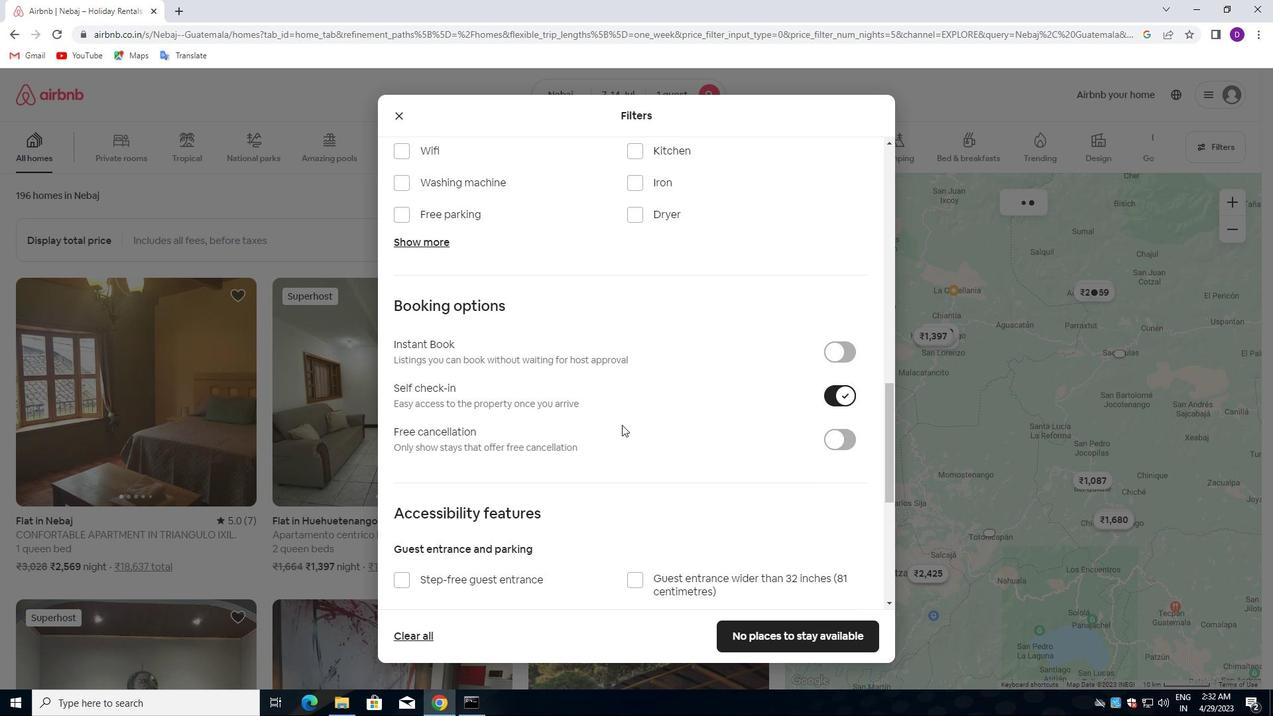 
Action: Mouse moved to (612, 432)
Screenshot: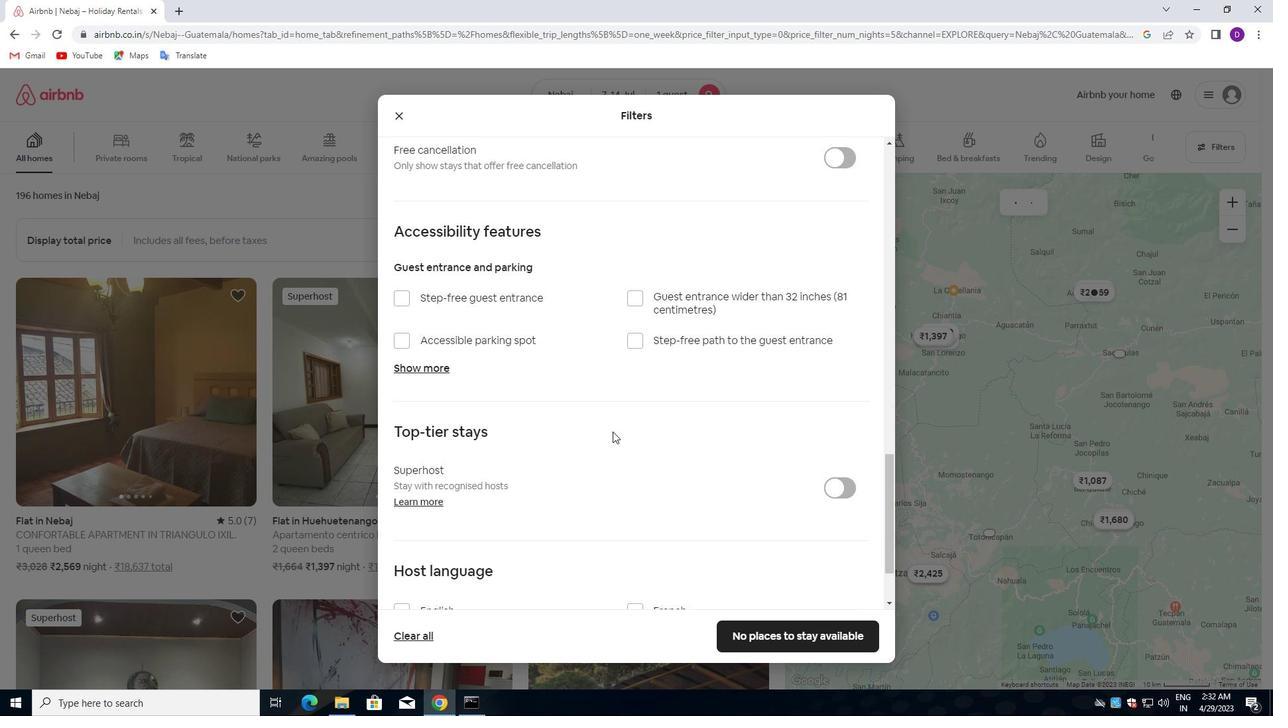 
Action: Mouse scrolled (612, 431) with delta (0, 0)
Screenshot: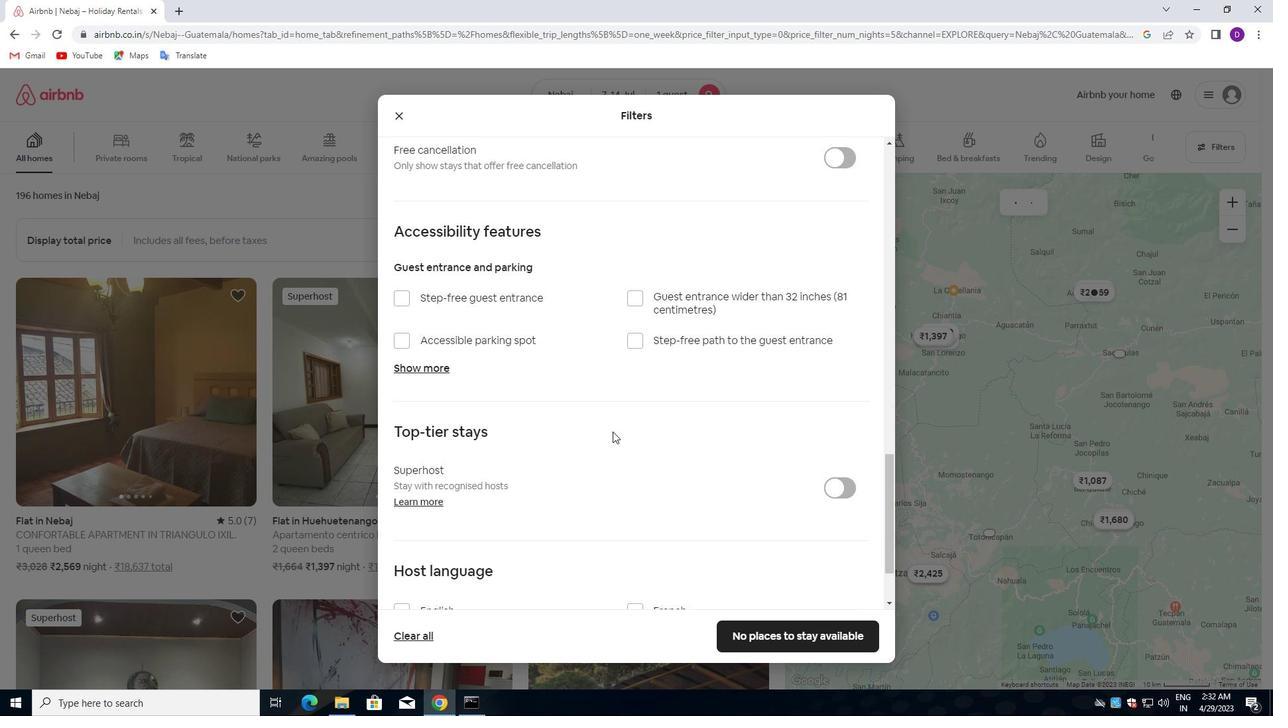 
Action: Mouse moved to (612, 436)
Screenshot: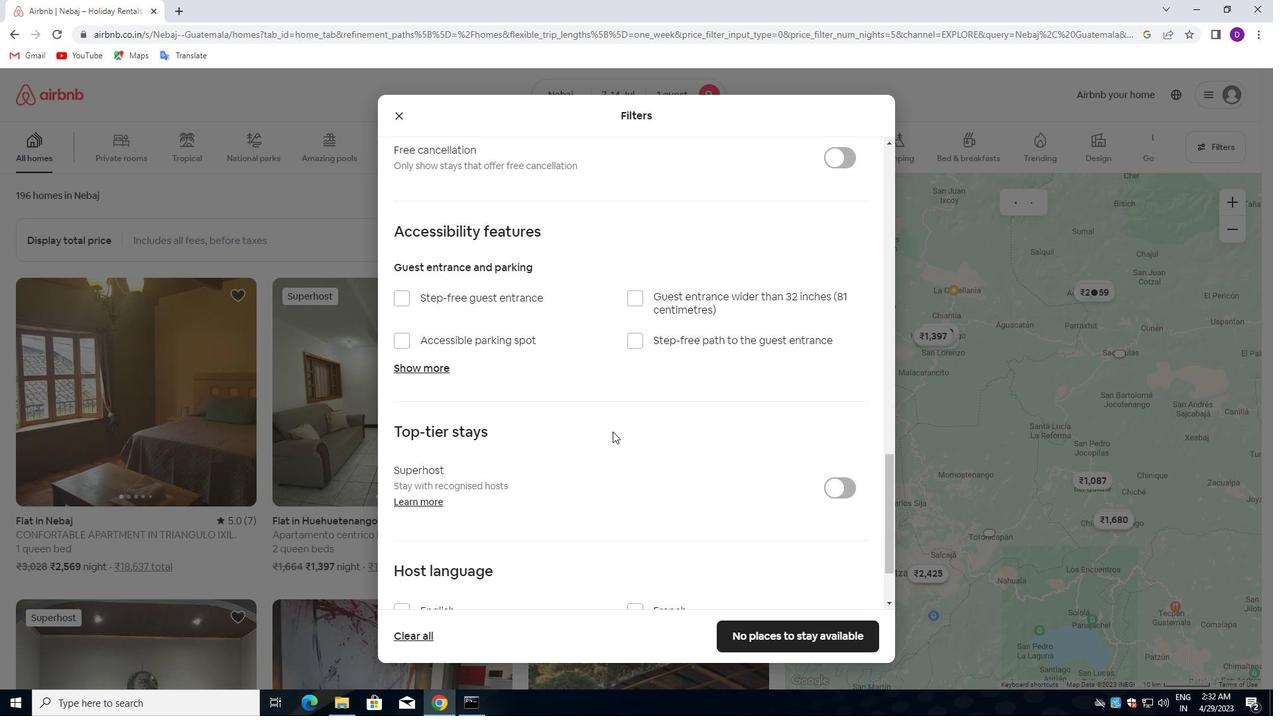 
Action: Mouse scrolled (612, 435) with delta (0, 0)
Screenshot: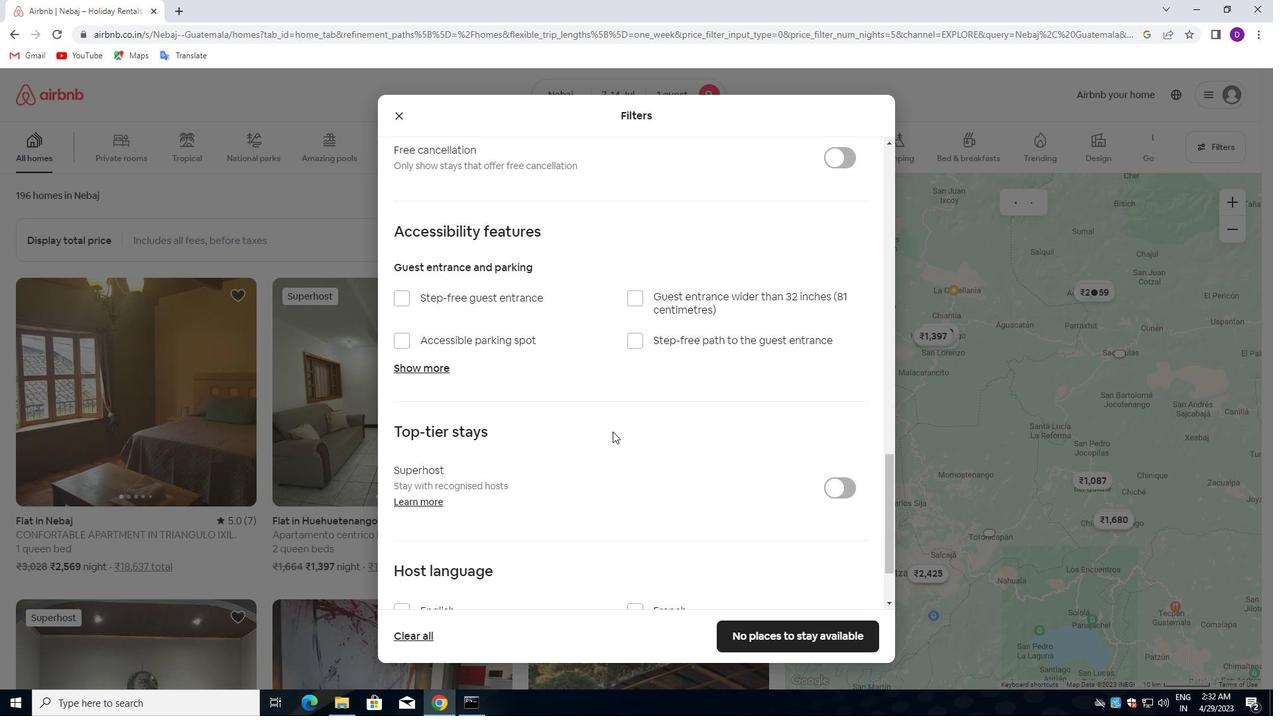 
Action: Mouse moved to (610, 439)
Screenshot: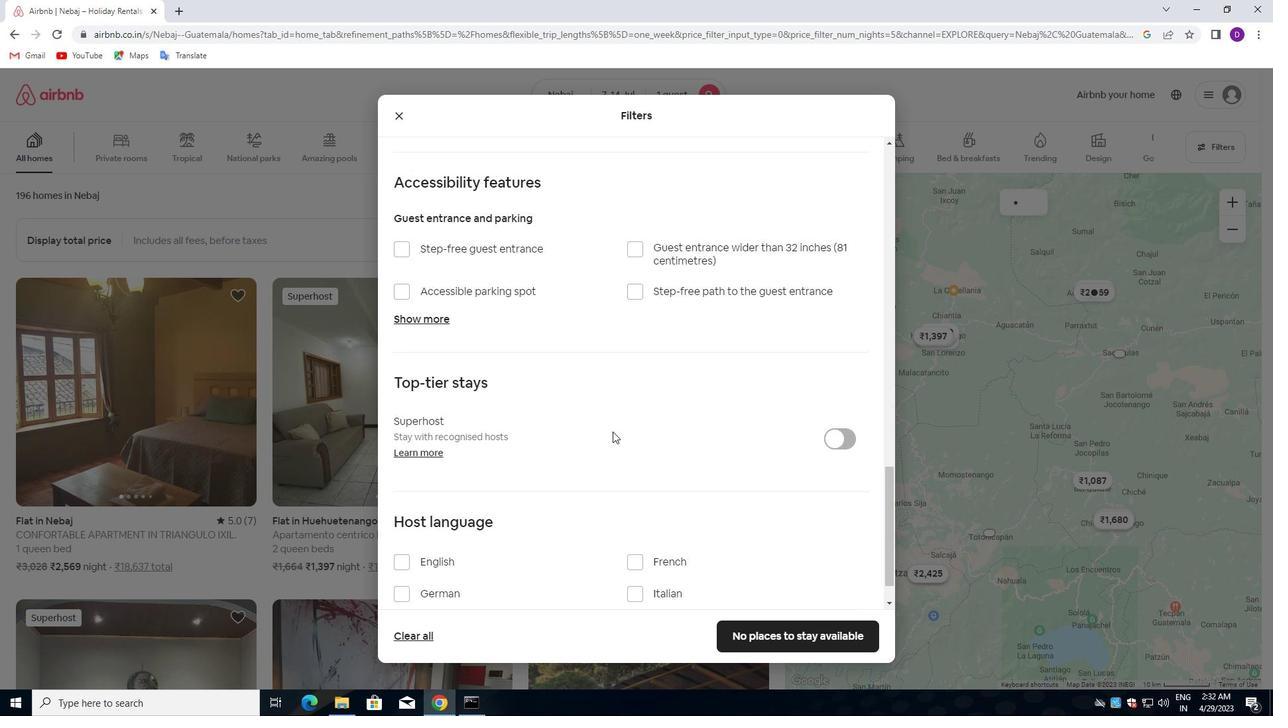 
Action: Mouse scrolled (610, 438) with delta (0, 0)
Screenshot: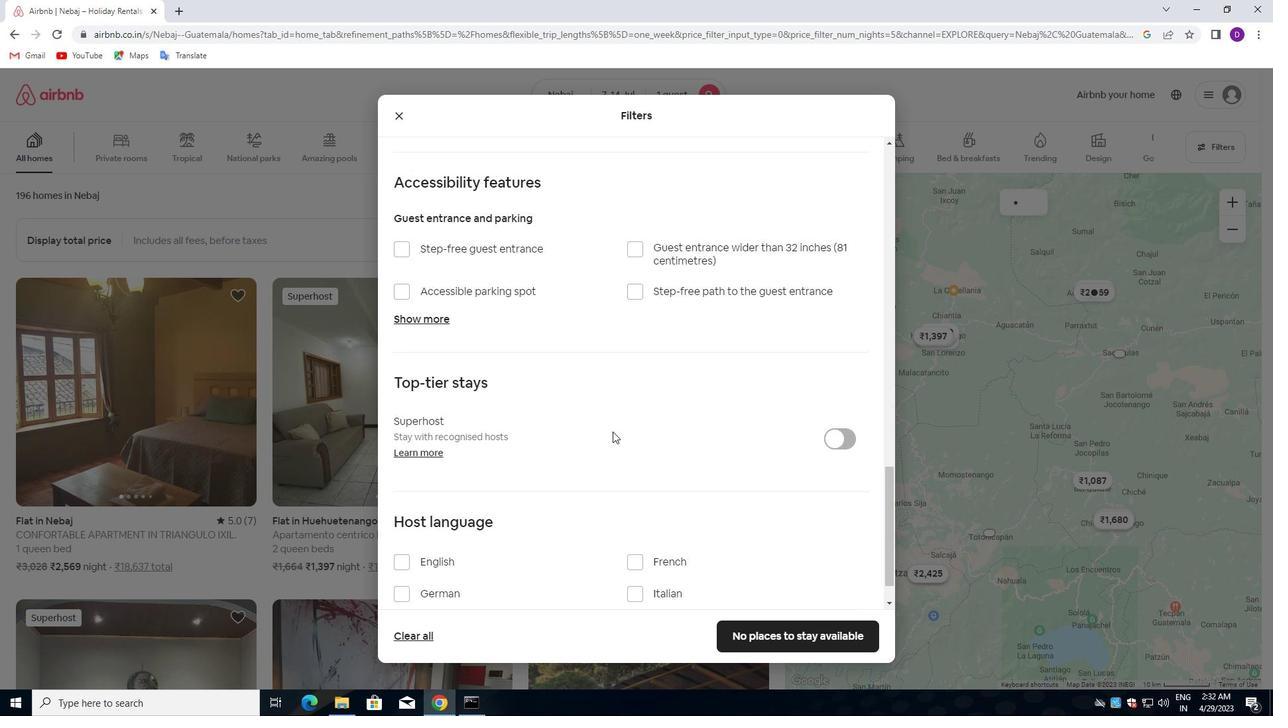 
Action: Mouse moved to (609, 441)
Screenshot: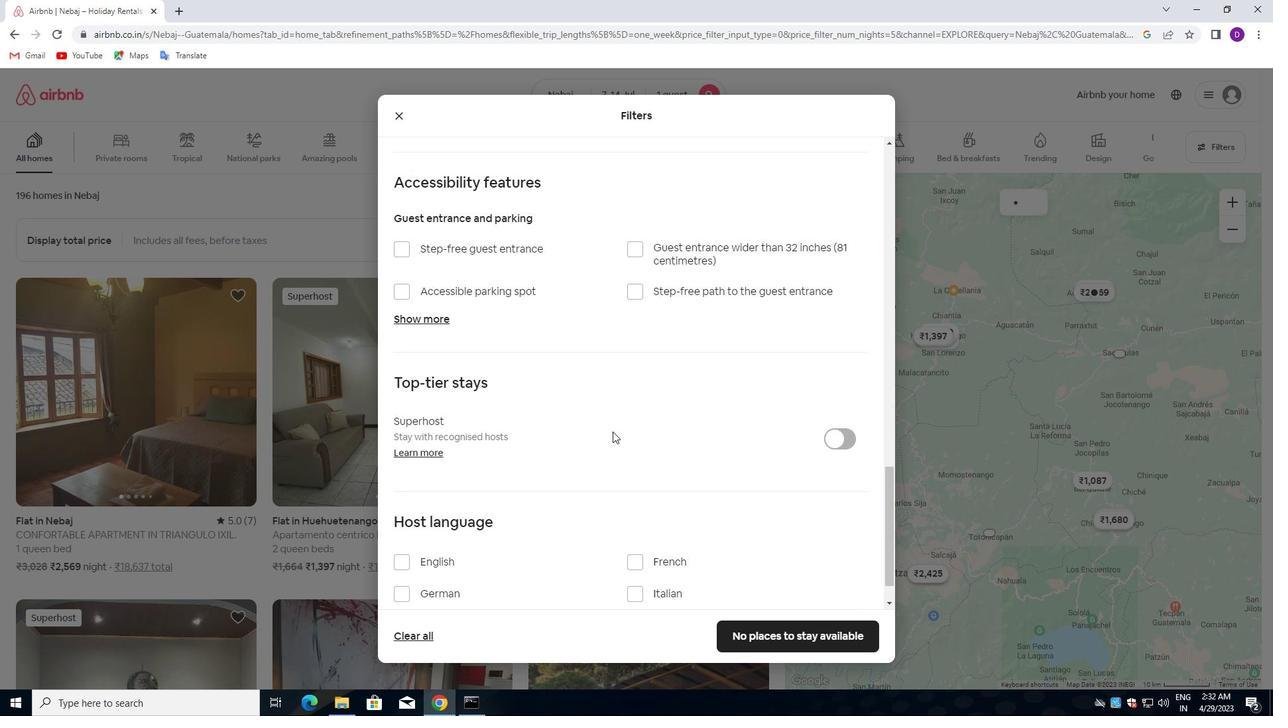 
Action: Mouse scrolled (609, 440) with delta (0, 0)
Screenshot: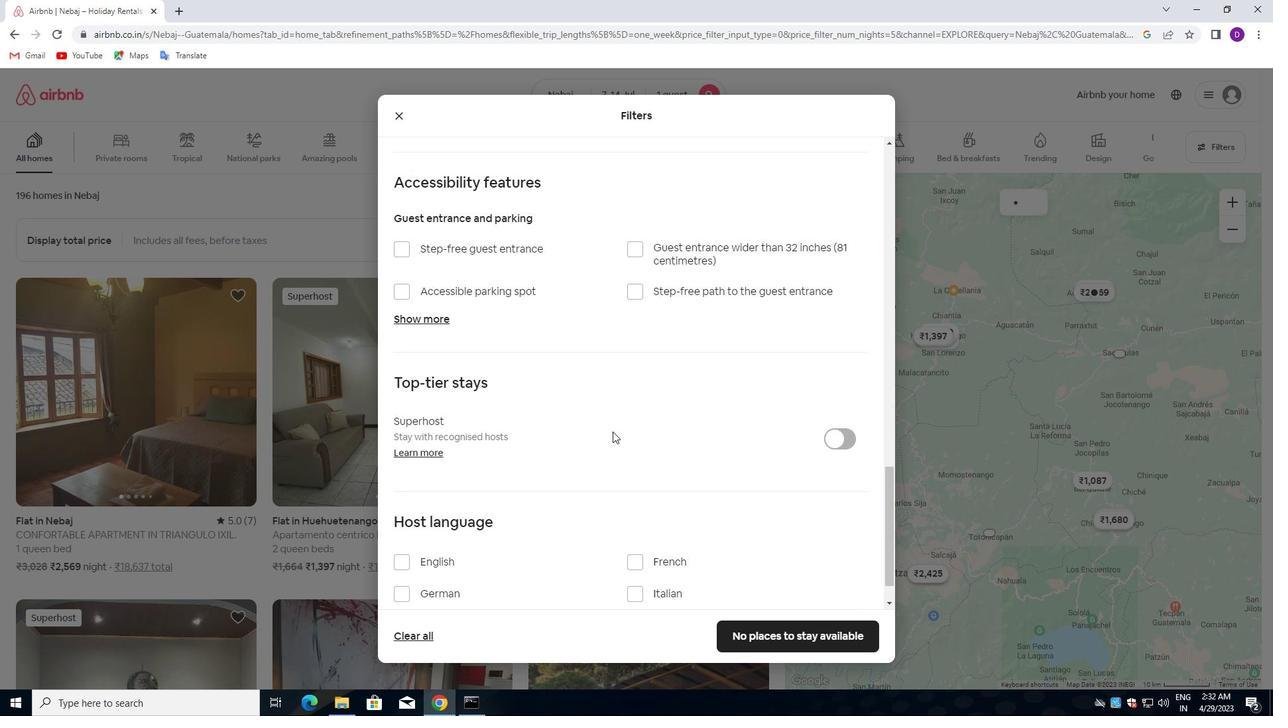 
Action: Mouse moved to (606, 442)
Screenshot: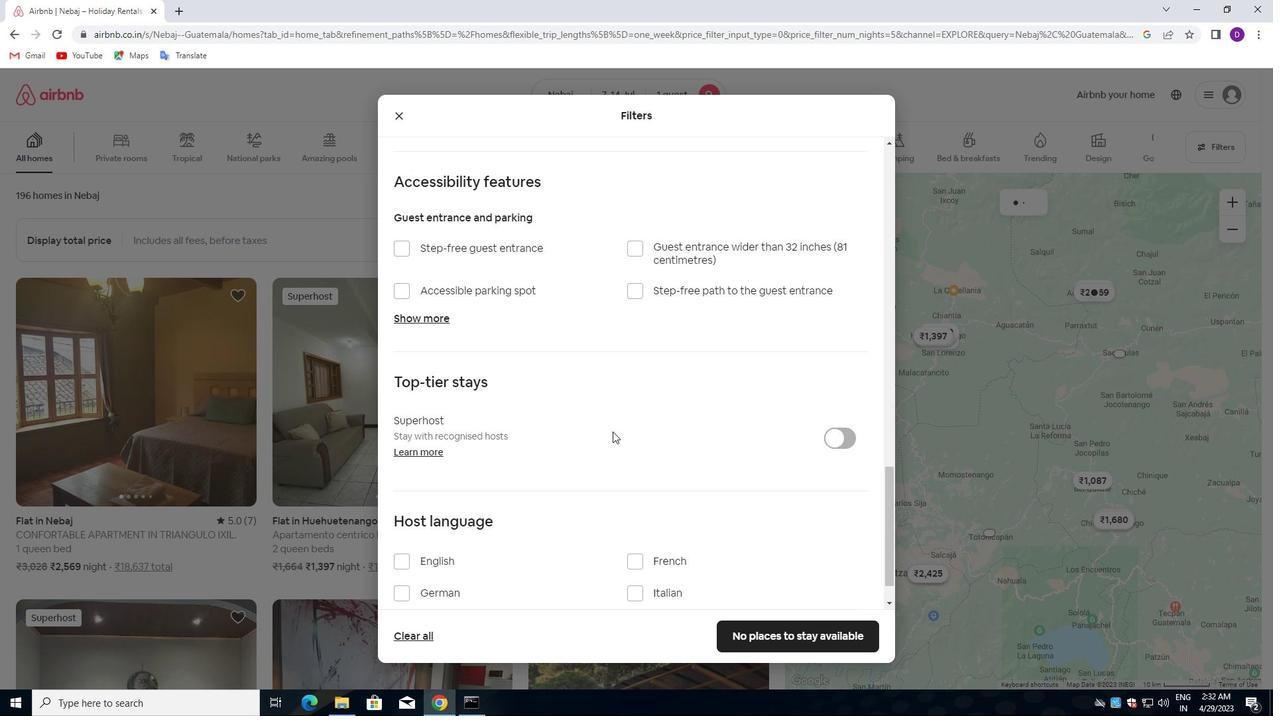 
Action: Mouse scrolled (606, 441) with delta (0, 0)
Screenshot: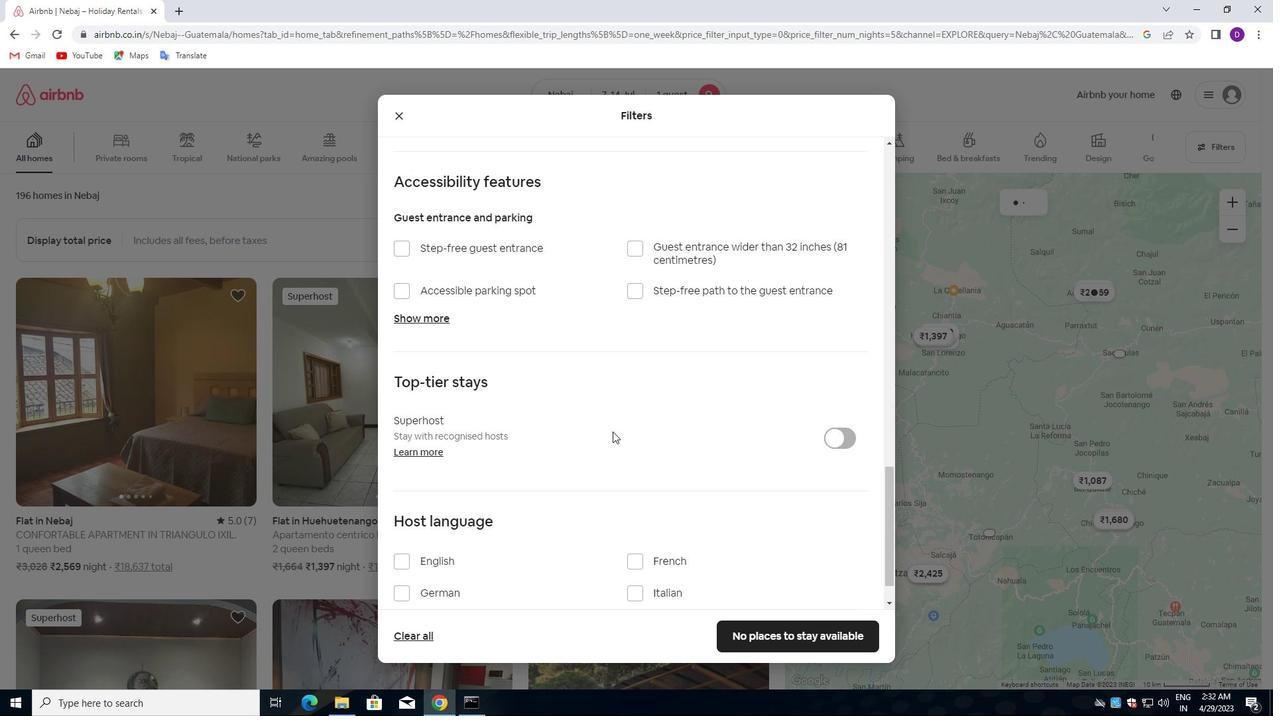 
Action: Mouse moved to (405, 509)
Screenshot: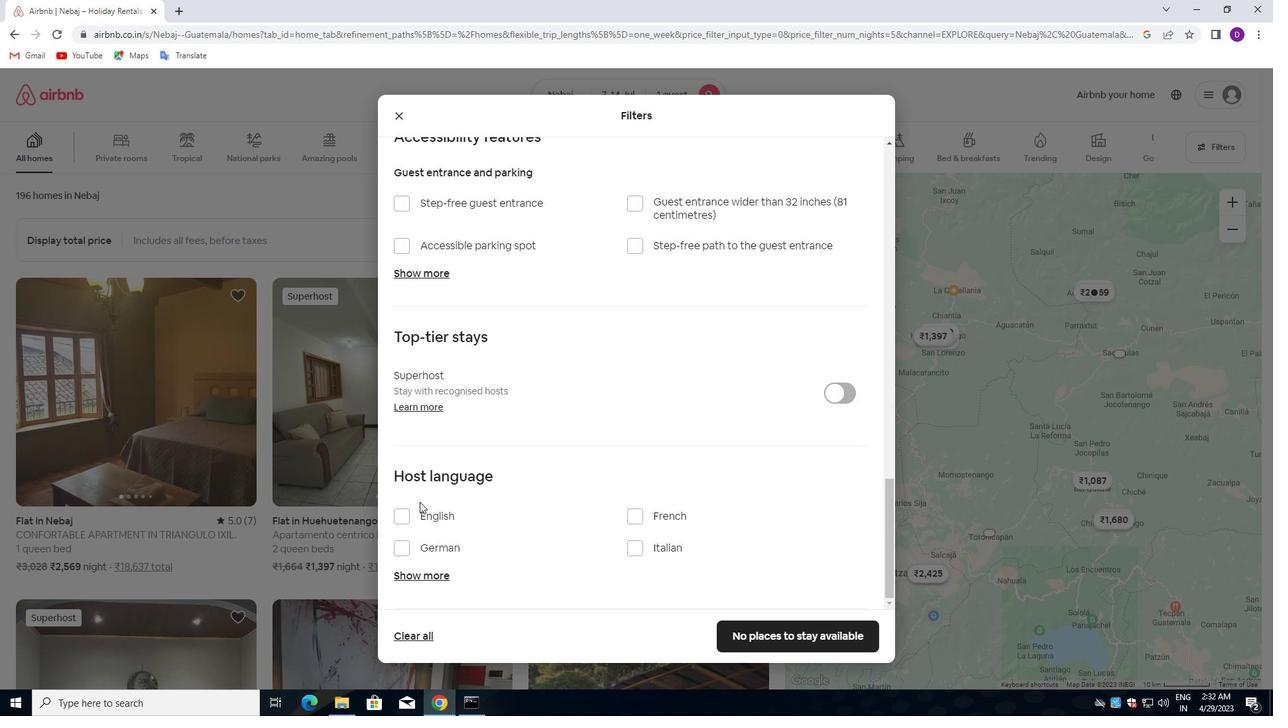 
Action: Mouse pressed left at (405, 509)
Screenshot: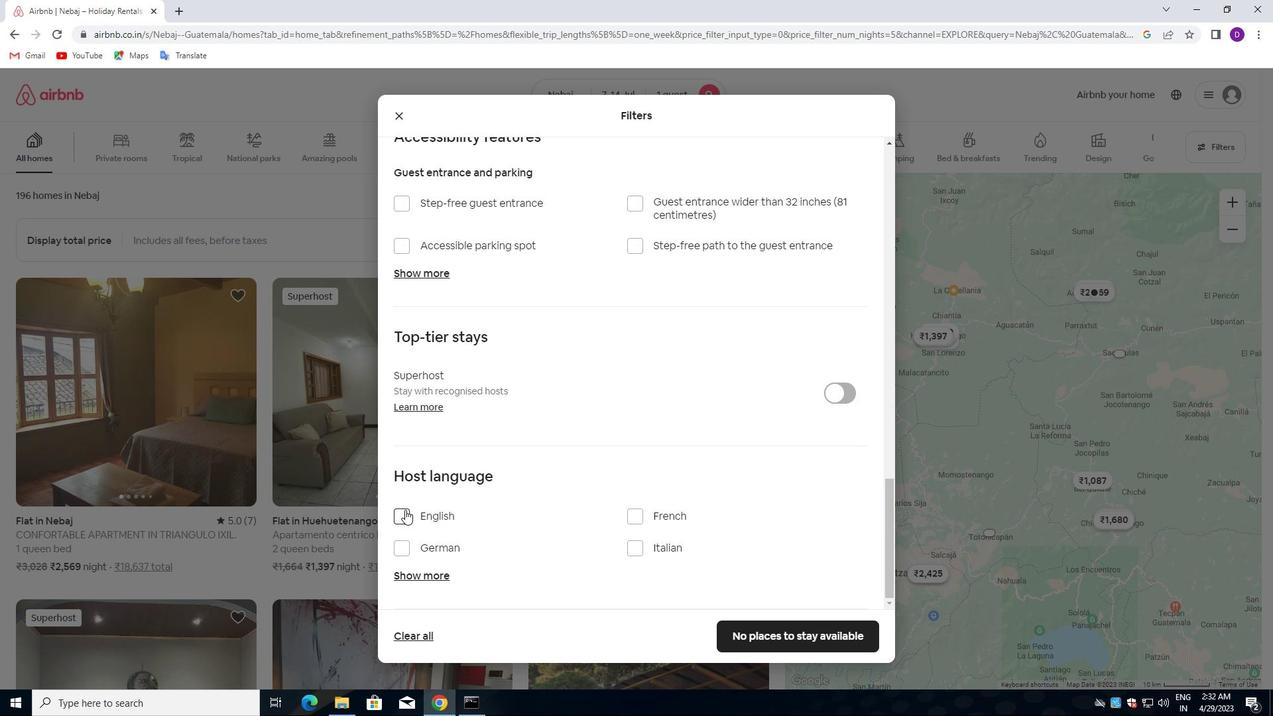 
Action: Mouse moved to (766, 630)
Screenshot: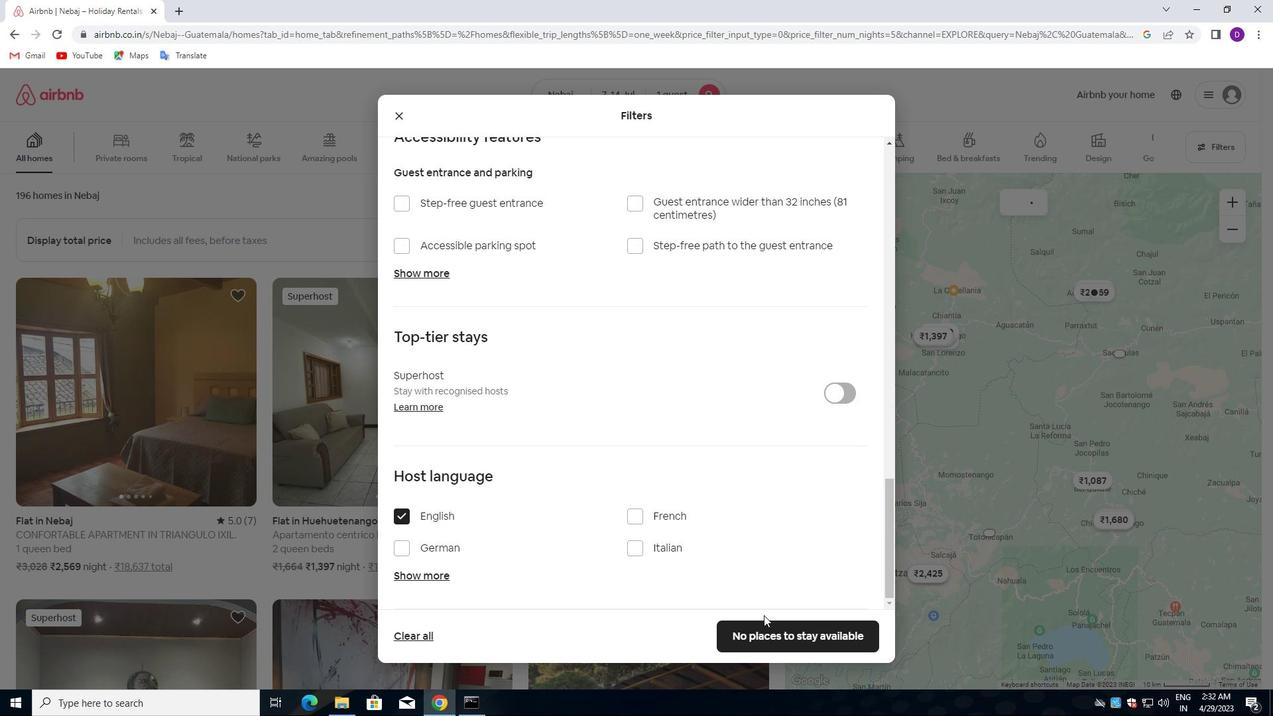 
Action: Mouse pressed left at (766, 630)
Screenshot: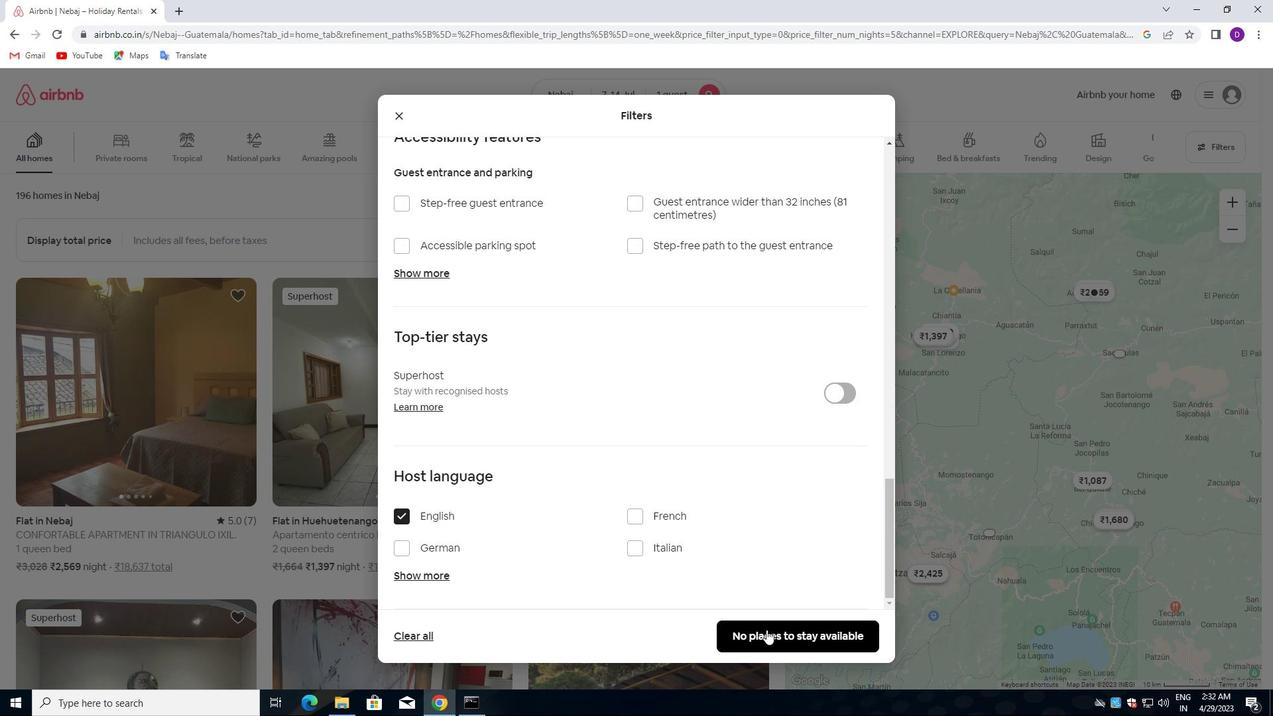 
Action: Mouse moved to (677, 418)
Screenshot: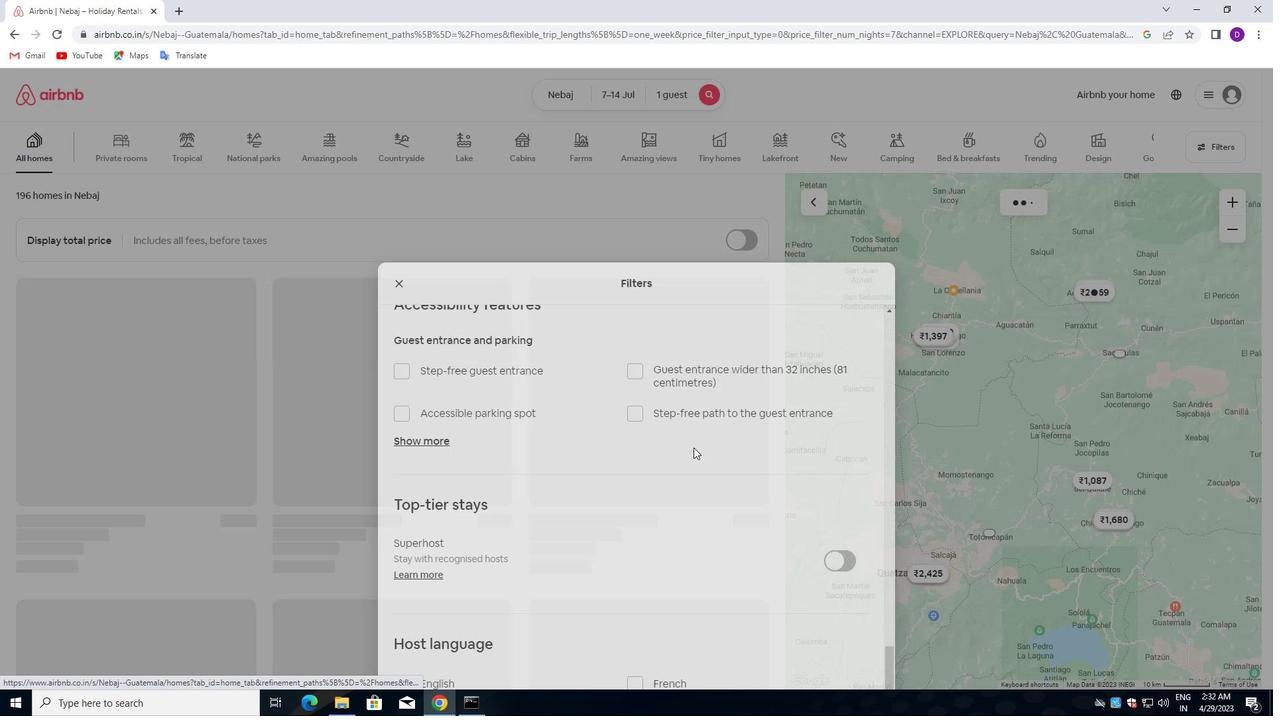
